 Task: Find a guest house in Wyandotte, United States, for 8 guests from 24 Aug to 10 Sep, with a price range of ₹12000 - ₹15000, 4 bedrooms, 4 beds, 3 bathrooms, and amenities including TV, Gym, Breakfast, Free parking, Wifi, and Self check-in.
Action: Mouse moved to (814, 162)
Screenshot: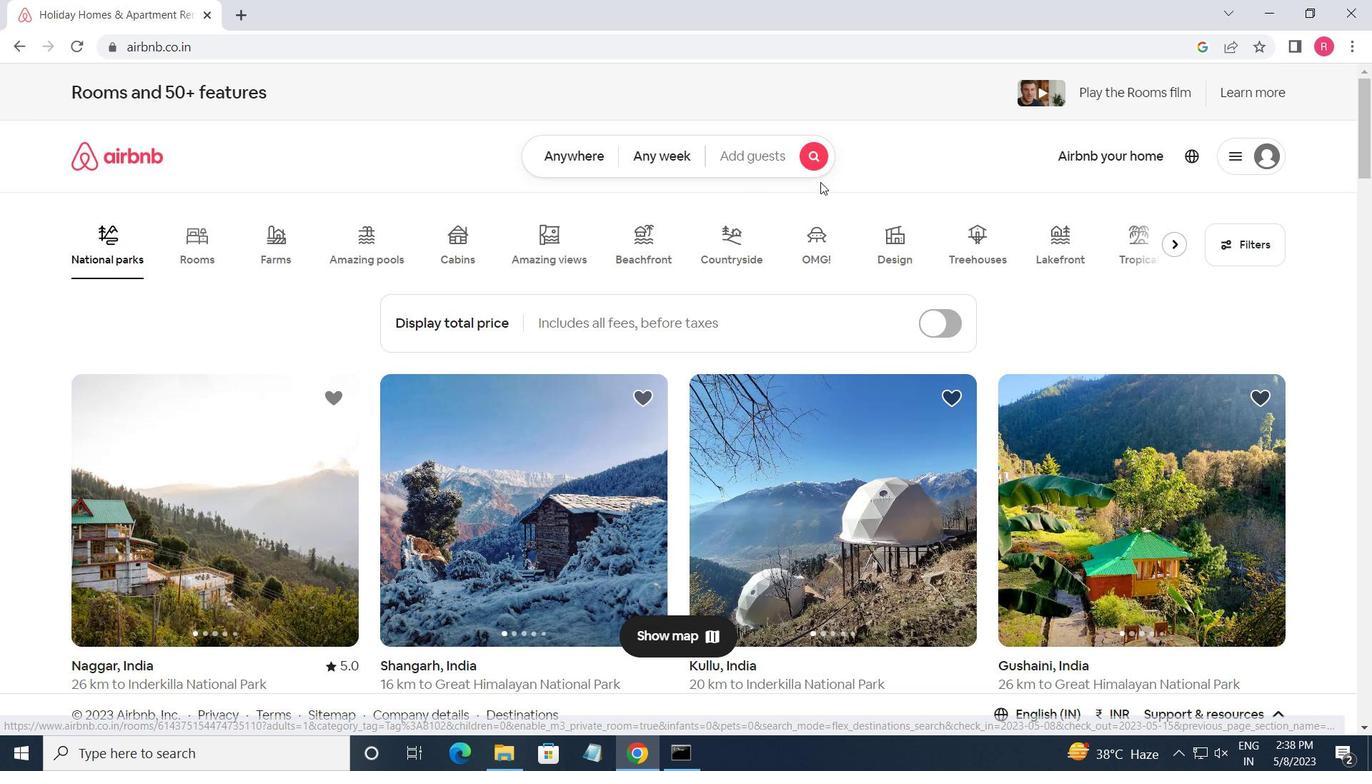 
Action: Mouse pressed left at (814, 162)
Screenshot: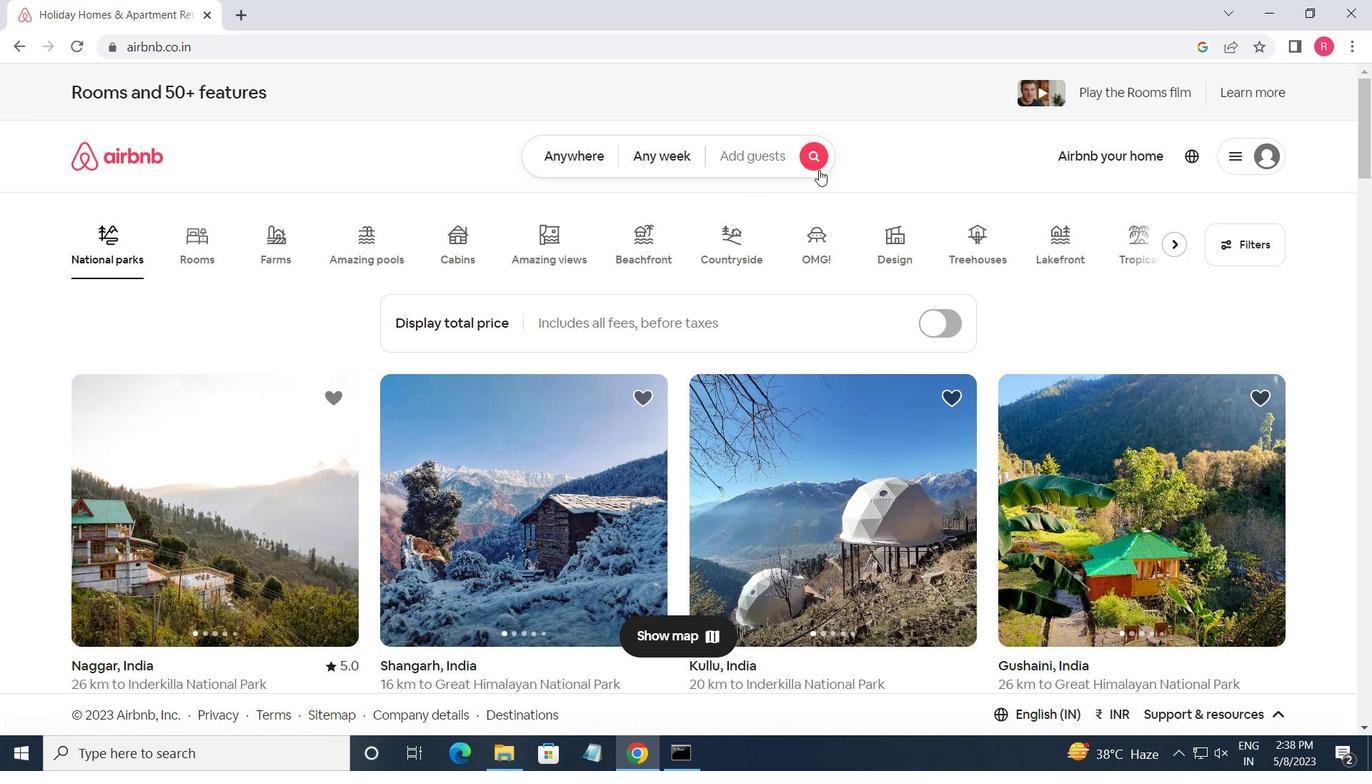 
Action: Mouse moved to (383, 223)
Screenshot: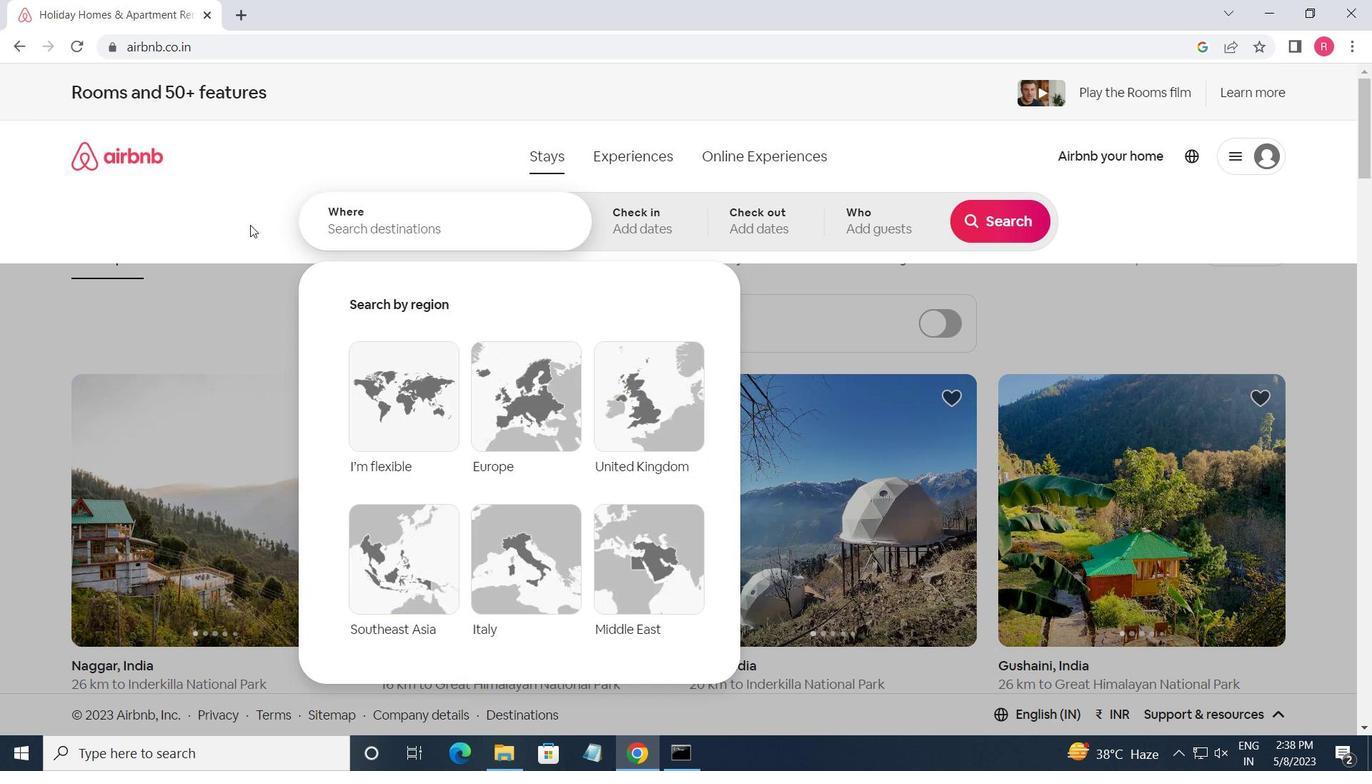 
Action: Mouse pressed left at (383, 223)
Screenshot: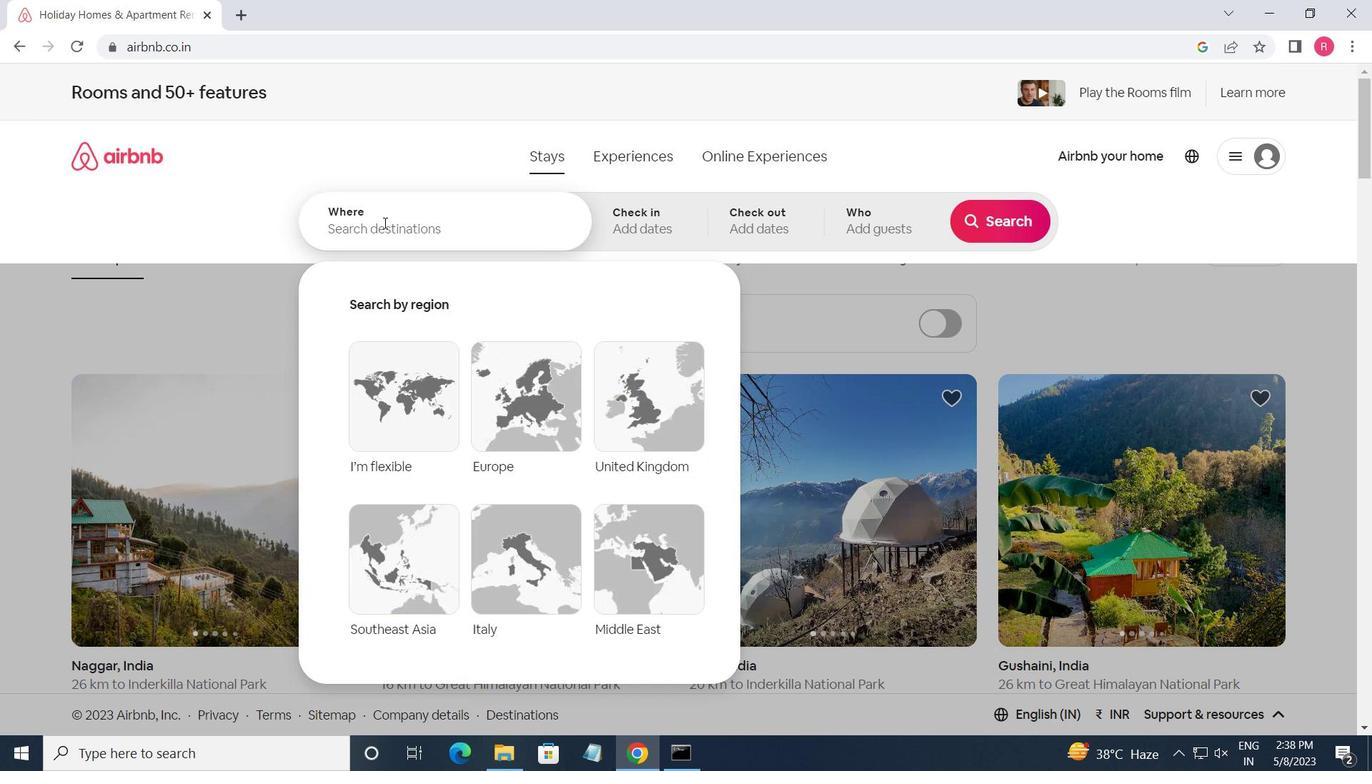 
Action: Key pressed <Key.shift>WYANDOTTE,<Key.shift_r>UNITED<Key.space><Key.shift>STATES<Key.enter>
Screenshot: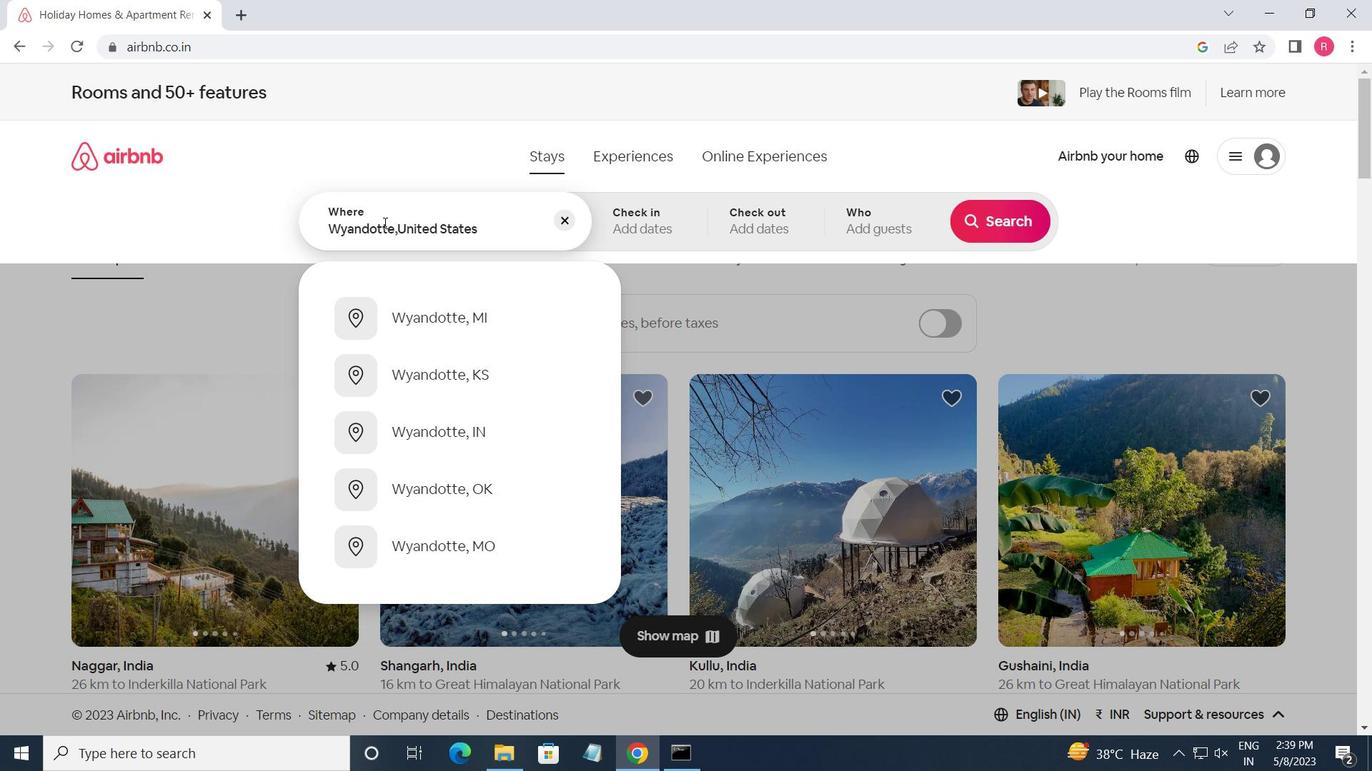 
Action: Mouse moved to (998, 368)
Screenshot: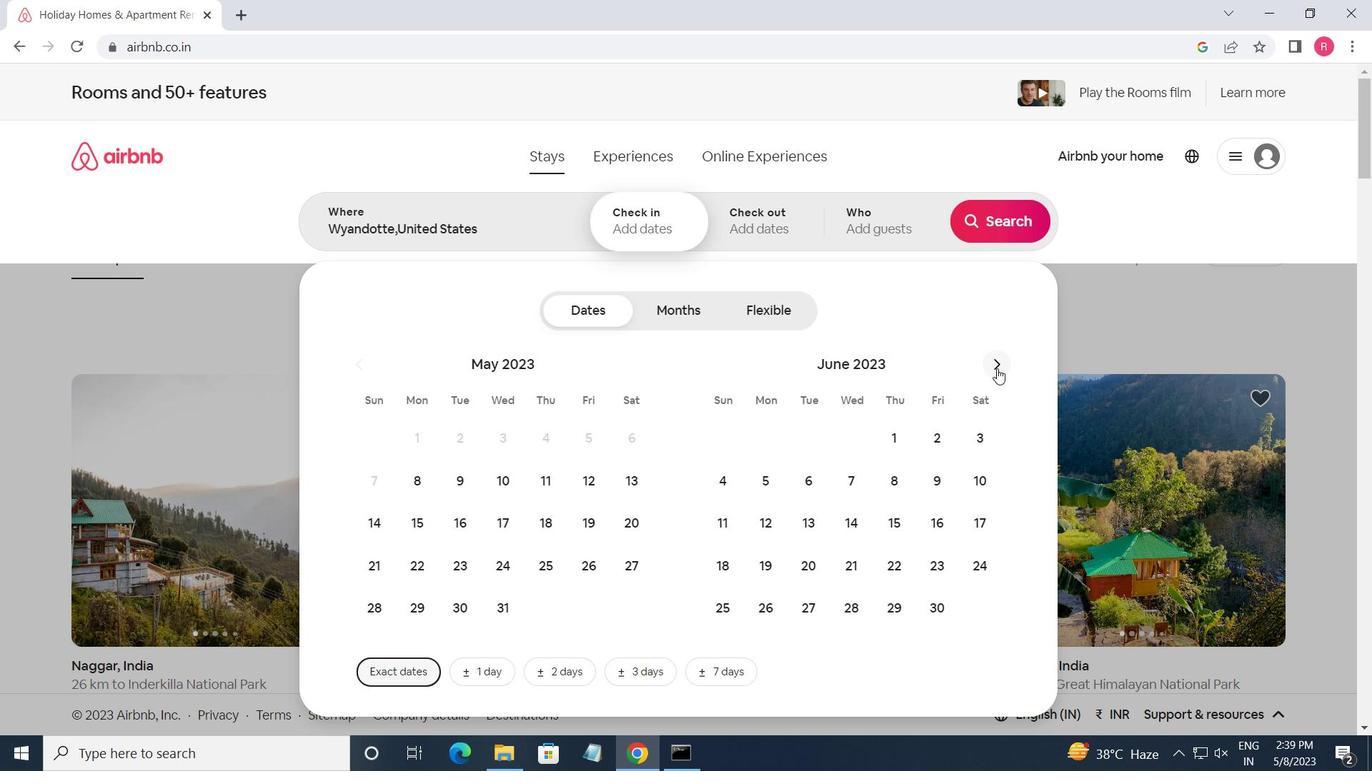 
Action: Mouse pressed left at (998, 368)
Screenshot: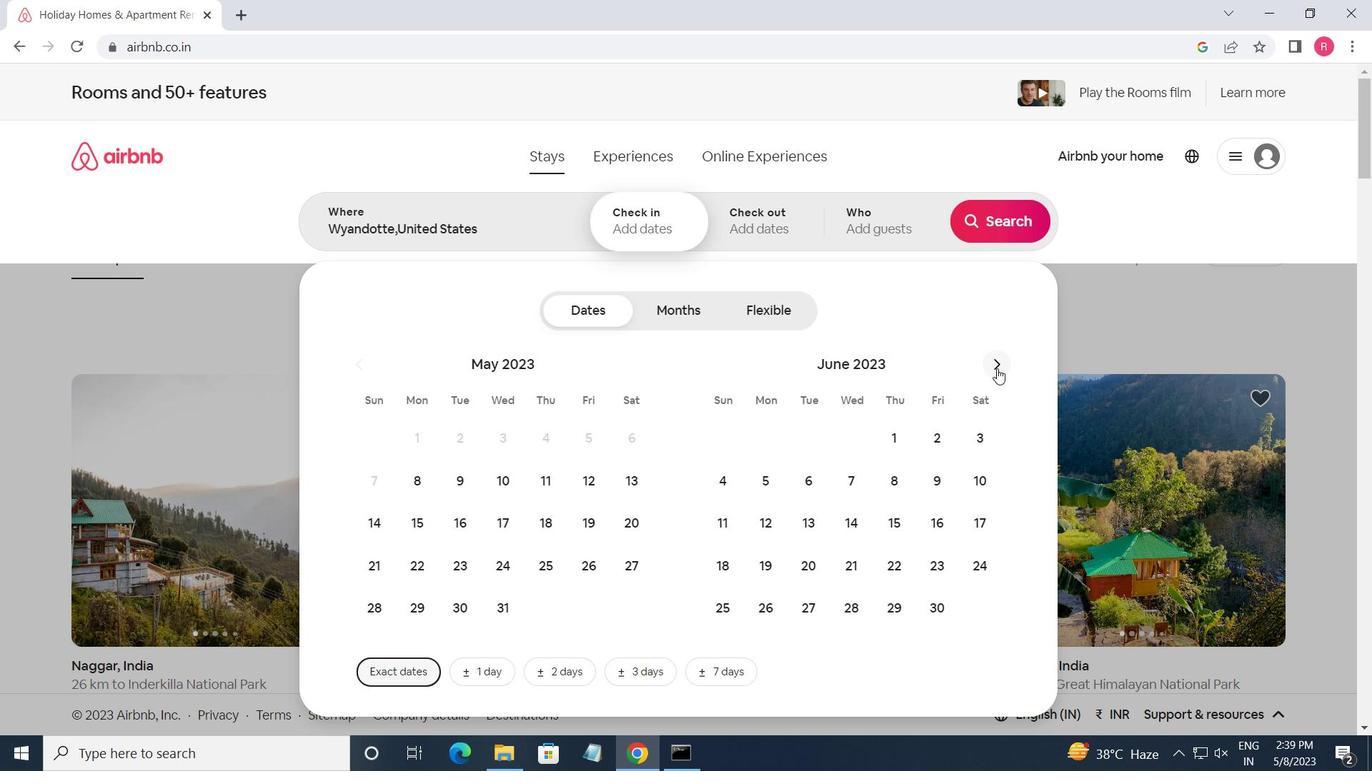 
Action: Mouse moved to (997, 367)
Screenshot: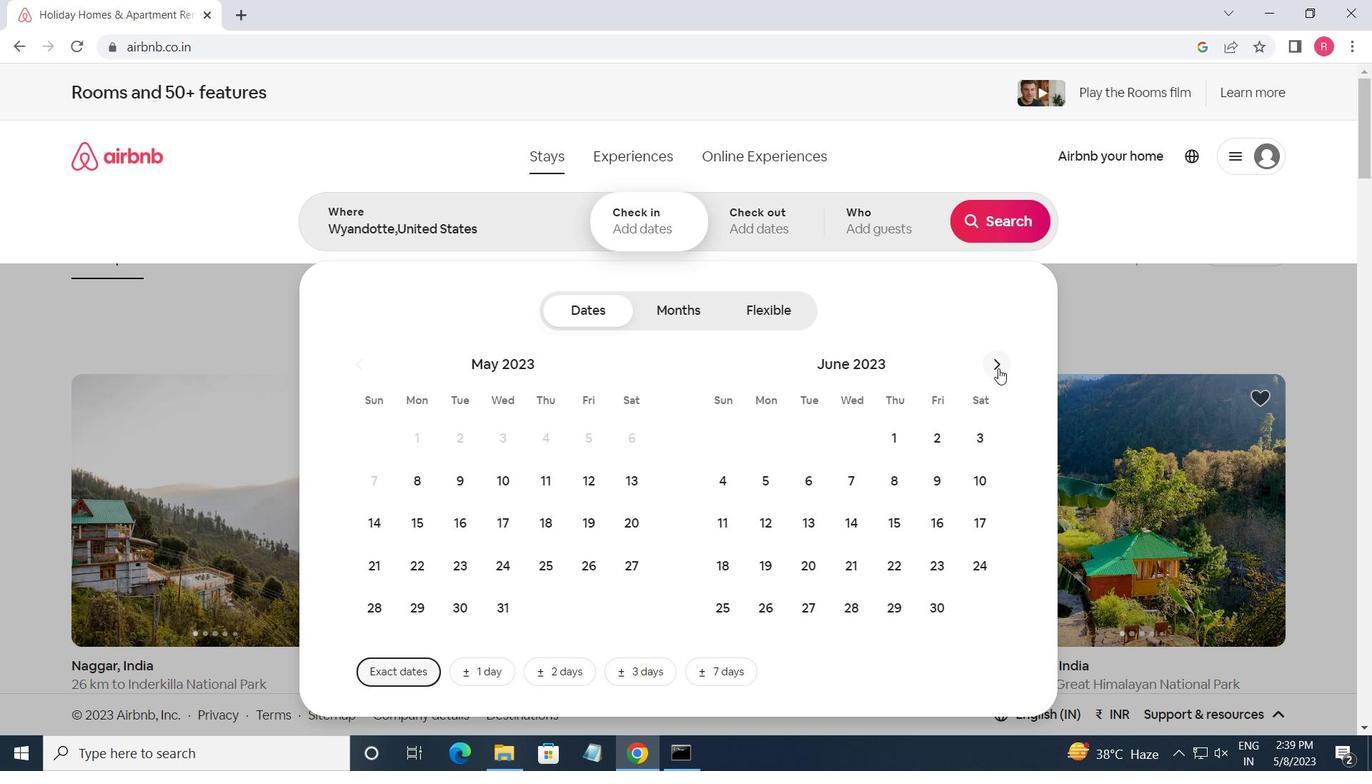 
Action: Mouse pressed left at (997, 367)
Screenshot: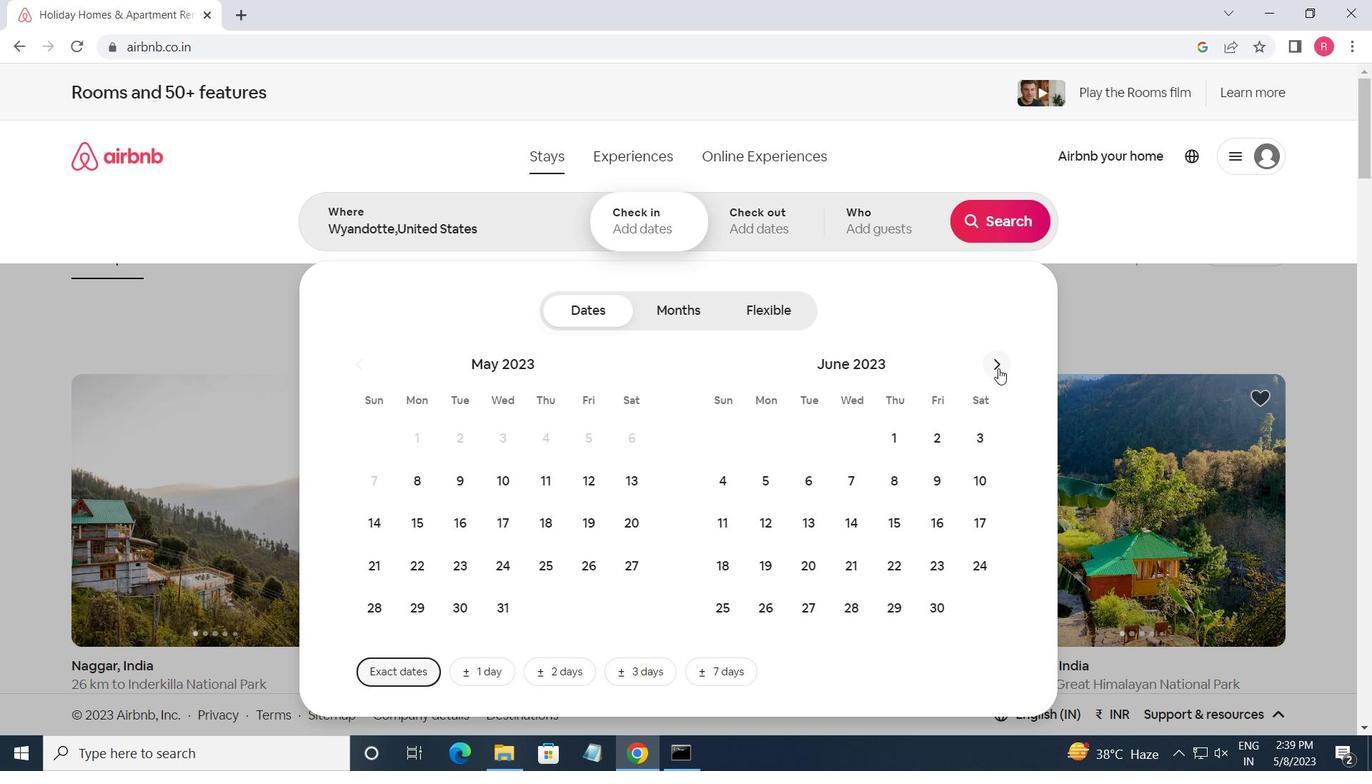 
Action: Mouse pressed left at (997, 367)
Screenshot: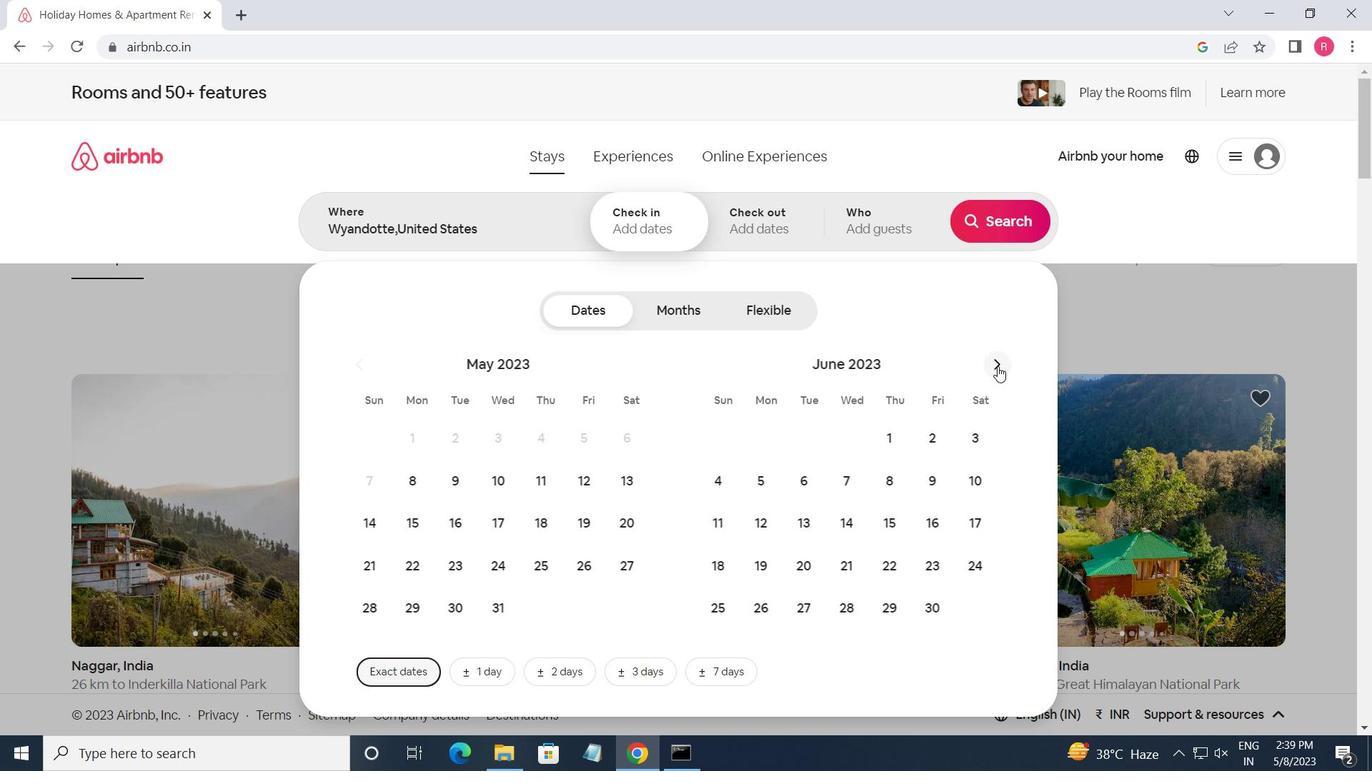 
Action: Mouse pressed left at (997, 367)
Screenshot: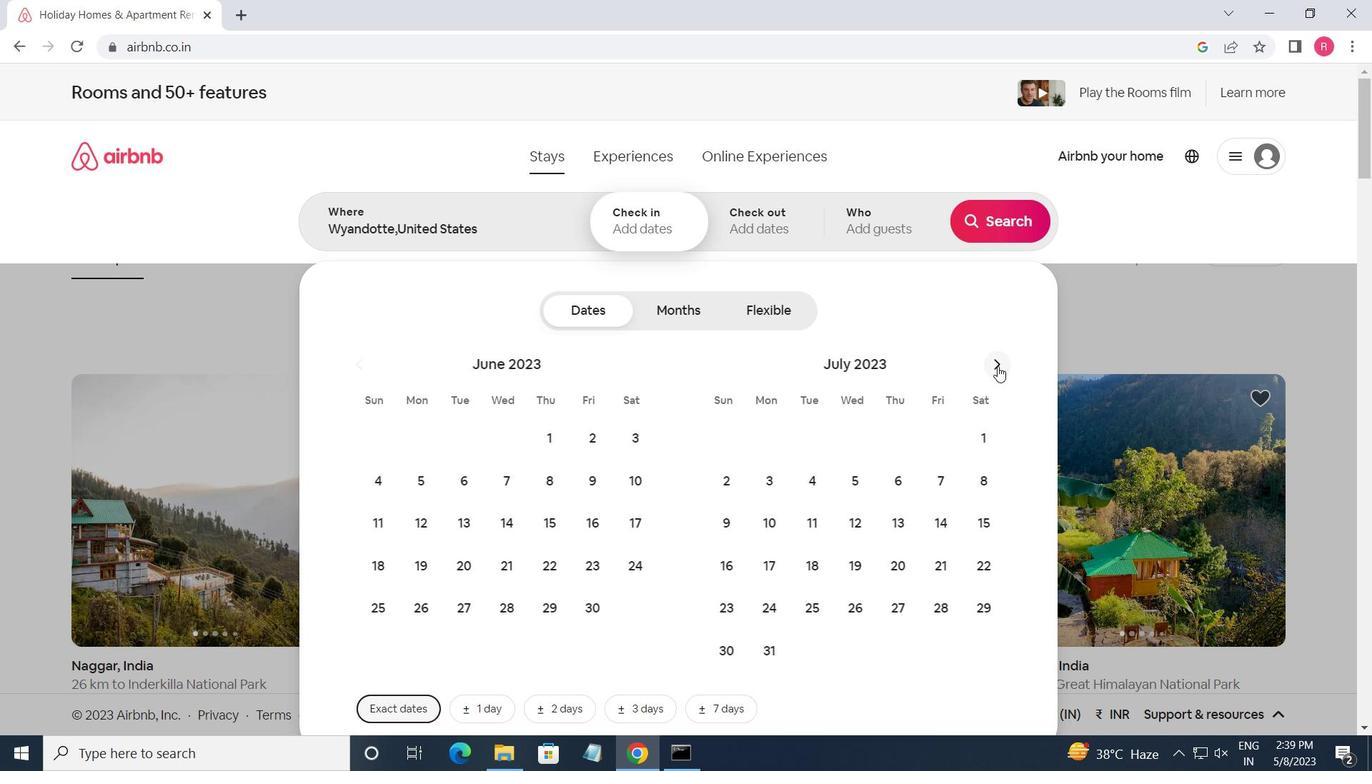 
Action: Mouse moved to (893, 573)
Screenshot: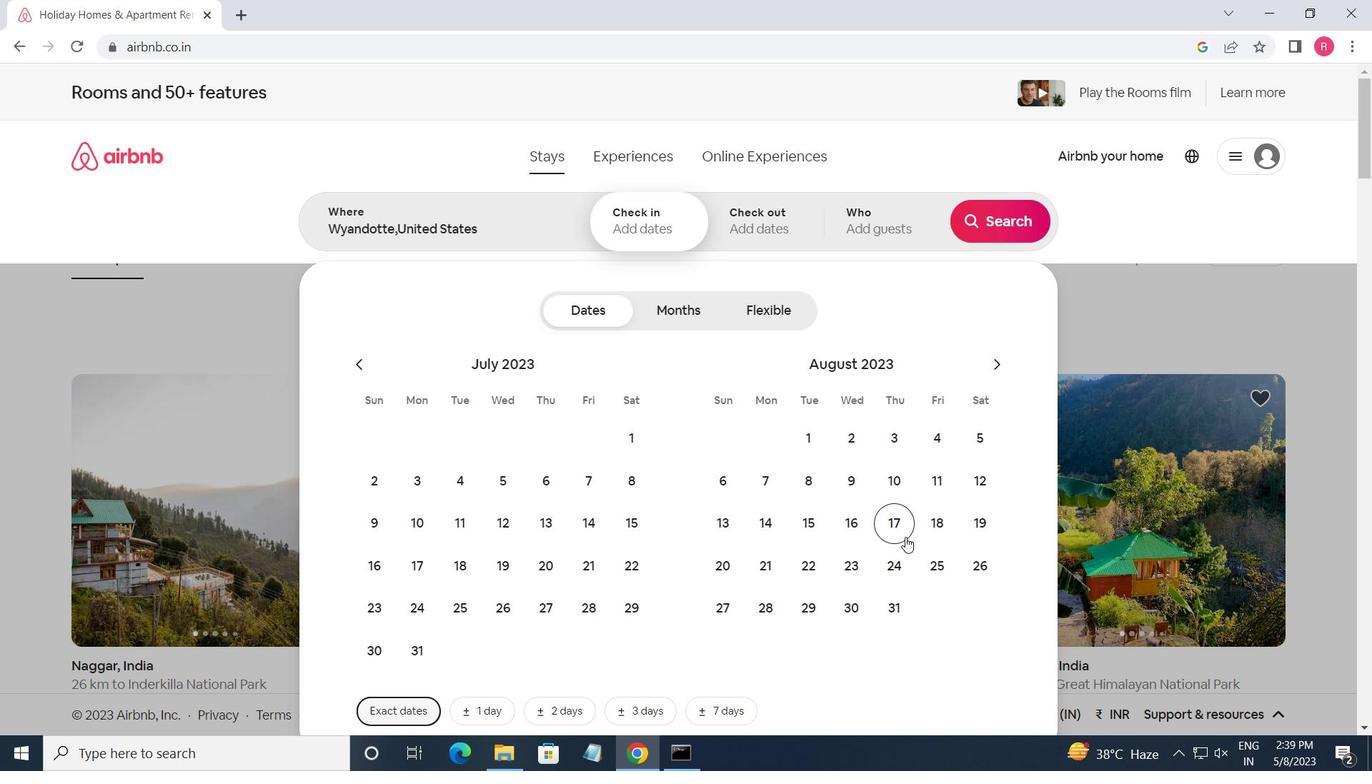 
Action: Mouse pressed left at (893, 573)
Screenshot: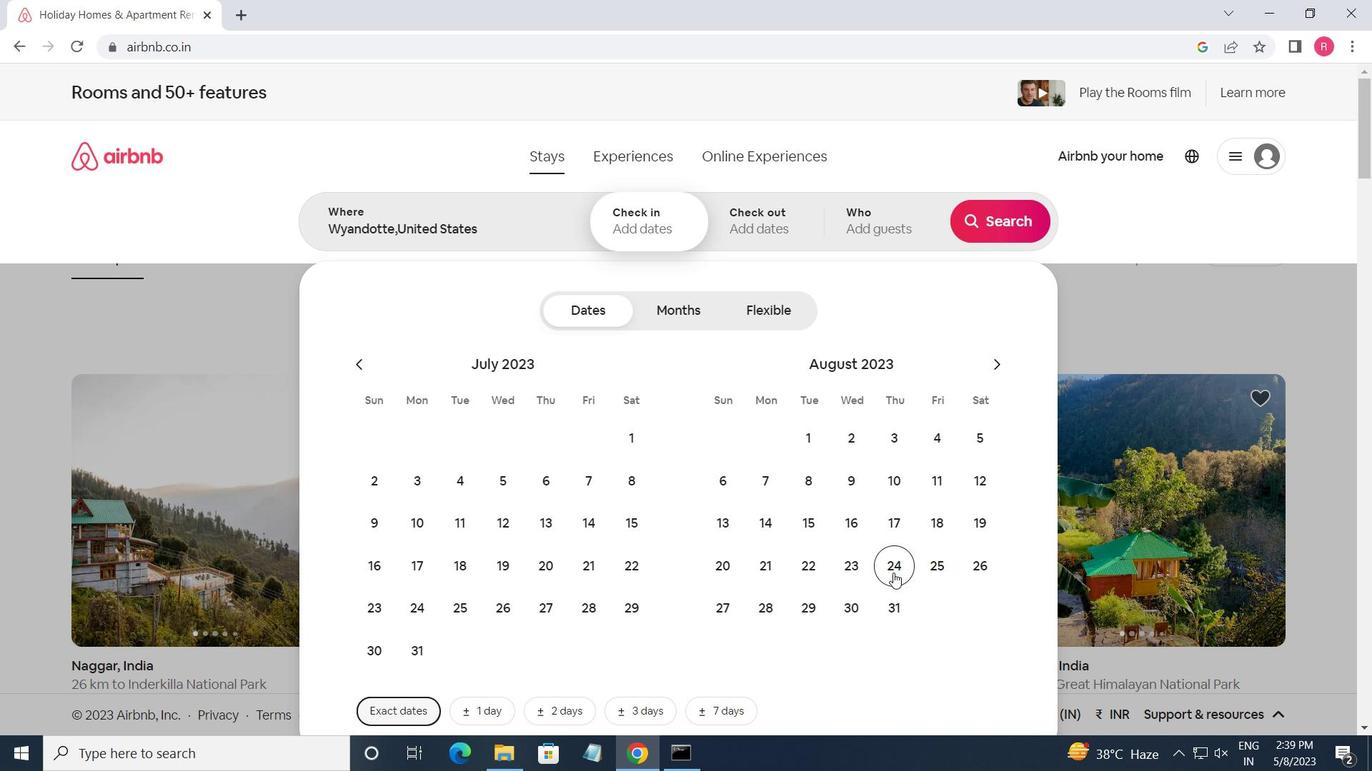 
Action: Mouse moved to (999, 361)
Screenshot: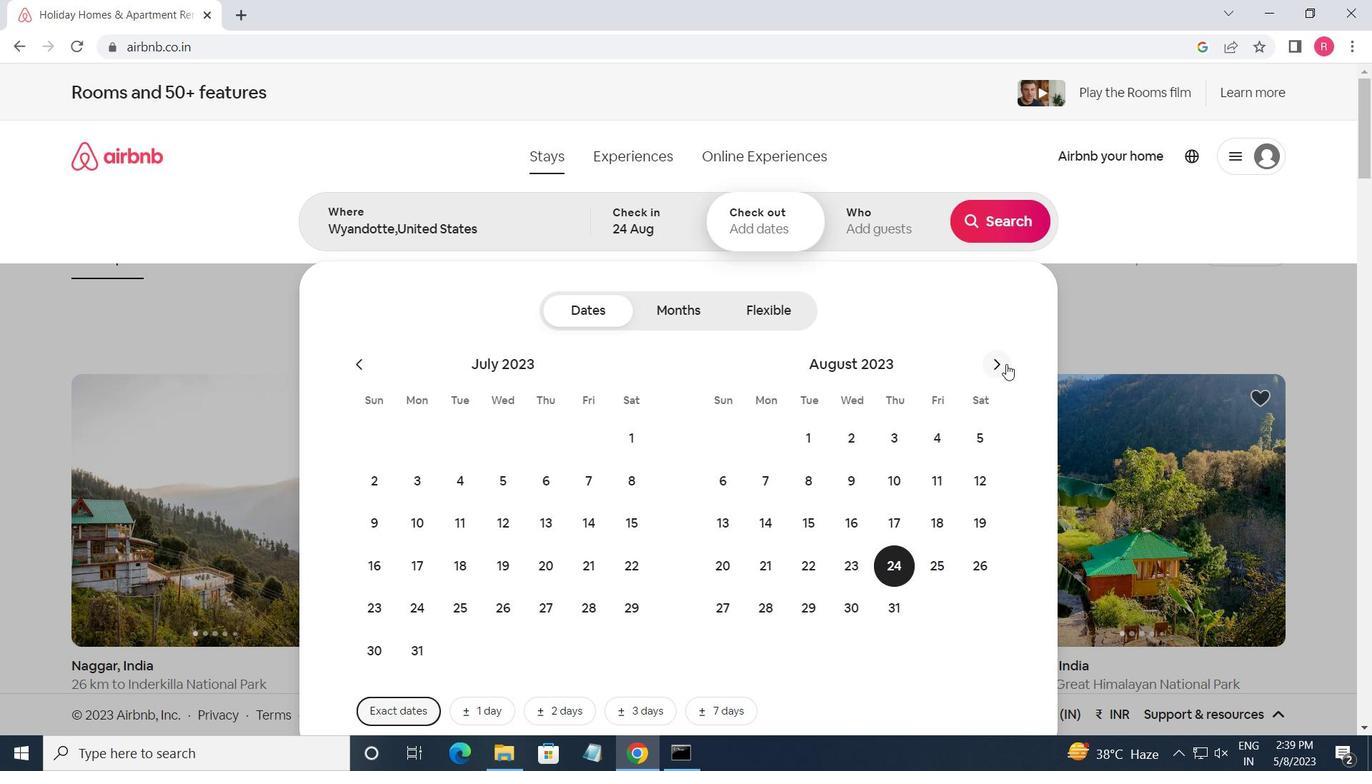 
Action: Mouse pressed left at (999, 361)
Screenshot: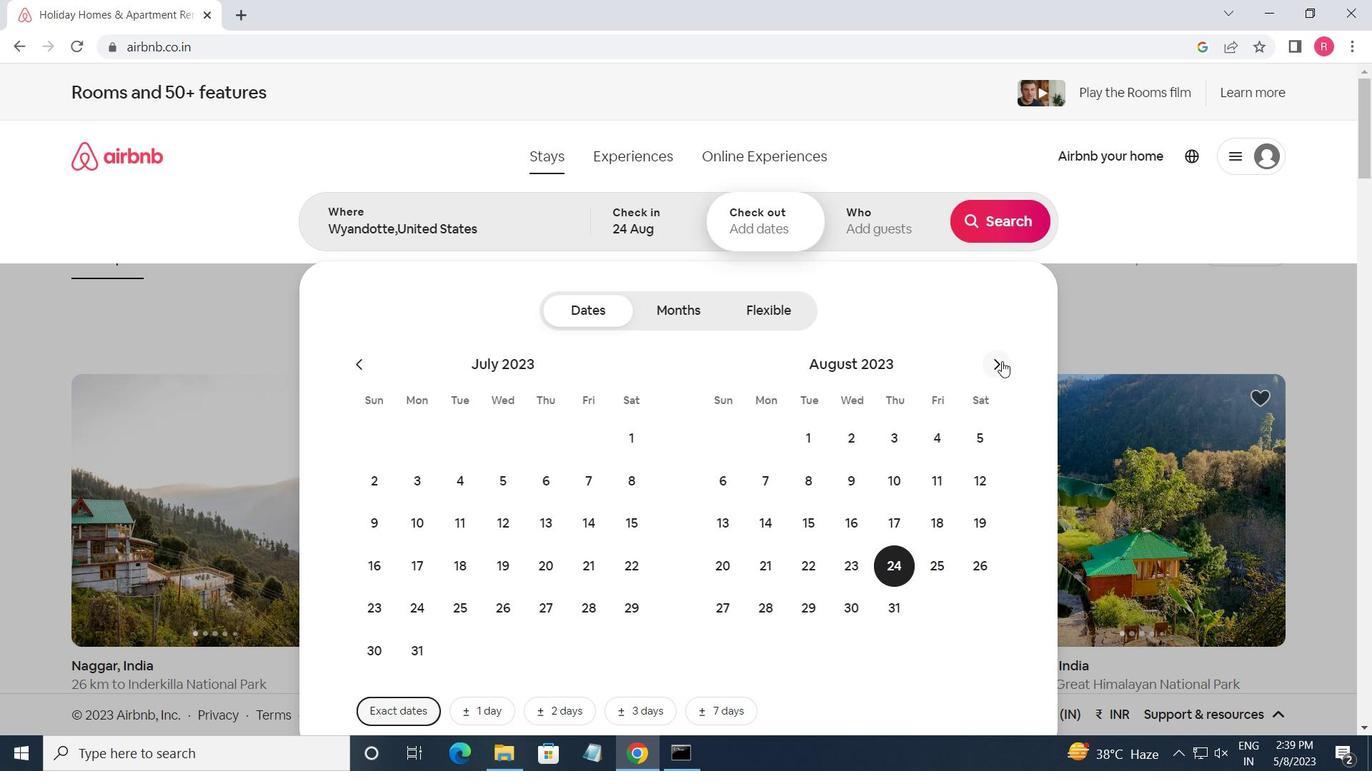 
Action: Mouse moved to (725, 520)
Screenshot: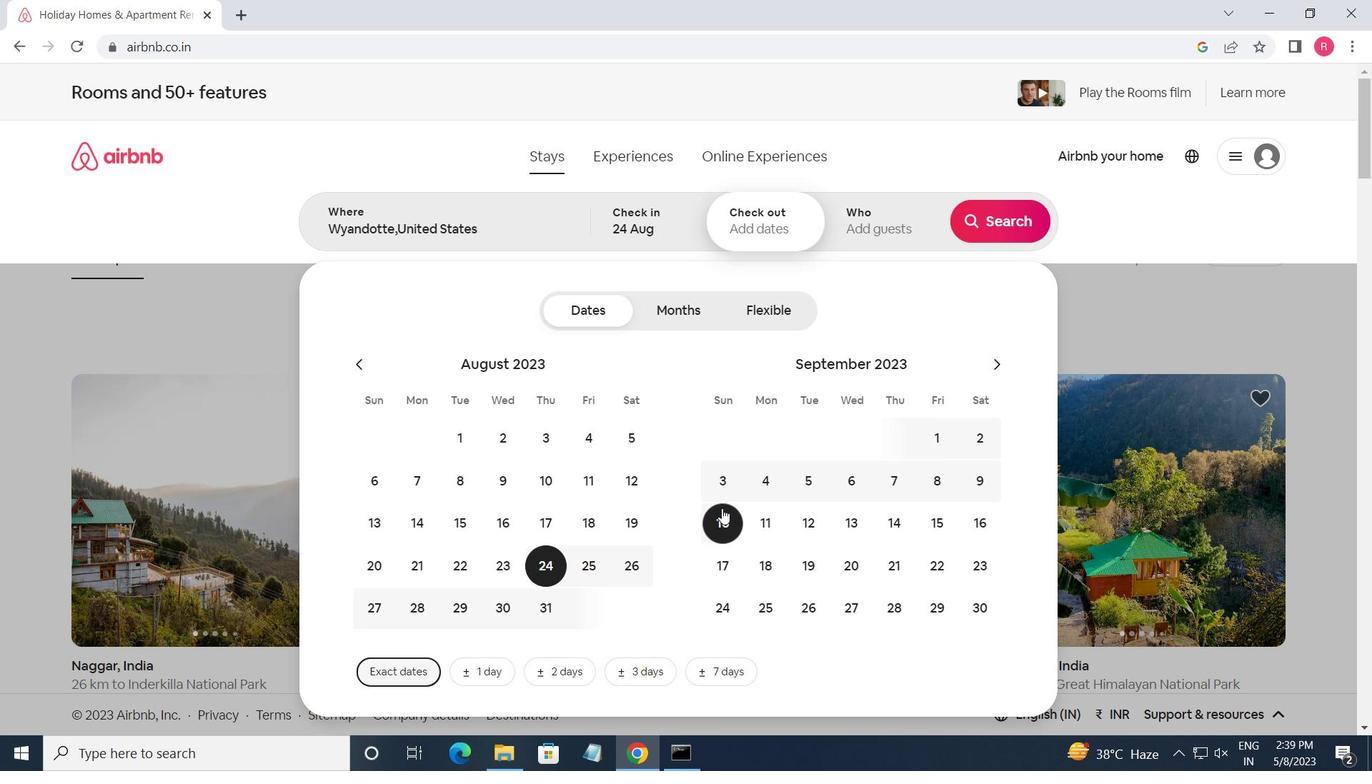 
Action: Mouse pressed left at (725, 520)
Screenshot: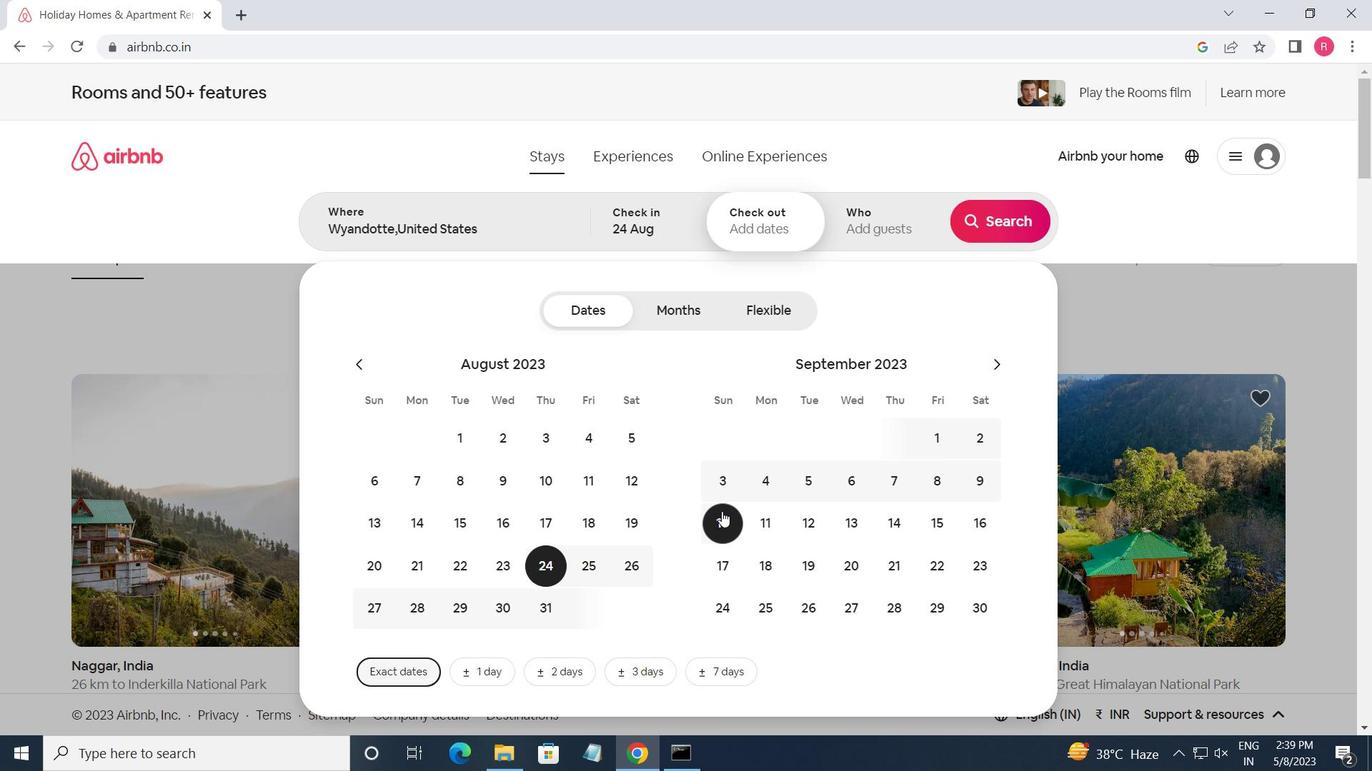 
Action: Mouse moved to (854, 240)
Screenshot: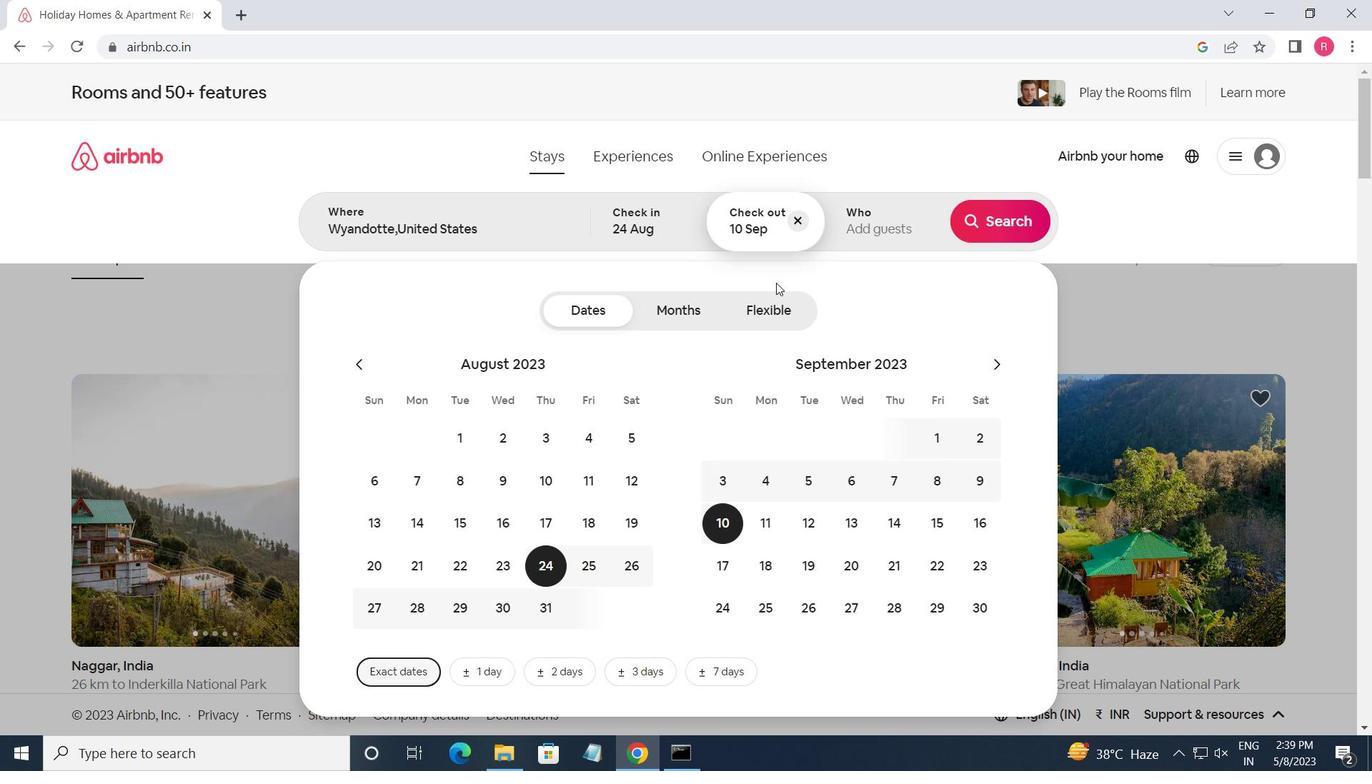 
Action: Mouse pressed left at (854, 240)
Screenshot: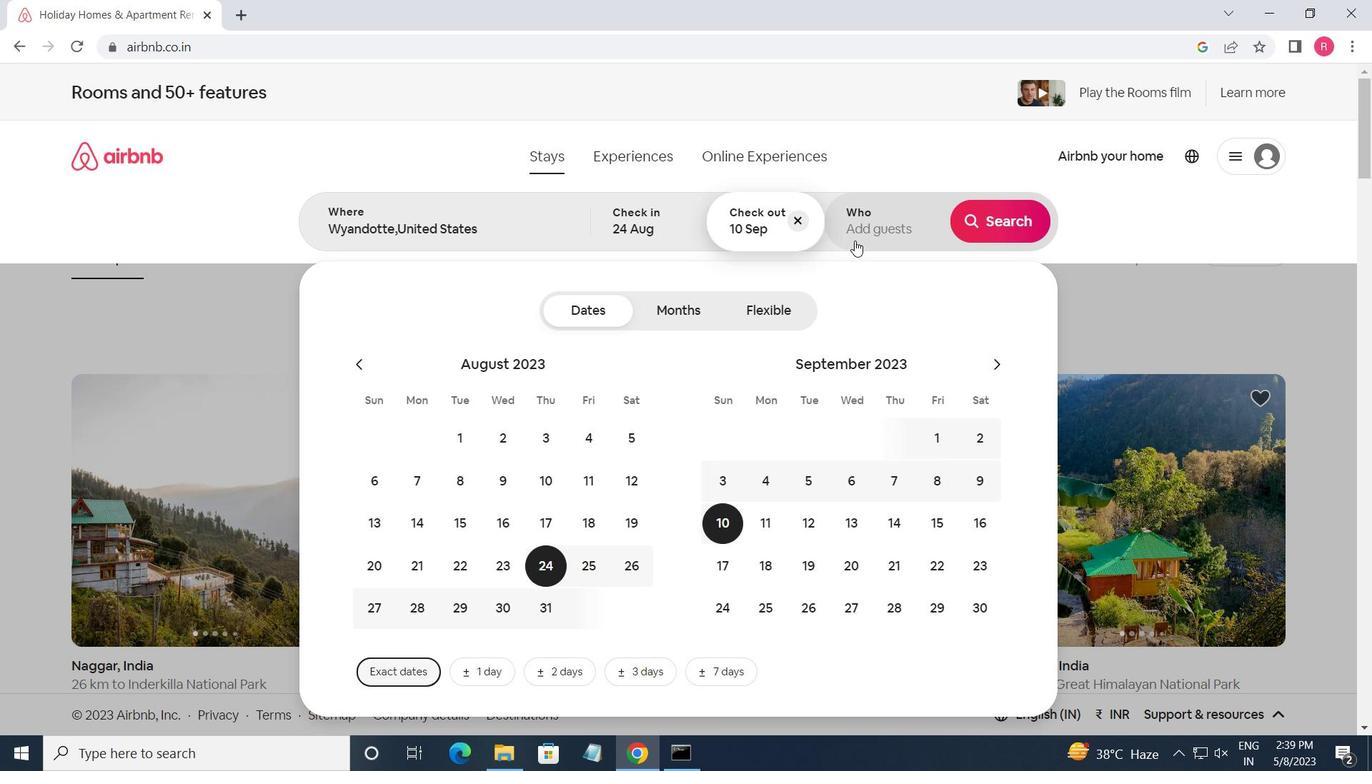 
Action: Mouse moved to (1002, 314)
Screenshot: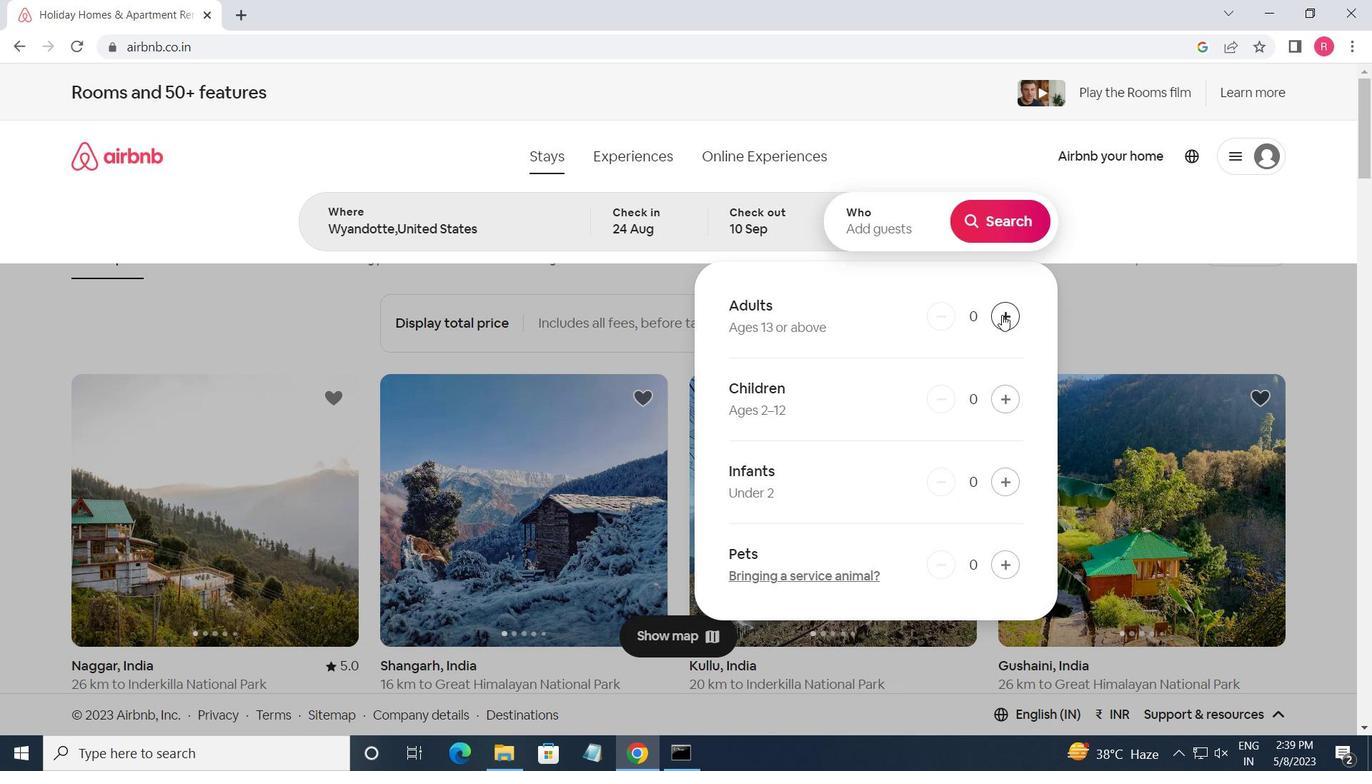 
Action: Mouse pressed left at (1002, 314)
Screenshot: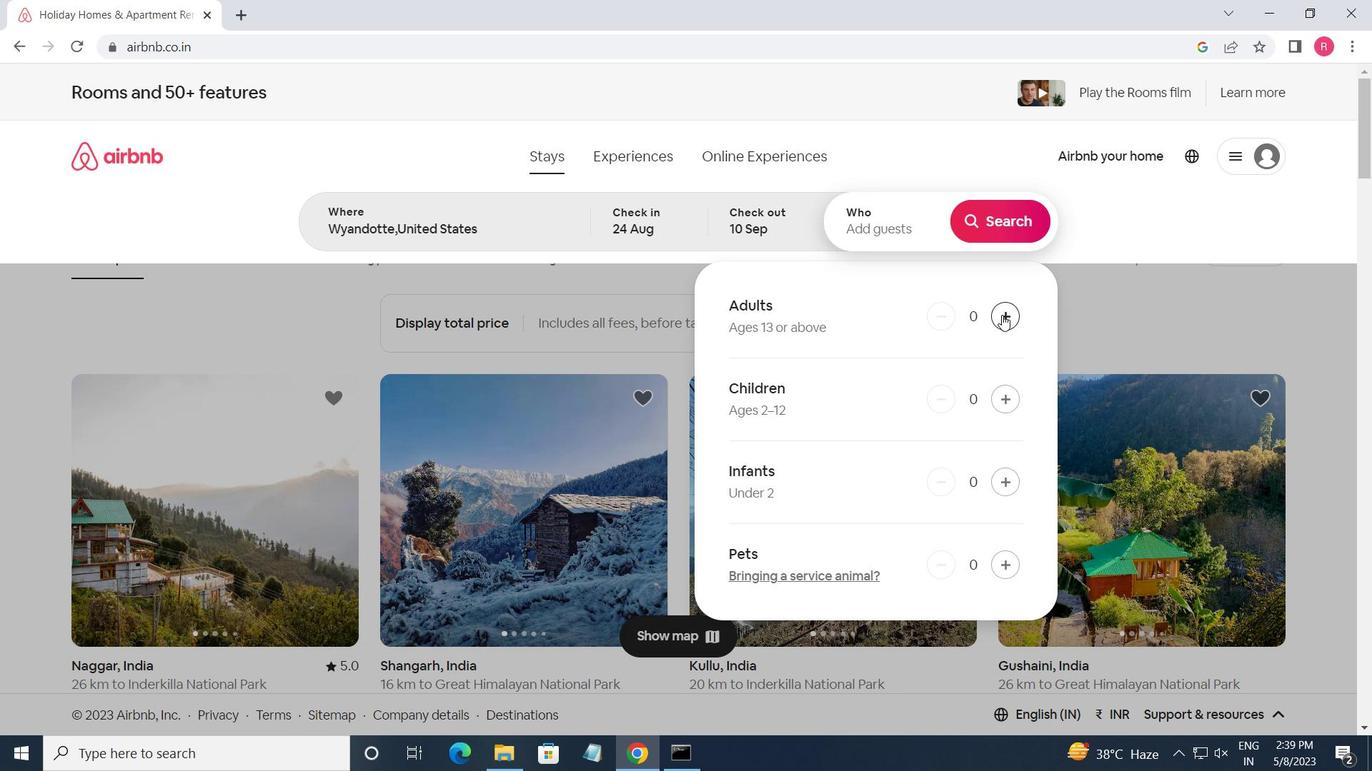 
Action: Mouse pressed left at (1002, 314)
Screenshot: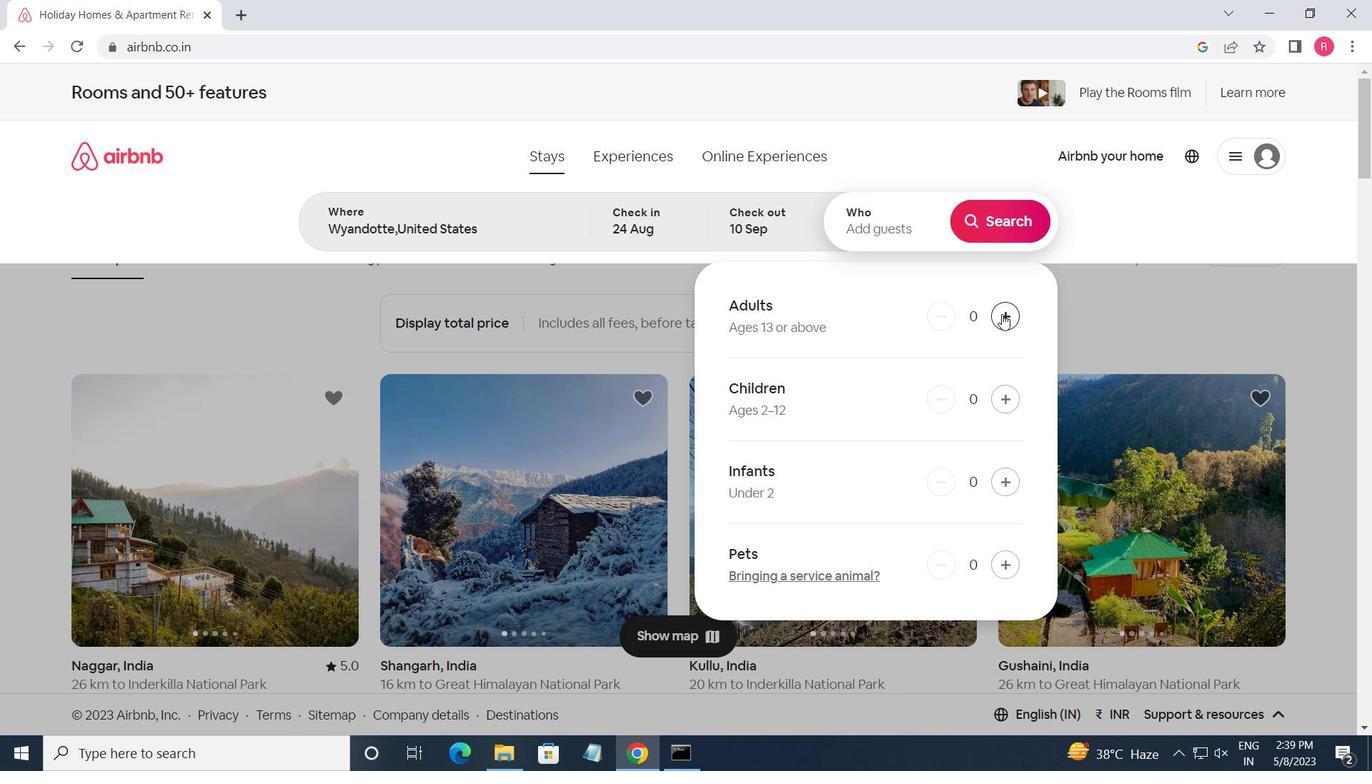 
Action: Mouse pressed left at (1002, 314)
Screenshot: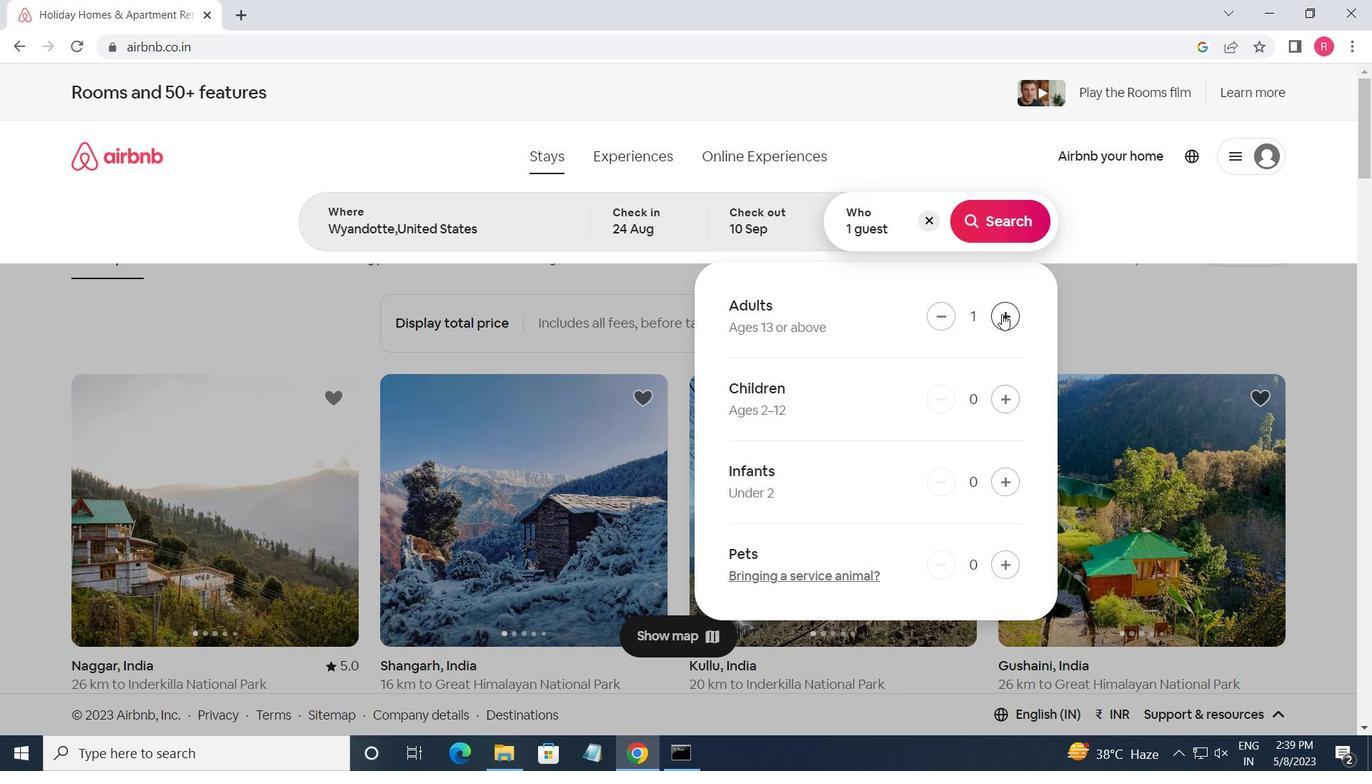 
Action: Mouse pressed left at (1002, 314)
Screenshot: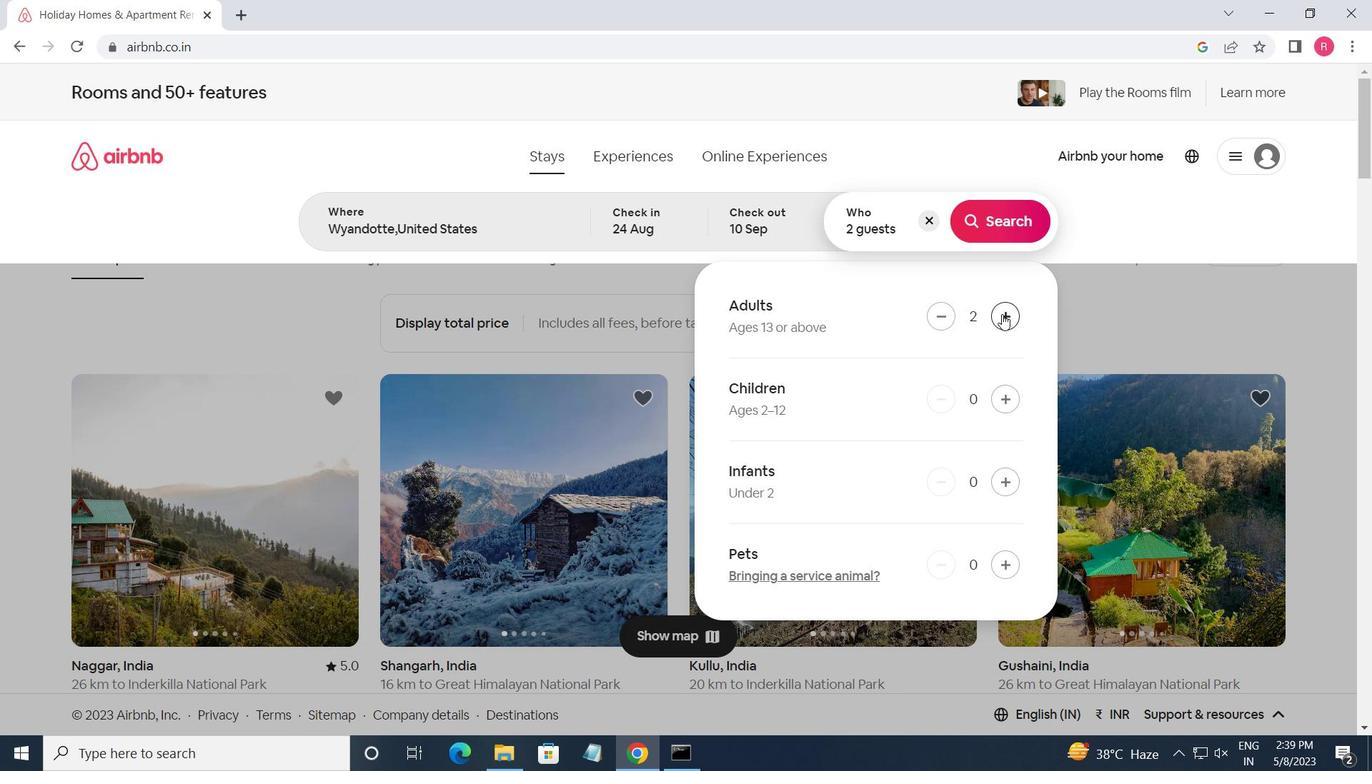 
Action: Mouse pressed left at (1002, 314)
Screenshot: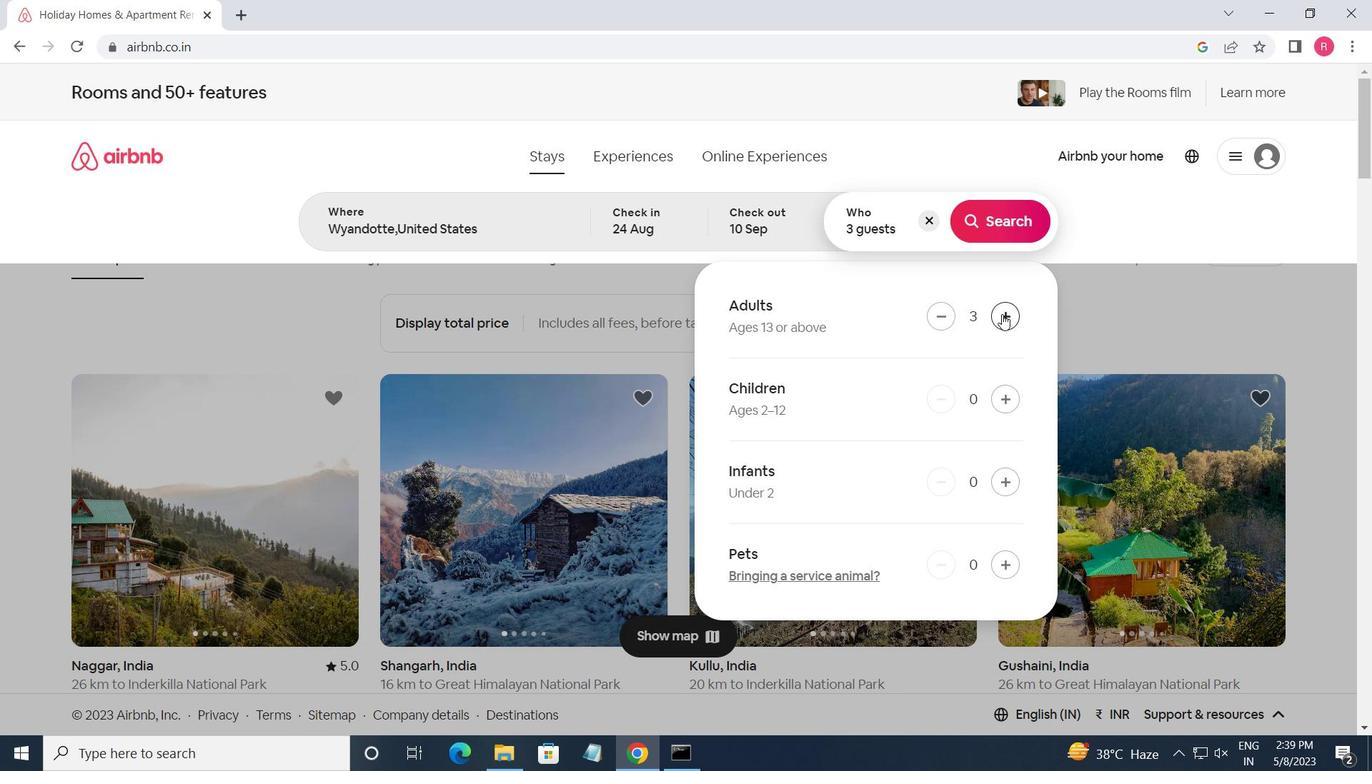 
Action: Mouse pressed left at (1002, 314)
Screenshot: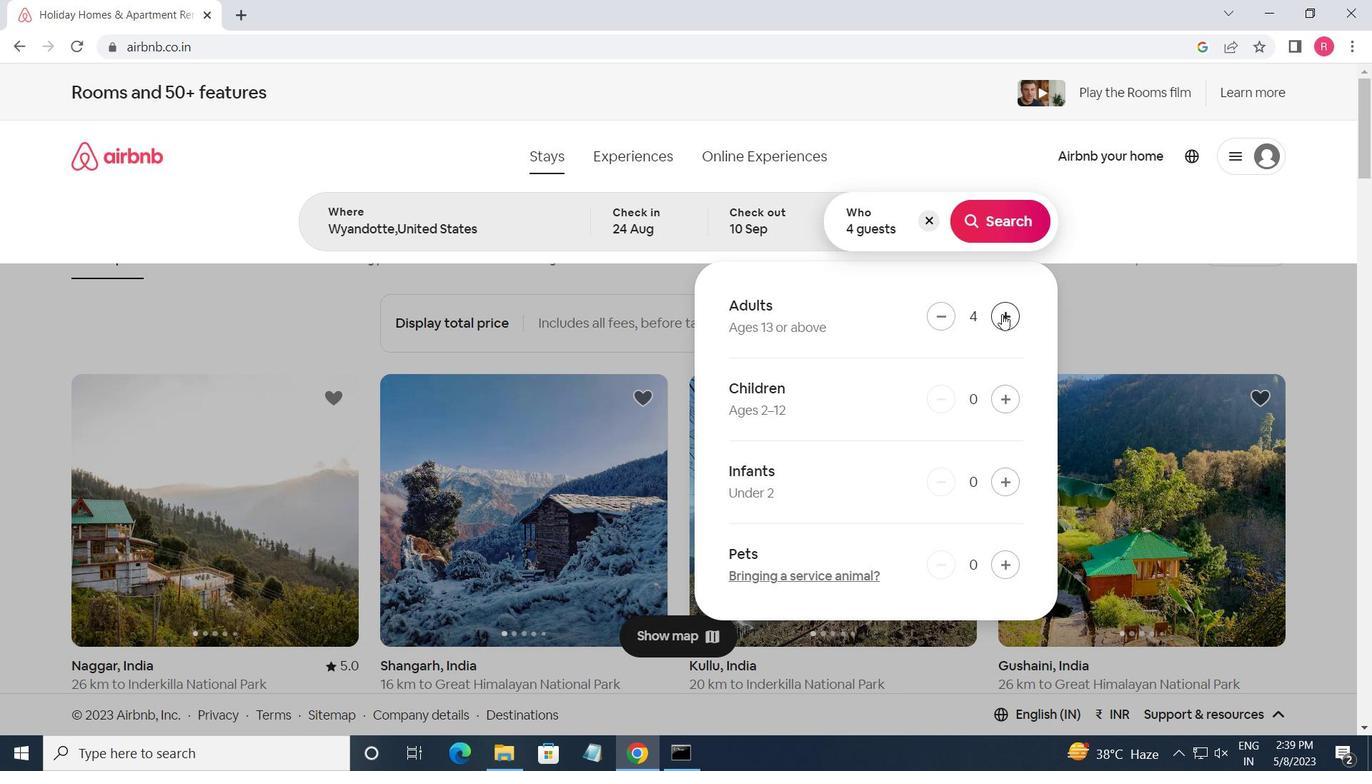 
Action: Mouse pressed left at (1002, 314)
Screenshot: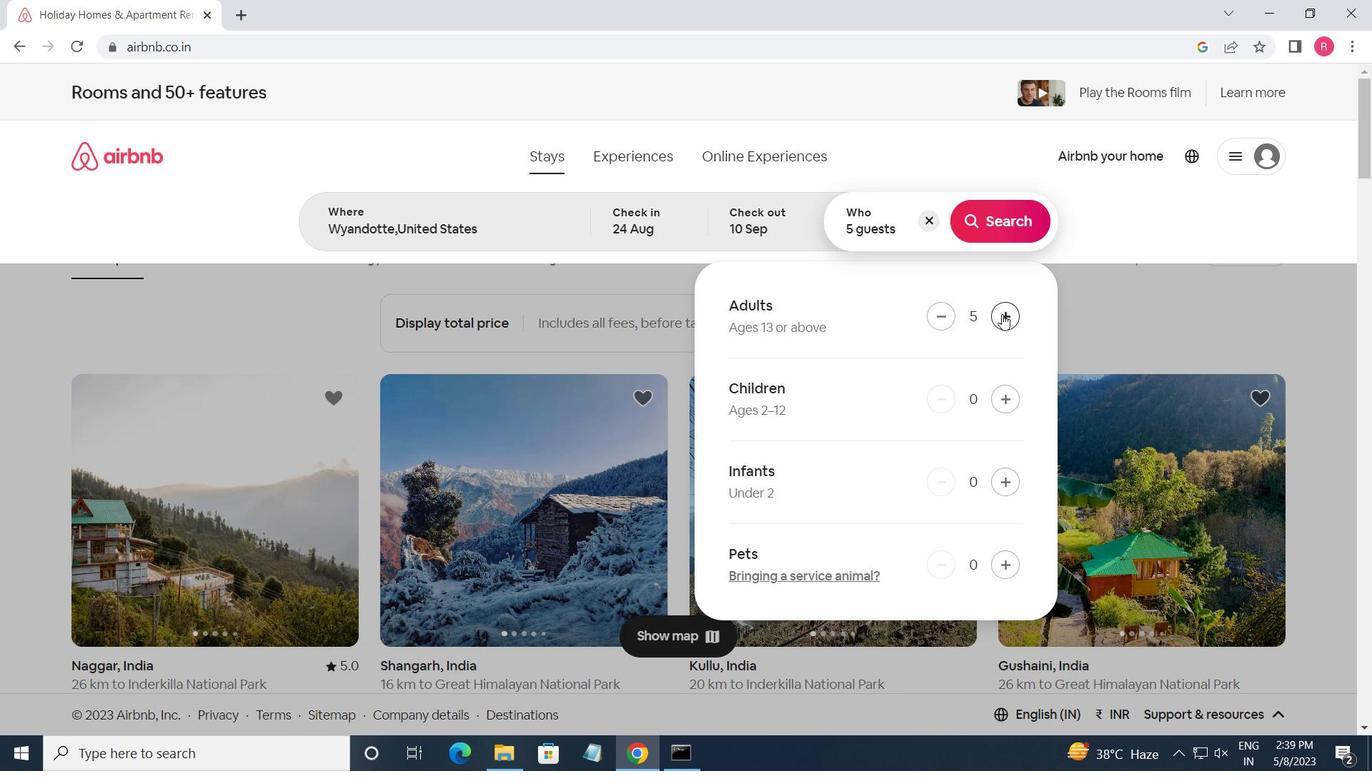 
Action: Mouse pressed left at (1002, 314)
Screenshot: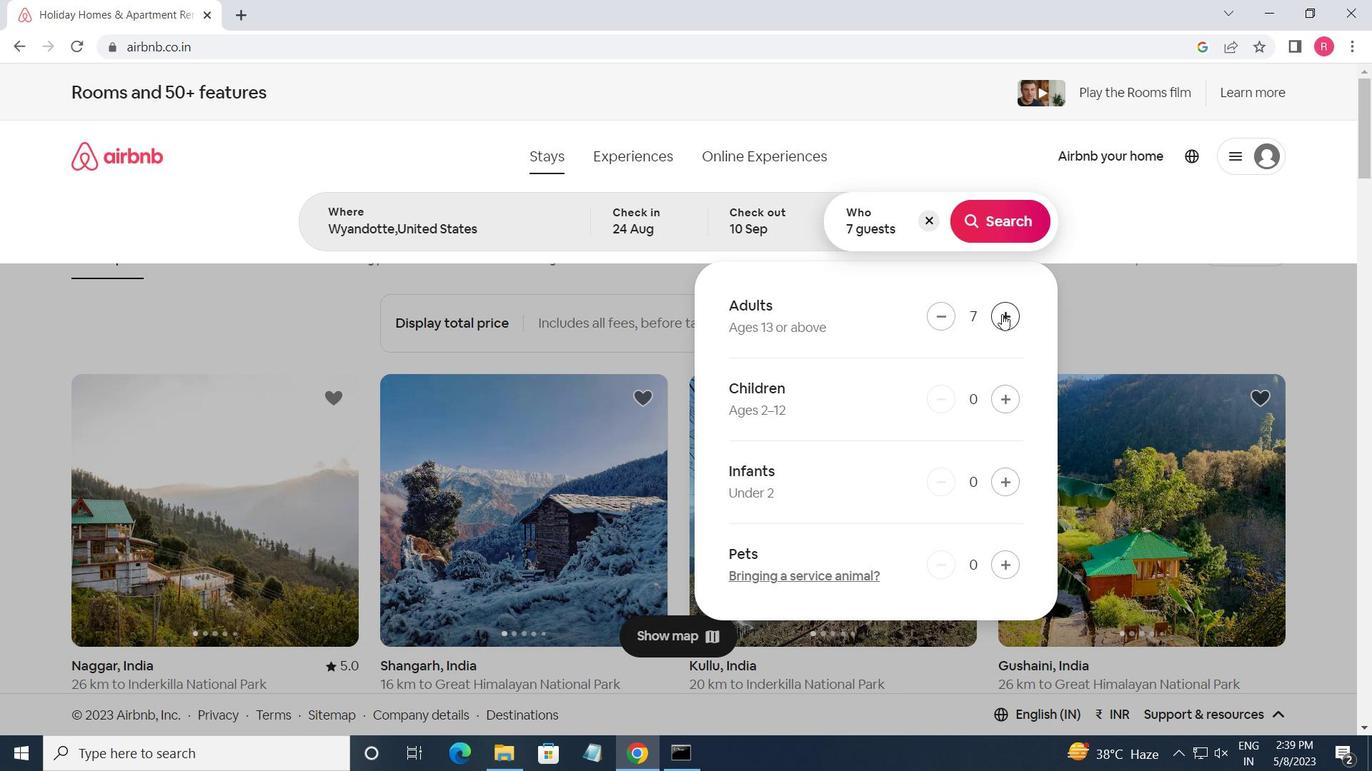 
Action: Mouse moved to (993, 235)
Screenshot: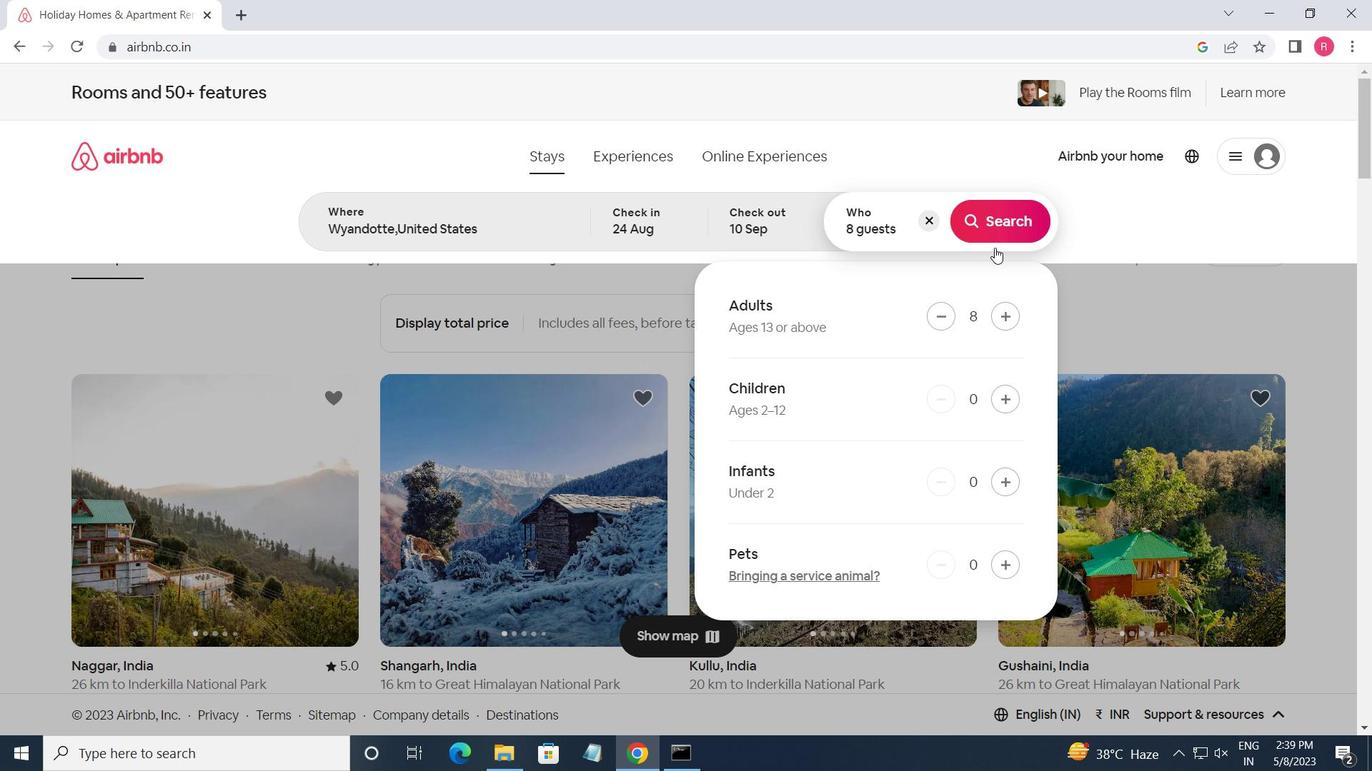 
Action: Mouse pressed left at (993, 235)
Screenshot: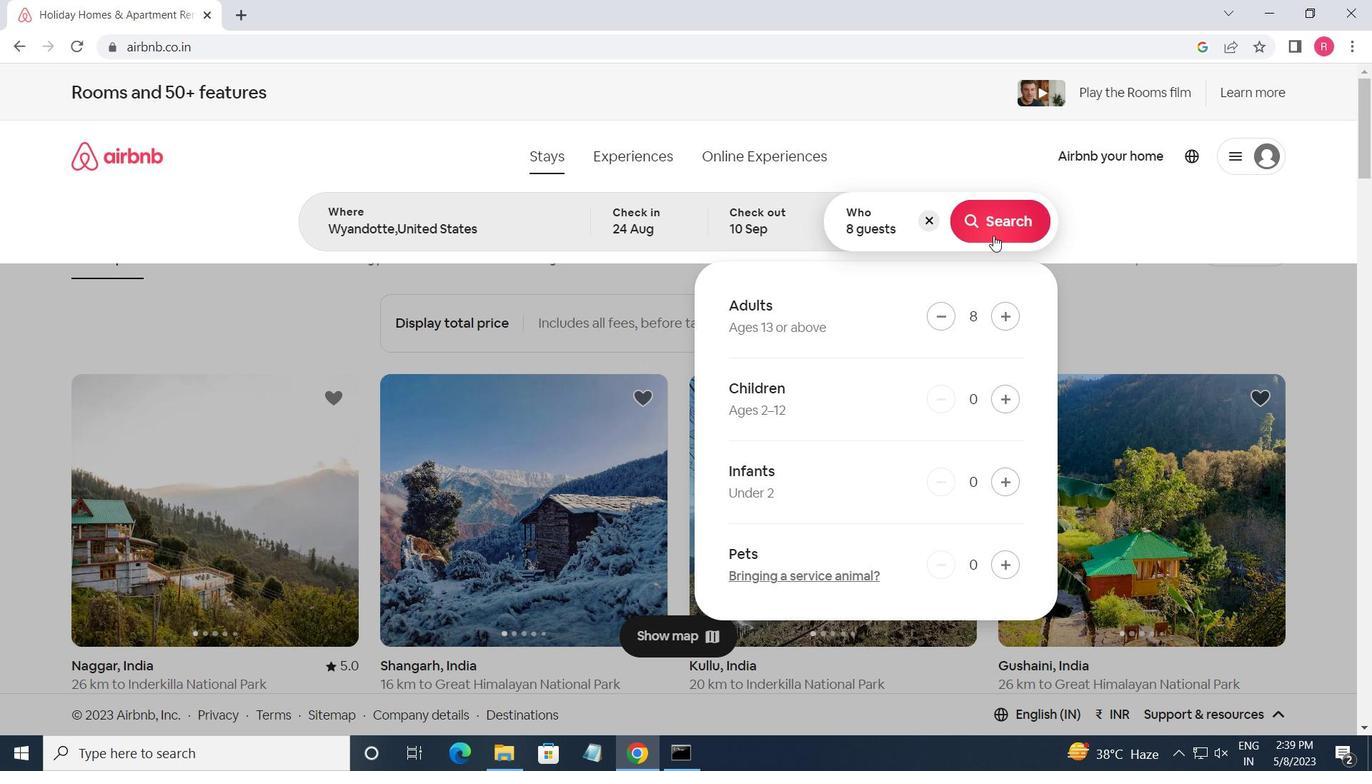 
Action: Mouse moved to (1273, 167)
Screenshot: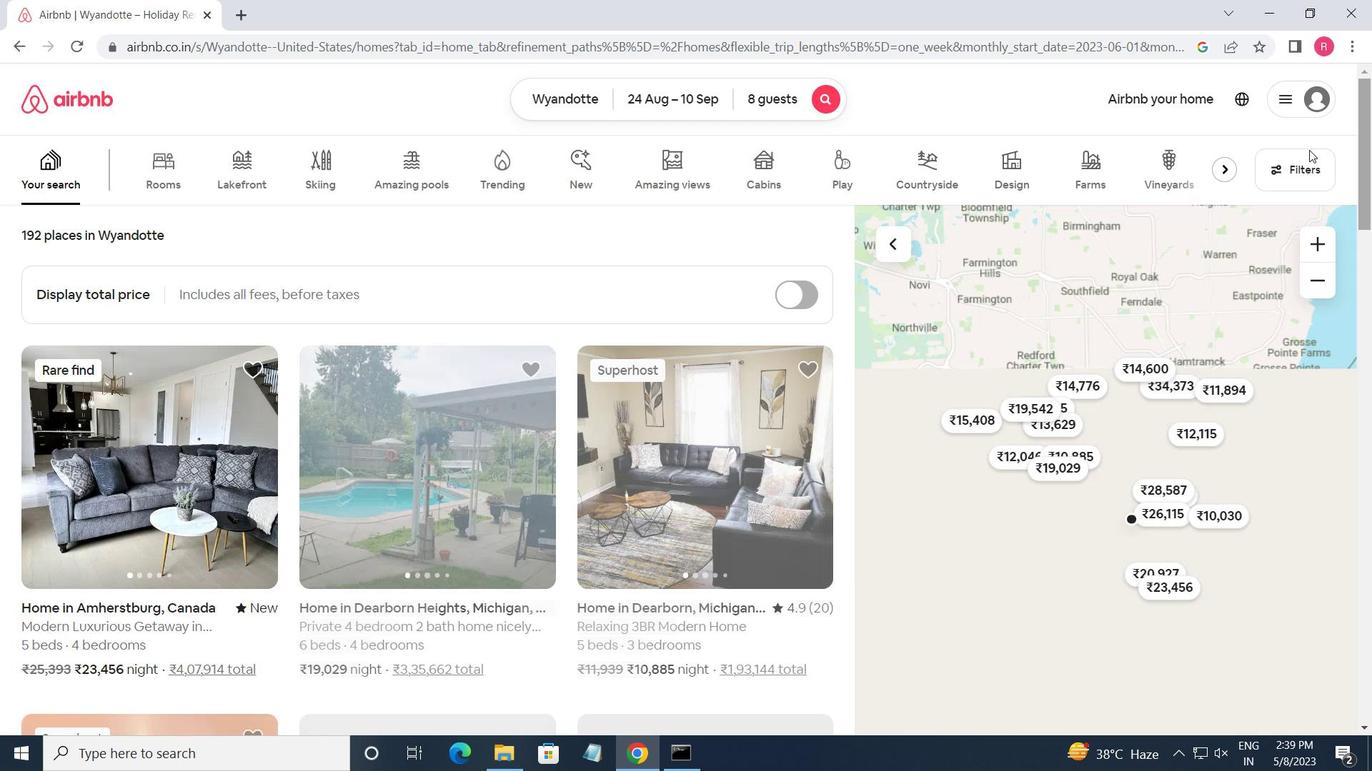 
Action: Mouse pressed left at (1273, 167)
Screenshot: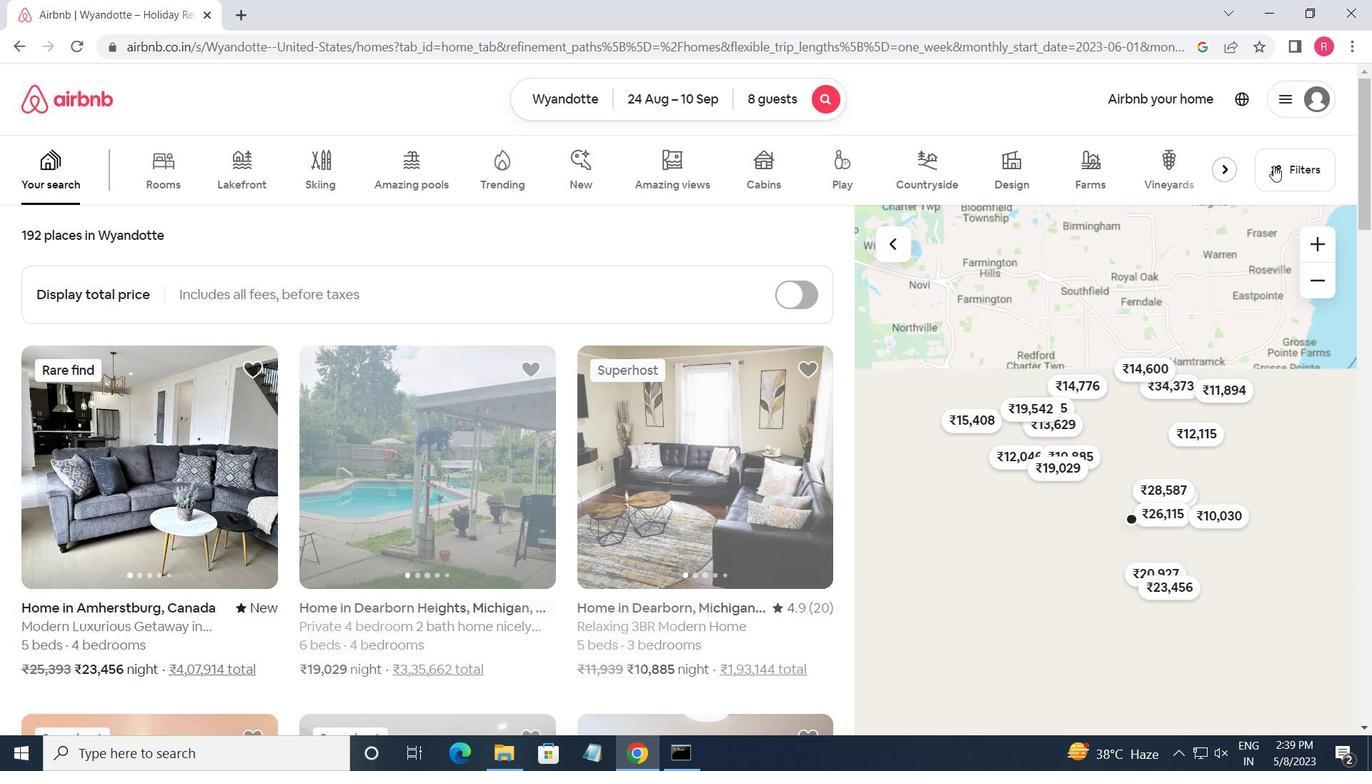 
Action: Mouse moved to (485, 611)
Screenshot: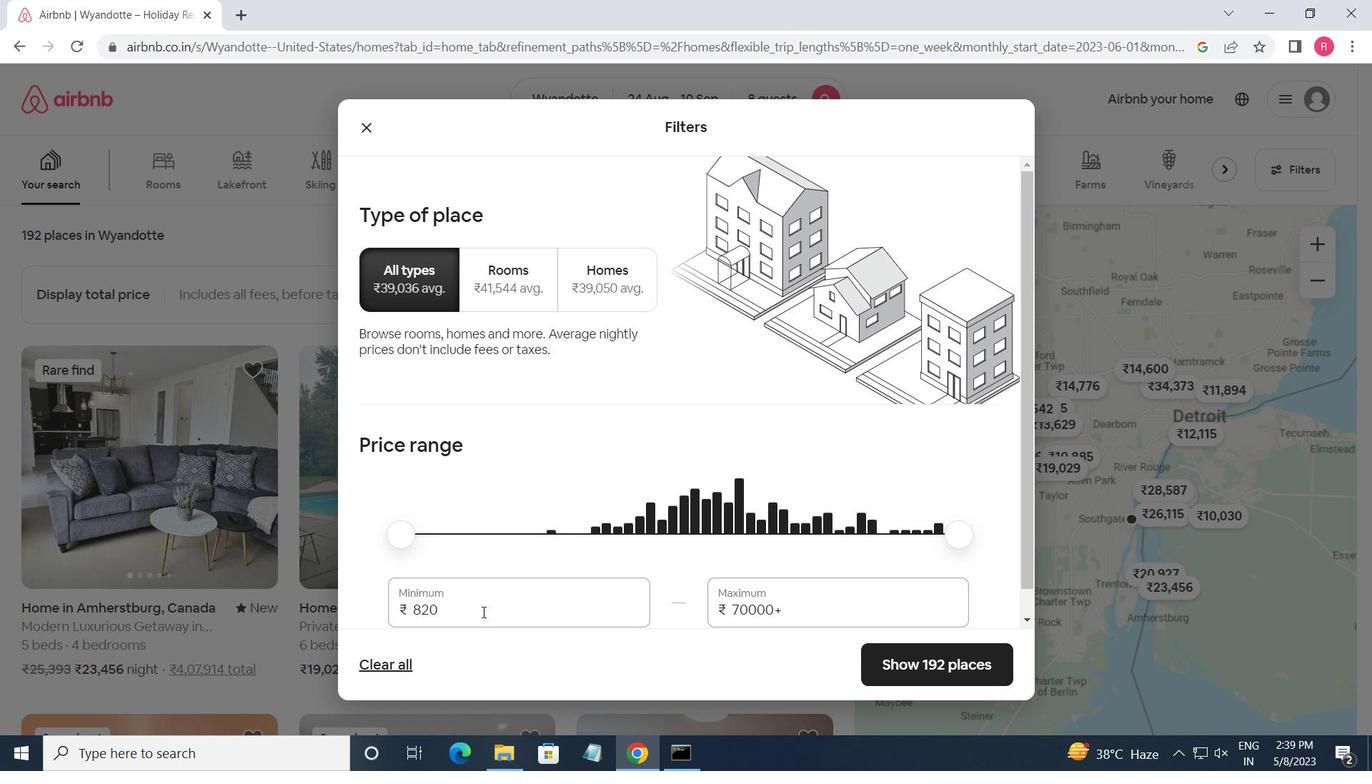 
Action: Mouse pressed left at (485, 611)
Screenshot: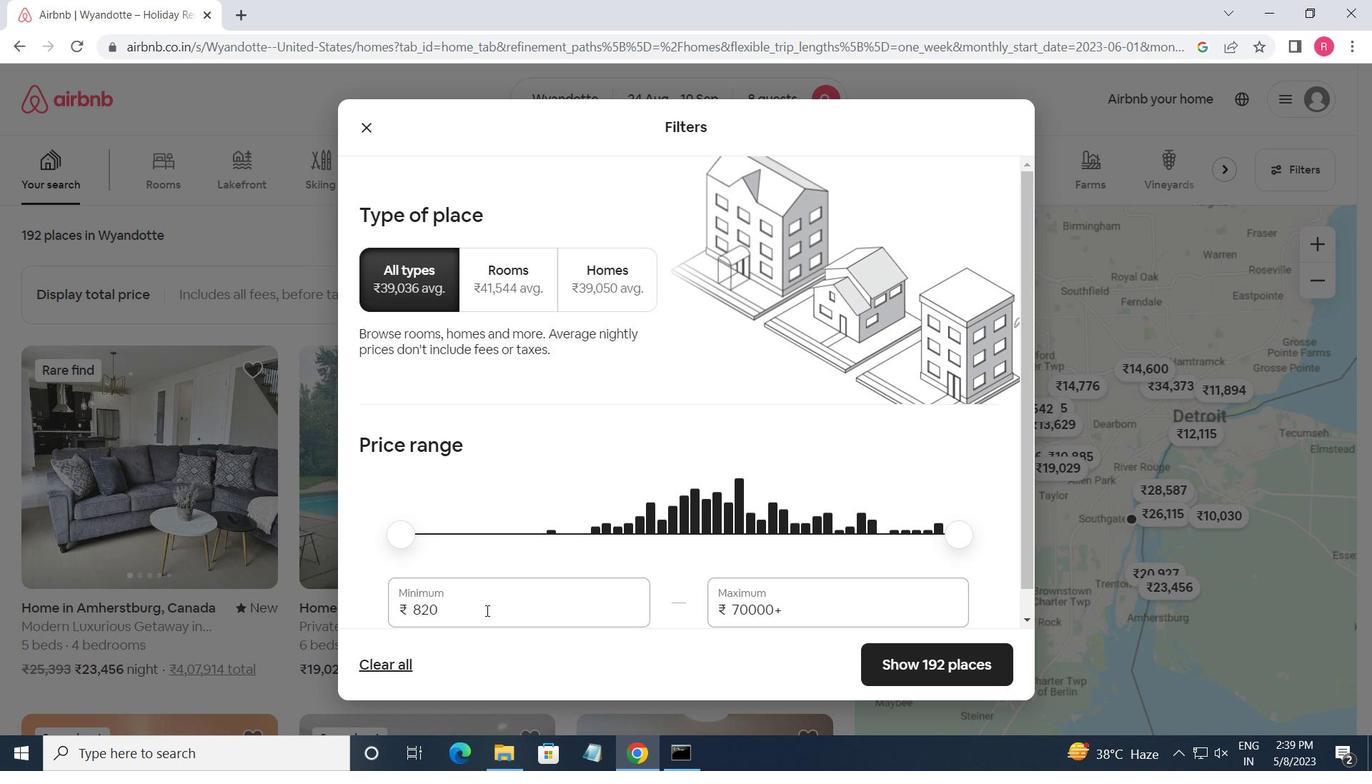 
Action: Mouse pressed left at (485, 611)
Screenshot: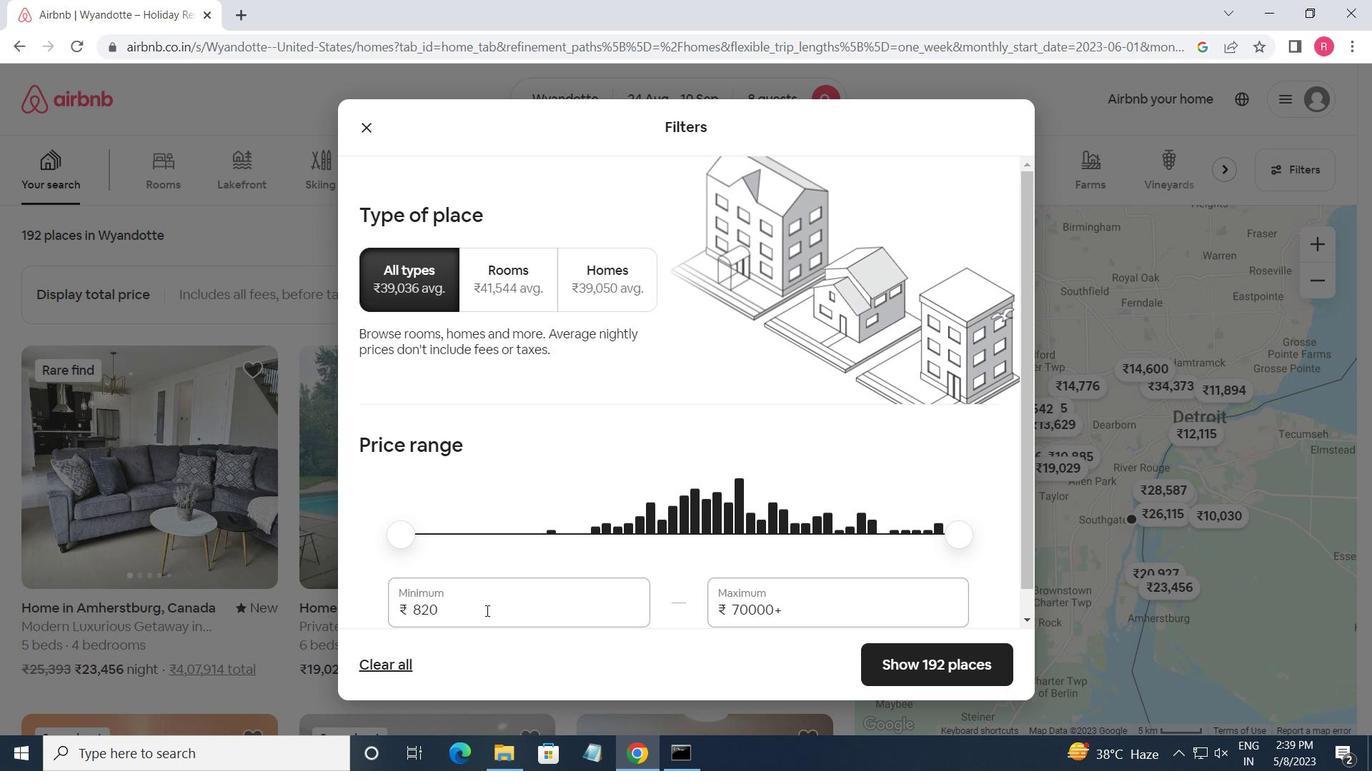 
Action: Key pressed 12000<Key.tab>15000
Screenshot: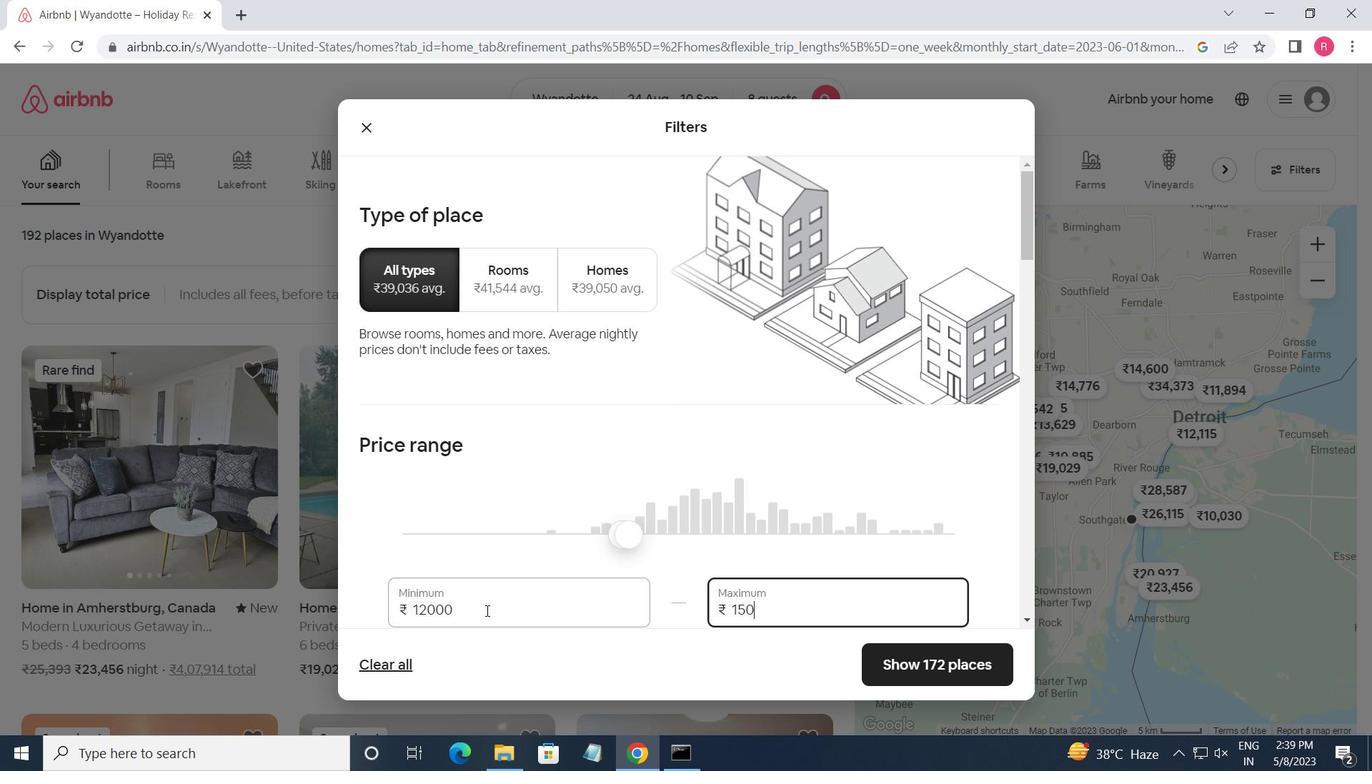 
Action: Mouse scrolled (485, 610) with delta (0, 0)
Screenshot: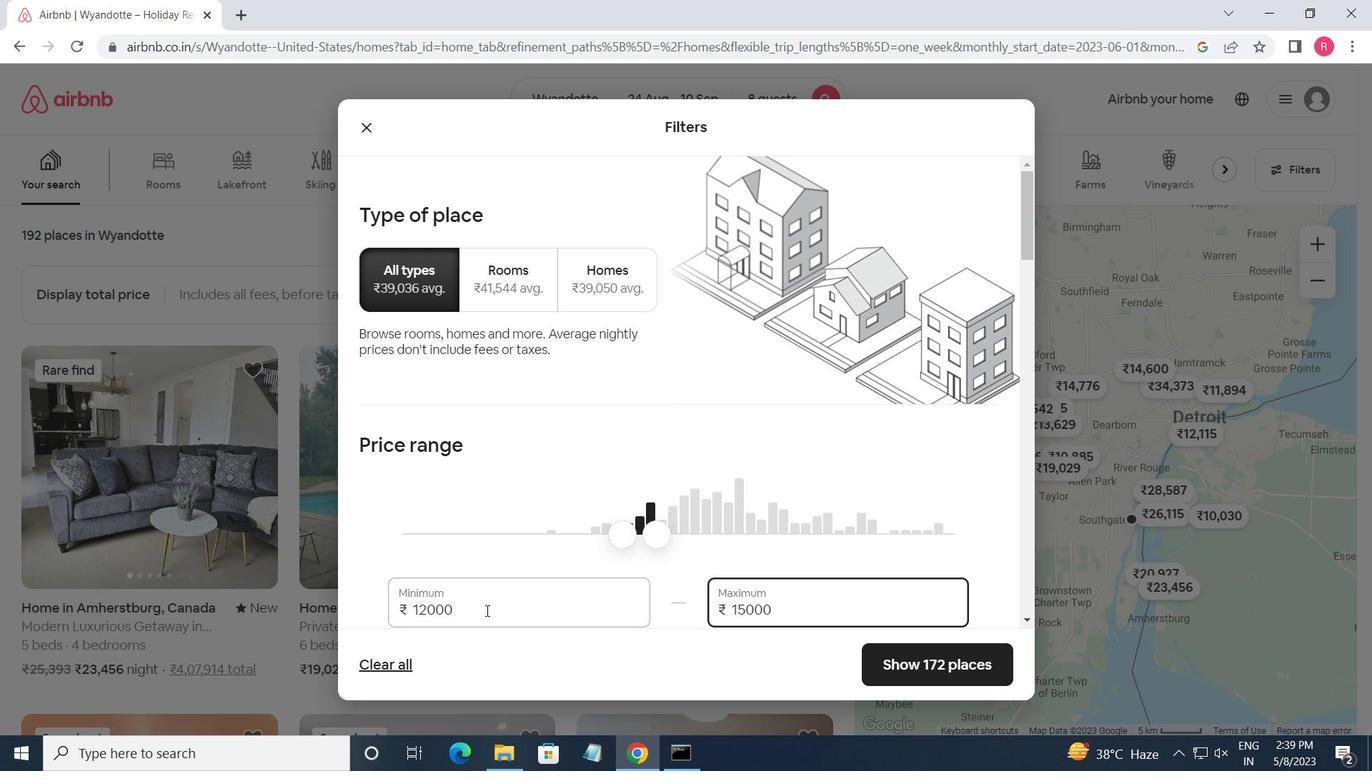 
Action: Mouse moved to (480, 621)
Screenshot: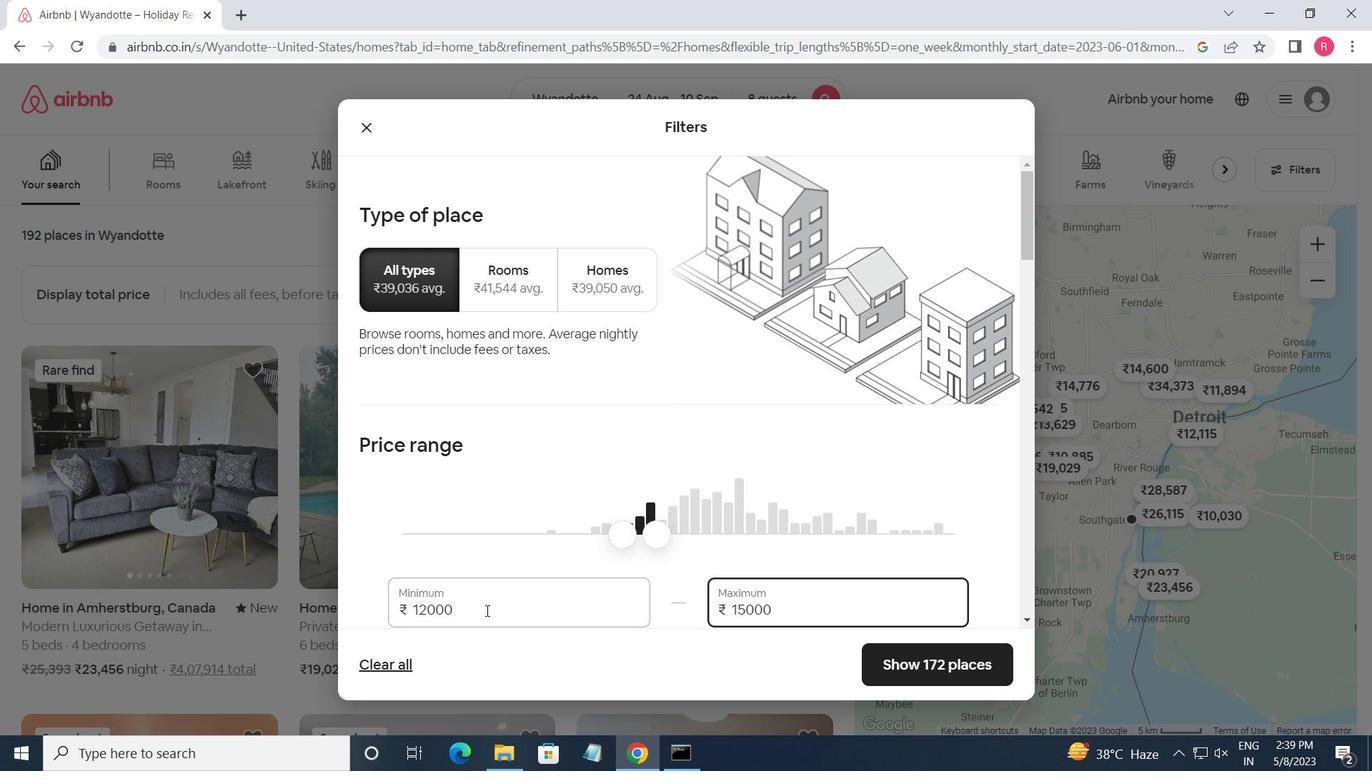 
Action: Mouse scrolled (480, 621) with delta (0, 0)
Screenshot: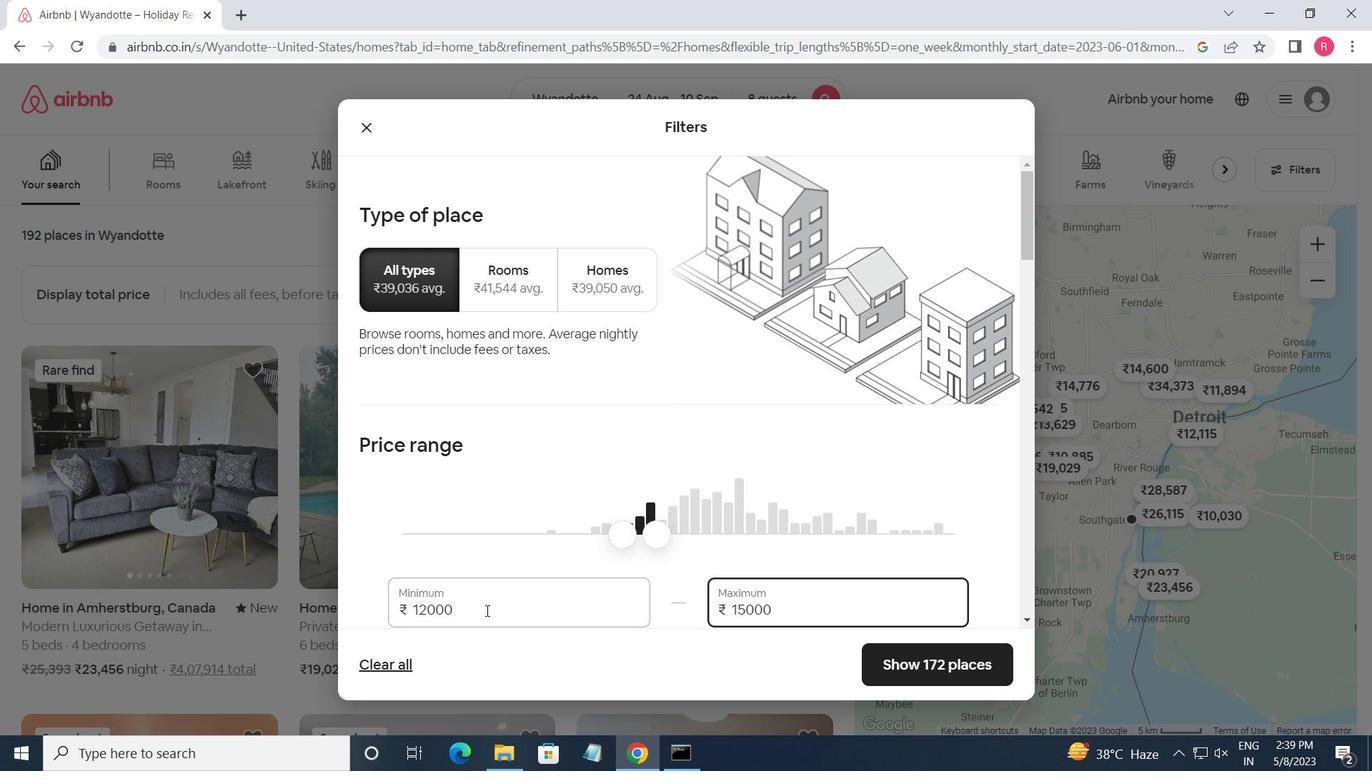 
Action: Mouse moved to (501, 595)
Screenshot: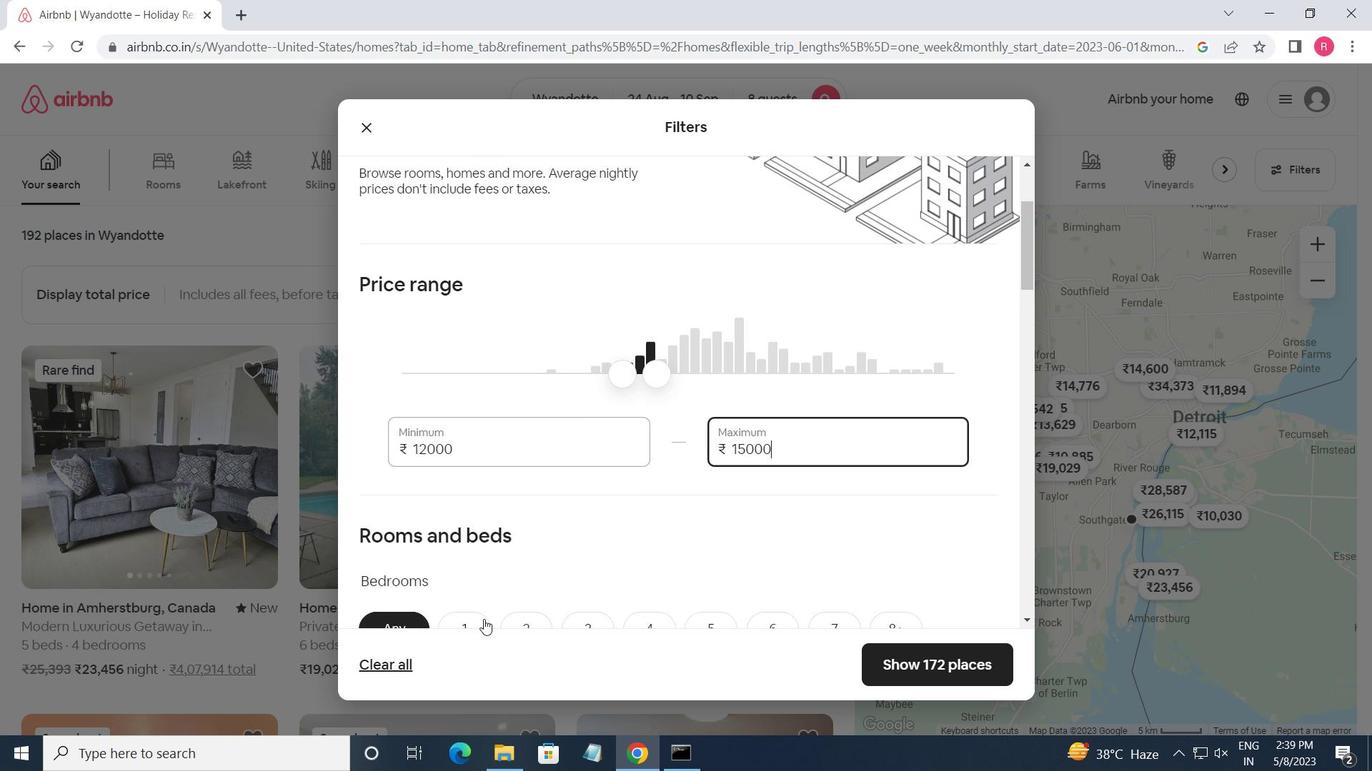 
Action: Mouse scrolled (501, 594) with delta (0, 0)
Screenshot: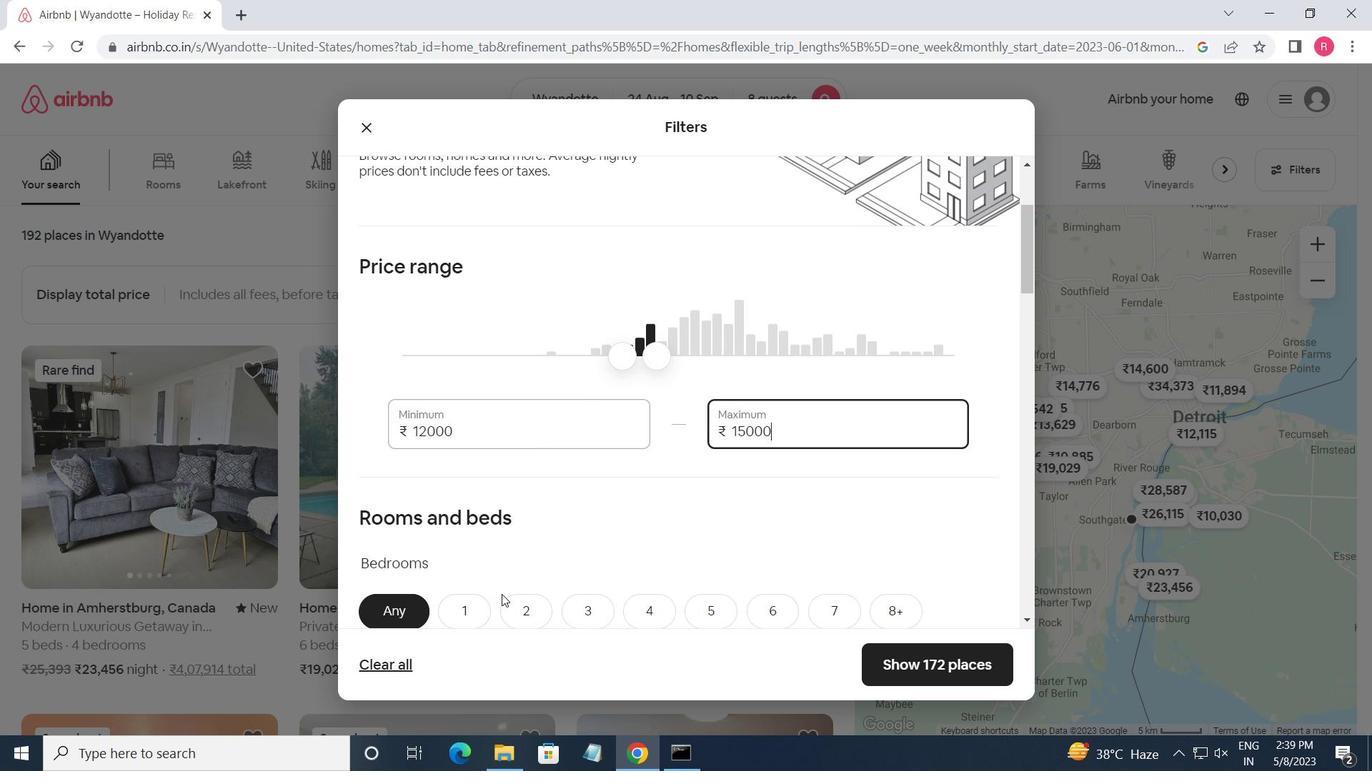 
Action: Mouse scrolled (501, 594) with delta (0, 0)
Screenshot: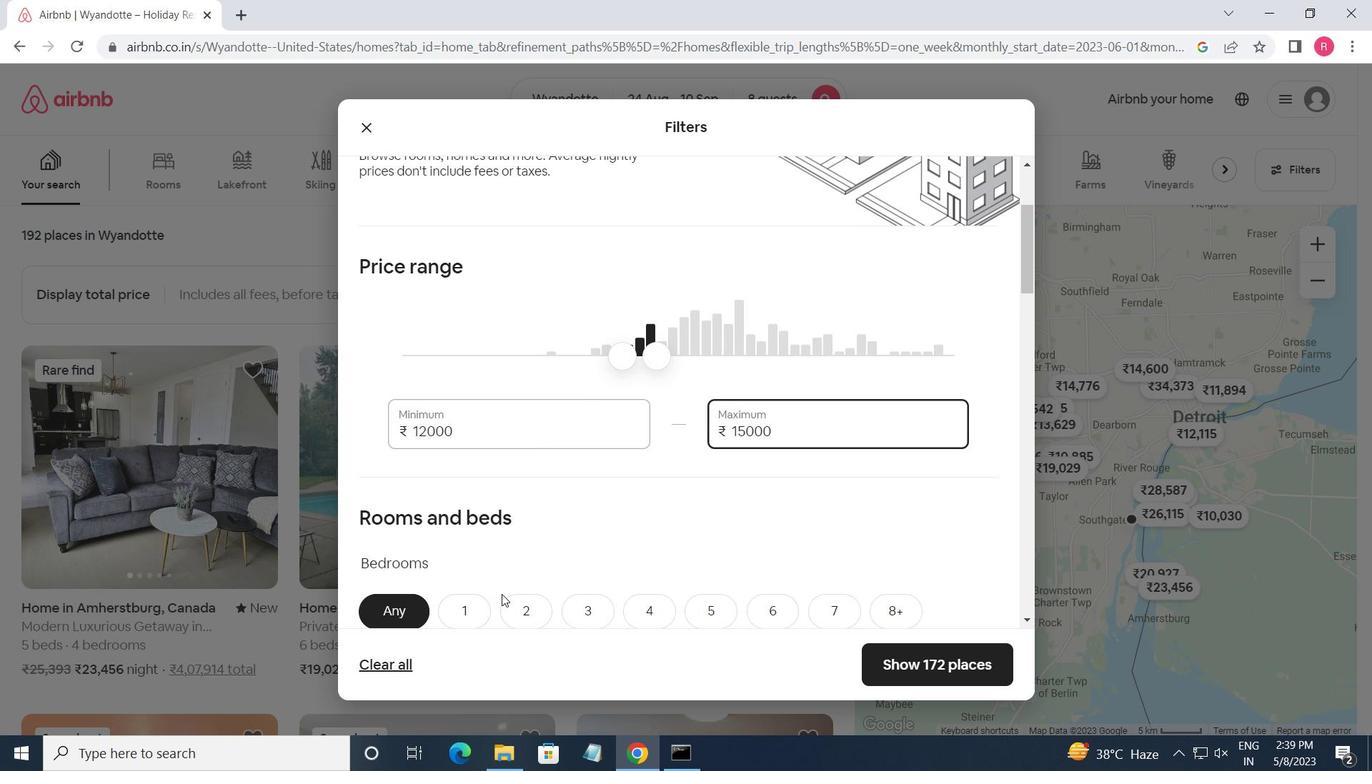 
Action: Mouse moved to (651, 441)
Screenshot: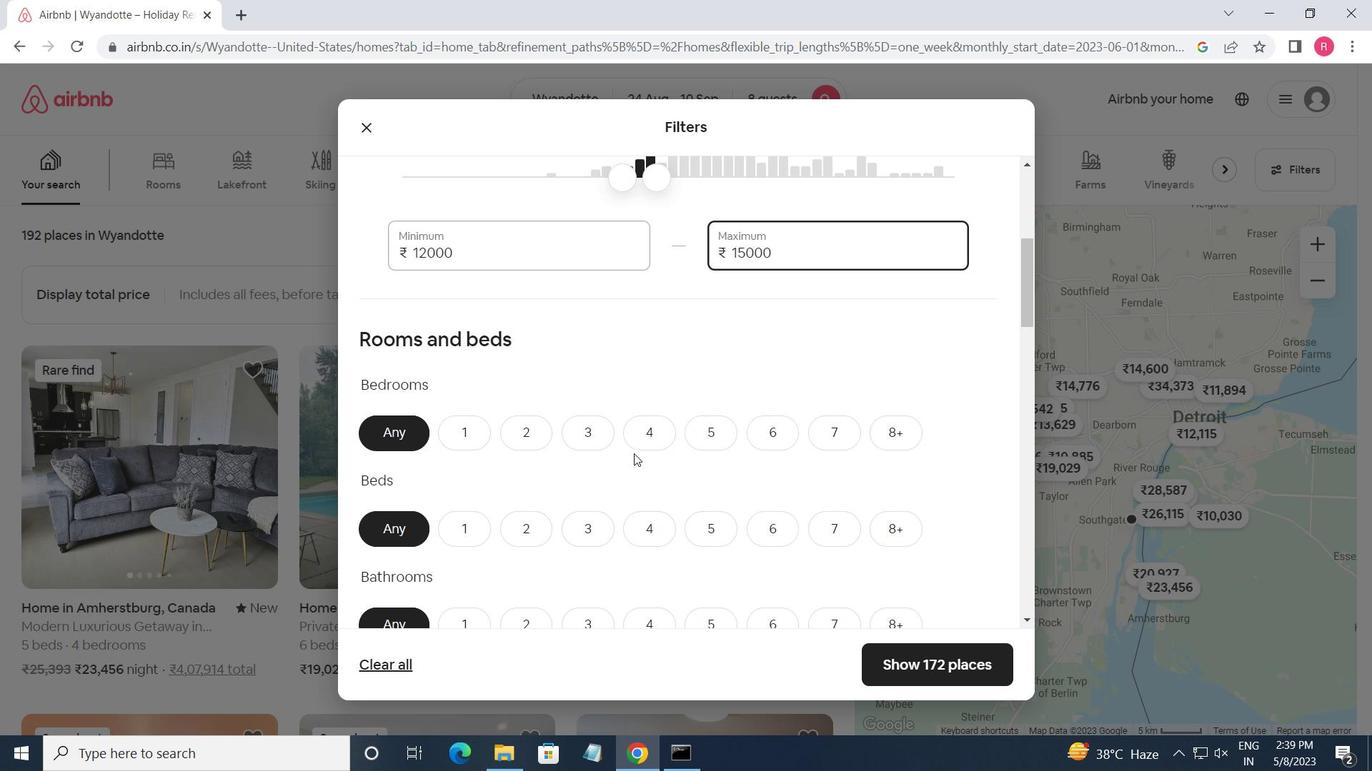 
Action: Mouse pressed left at (651, 441)
Screenshot: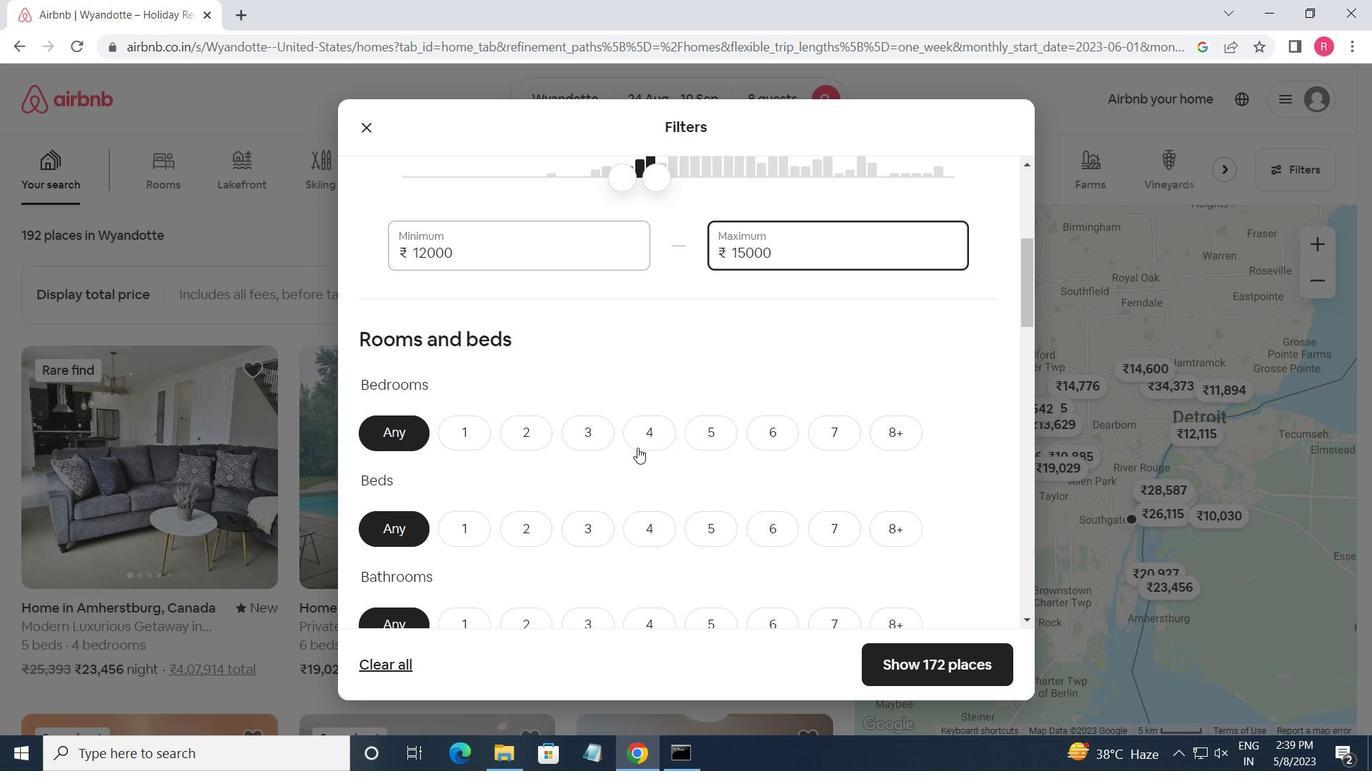 
Action: Mouse moved to (892, 529)
Screenshot: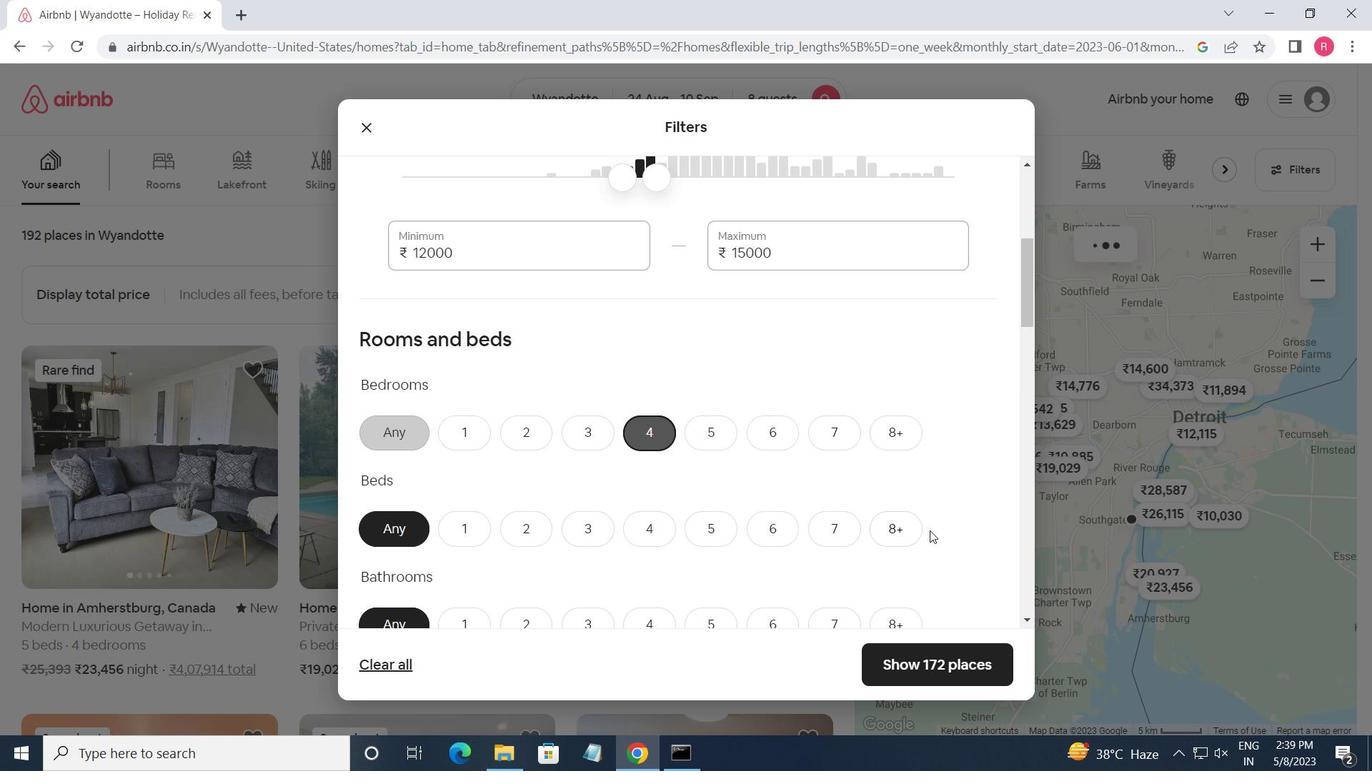 
Action: Mouse pressed left at (892, 529)
Screenshot: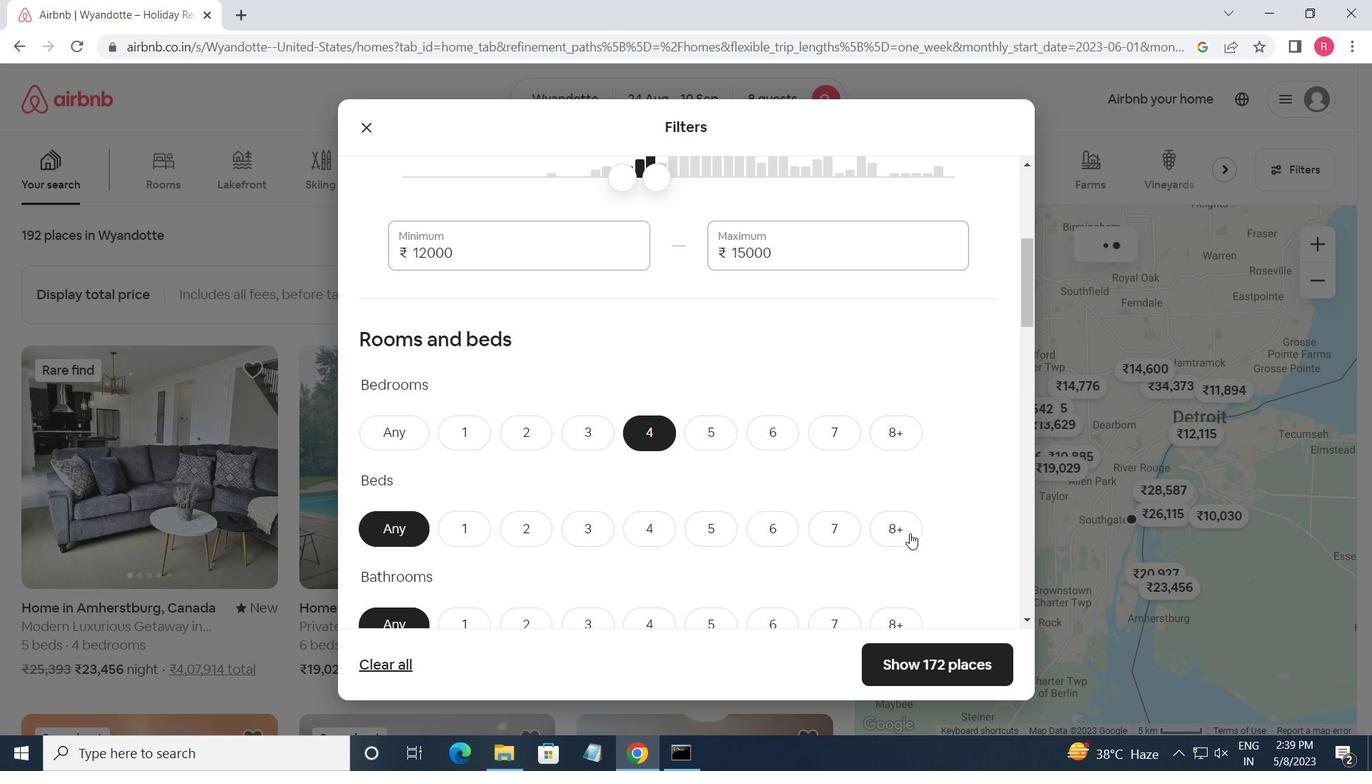 
Action: Mouse moved to (650, 613)
Screenshot: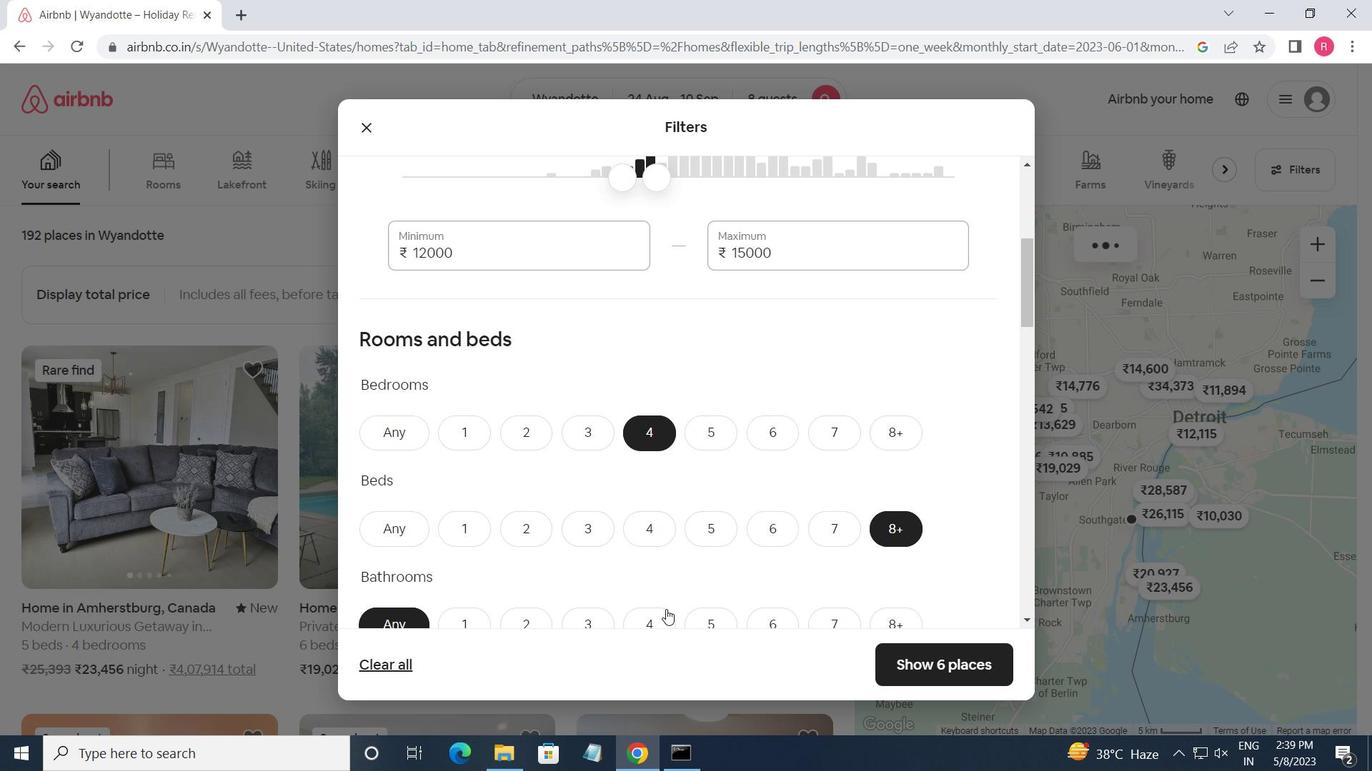 
Action: Mouse pressed left at (650, 613)
Screenshot: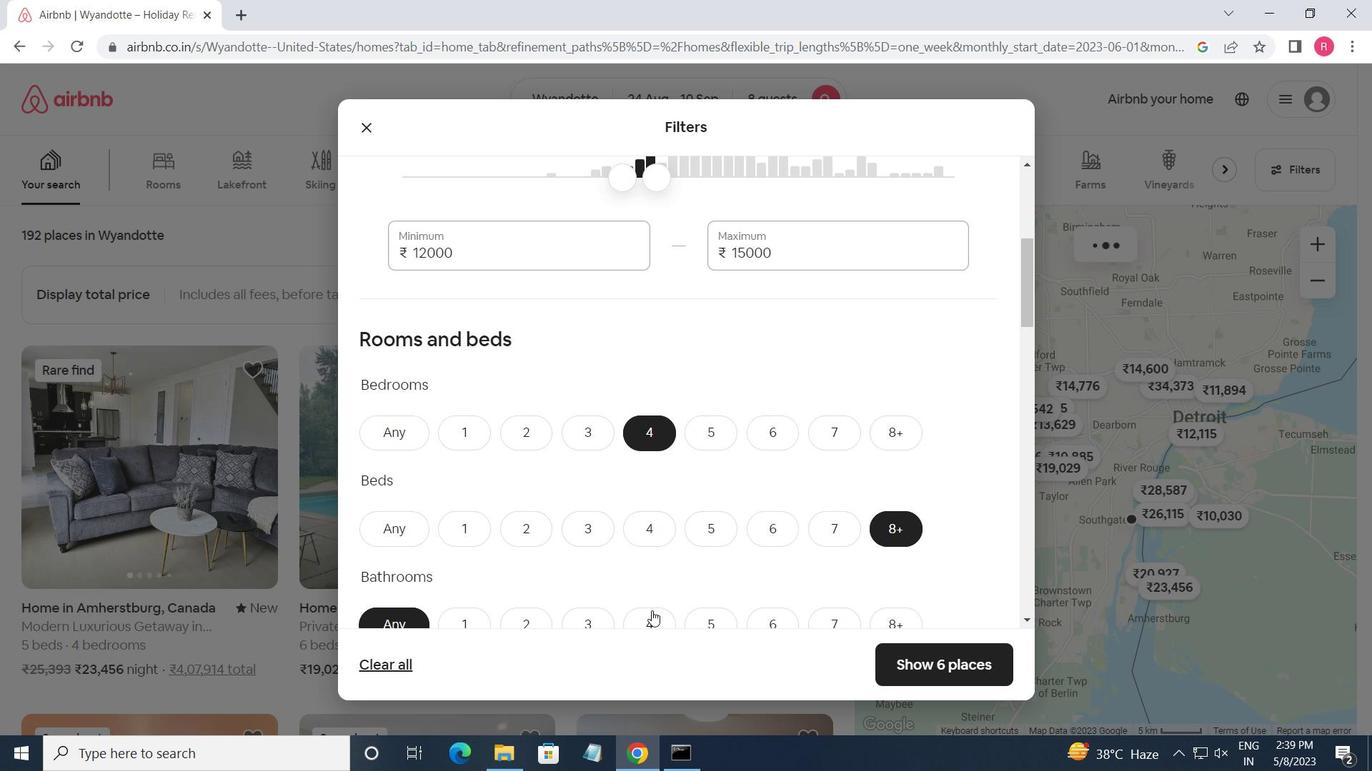 
Action: Mouse moved to (648, 608)
Screenshot: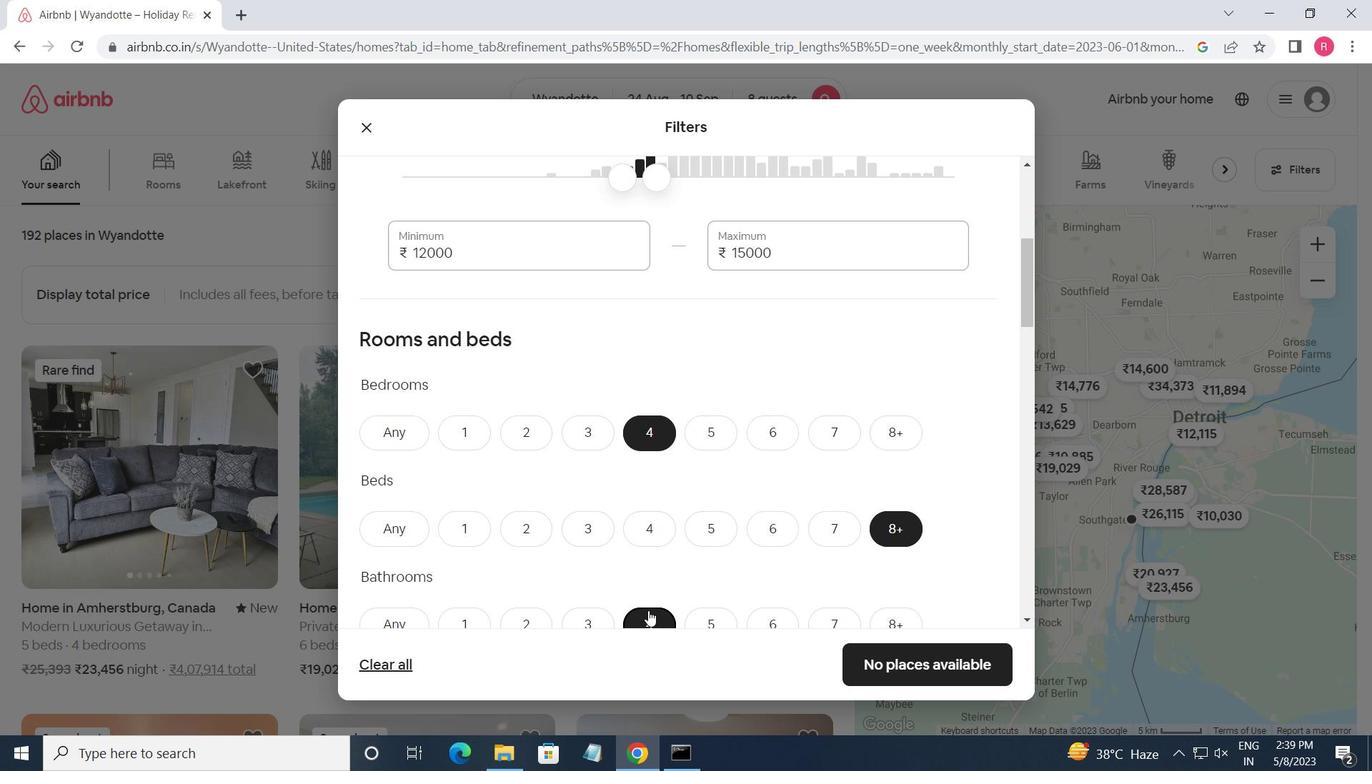 
Action: Mouse scrolled (648, 608) with delta (0, 0)
Screenshot: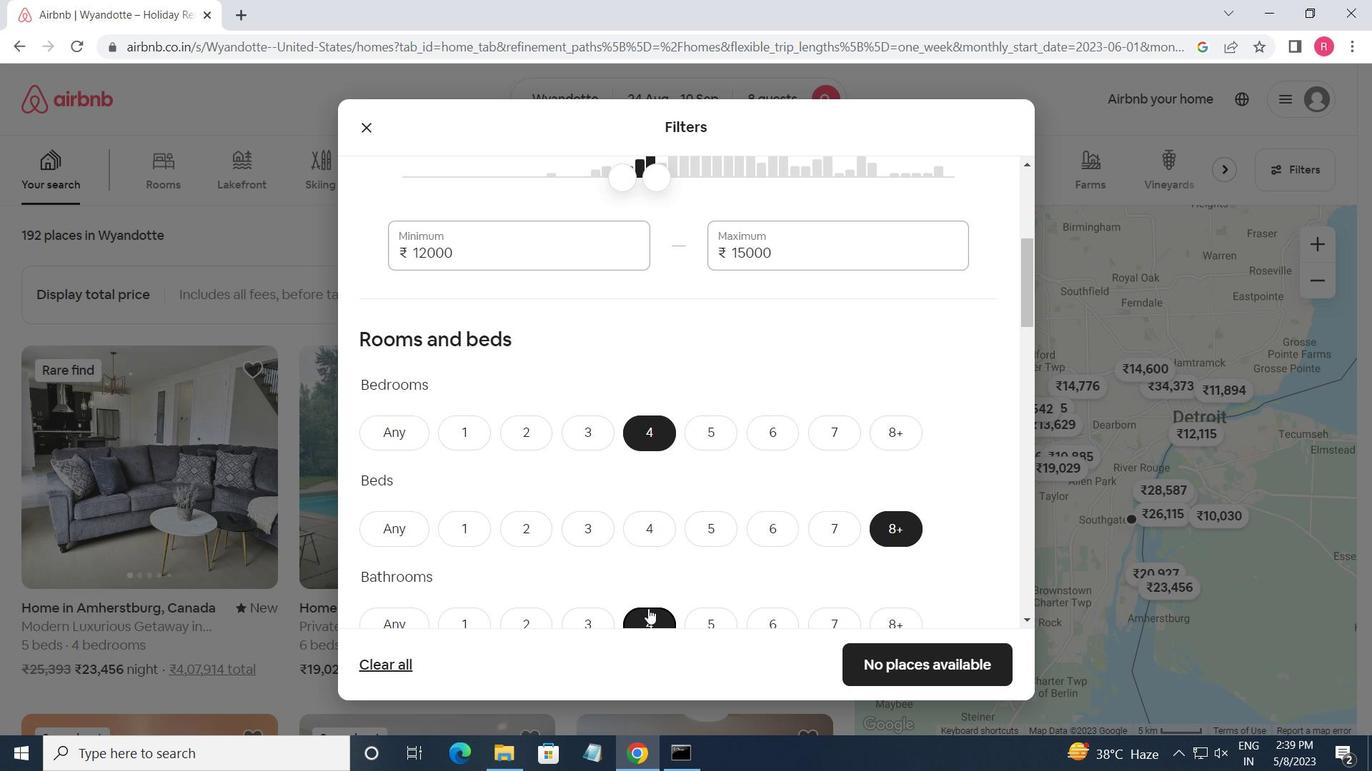 
Action: Mouse moved to (648, 608)
Screenshot: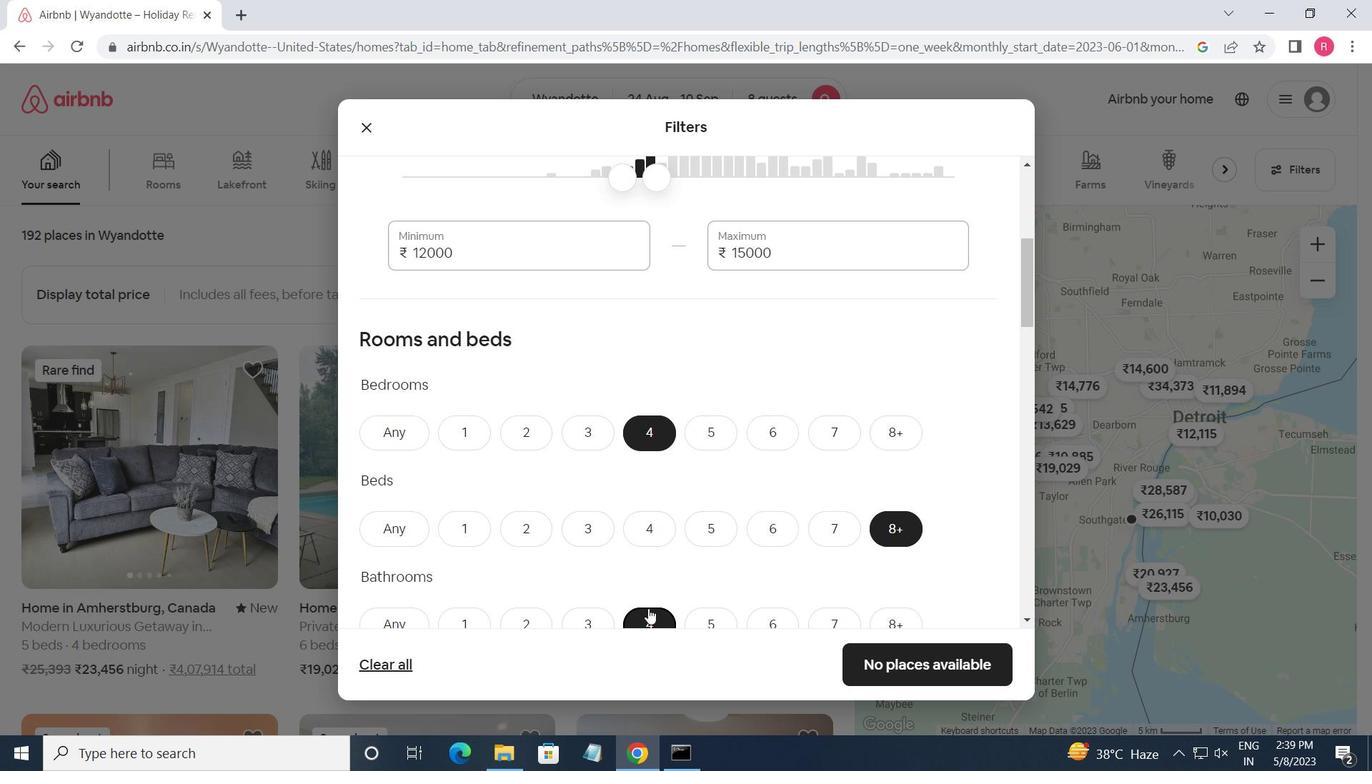 
Action: Mouse scrolled (648, 608) with delta (0, 0)
Screenshot: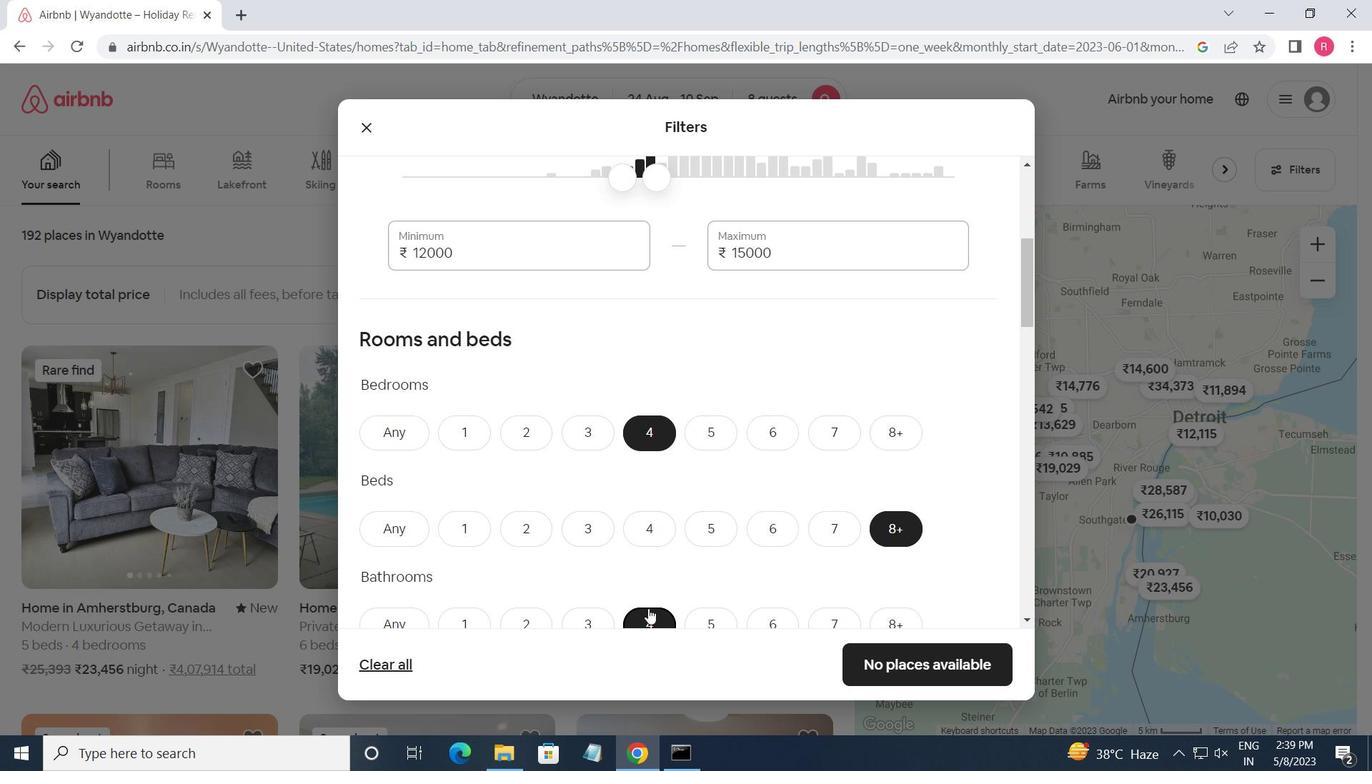 
Action: Mouse scrolled (648, 608) with delta (0, 0)
Screenshot: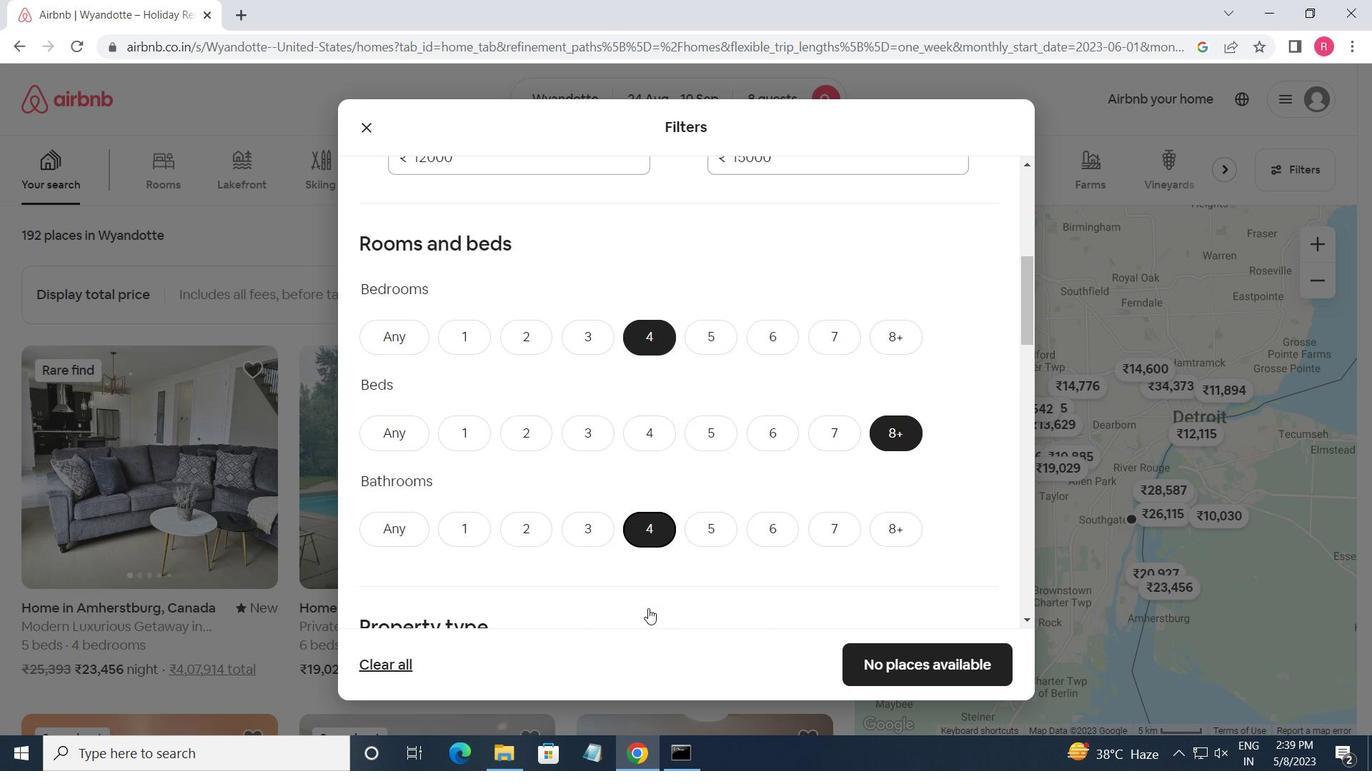 
Action: Mouse scrolled (648, 608) with delta (0, 0)
Screenshot: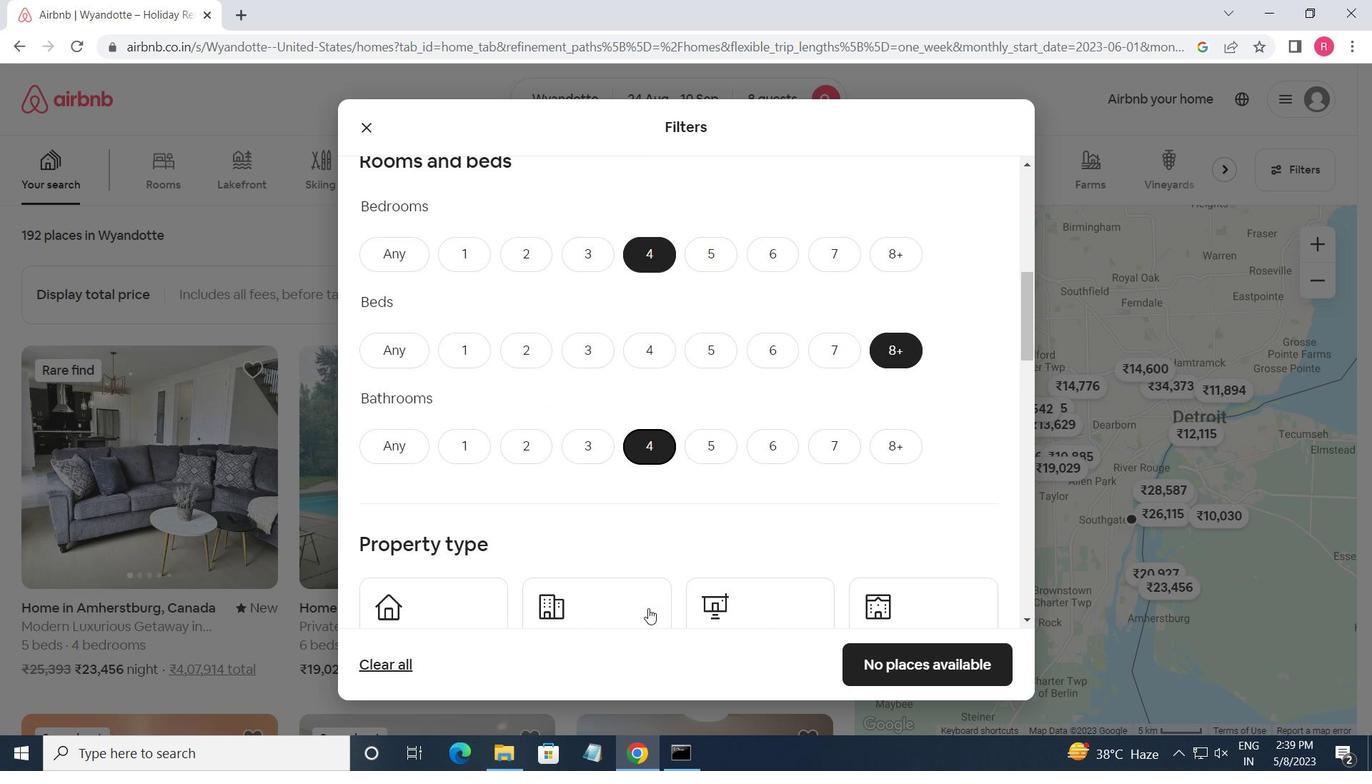 
Action: Mouse moved to (471, 509)
Screenshot: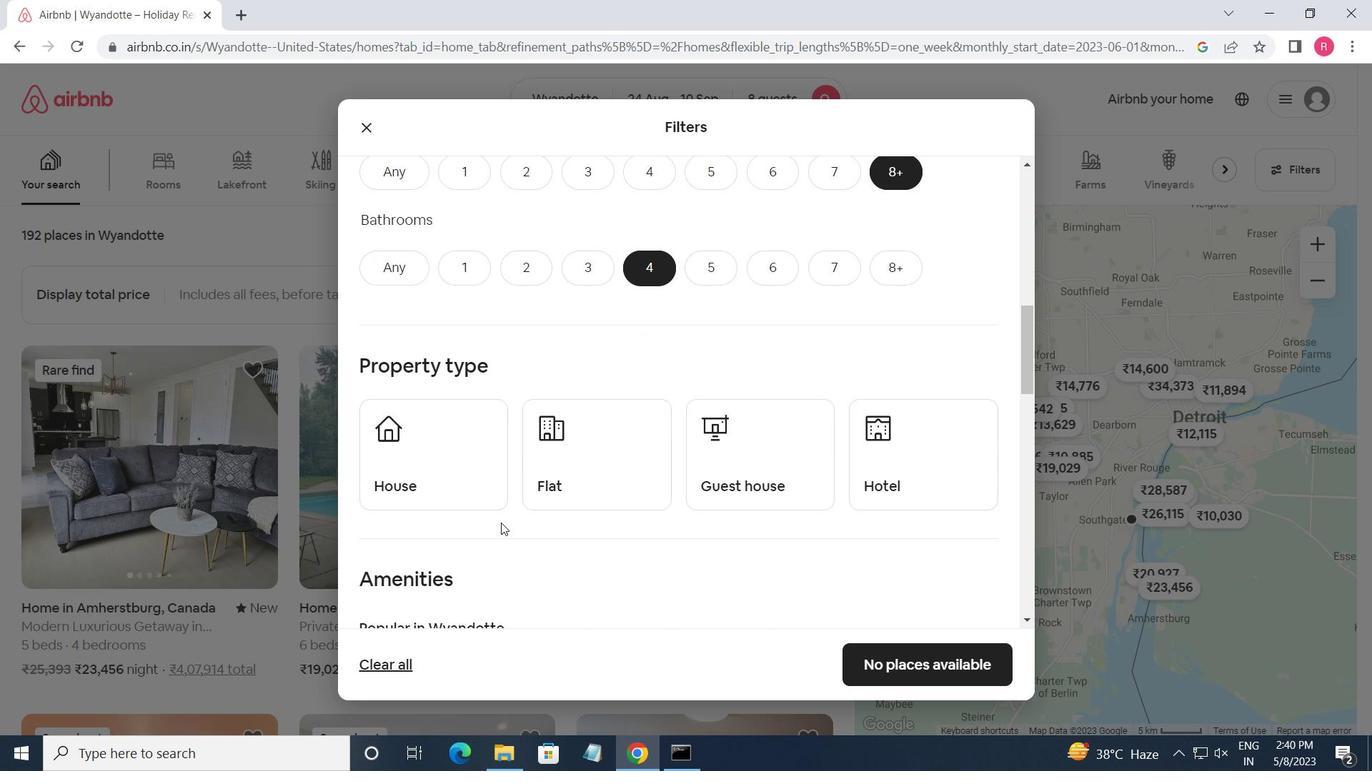 
Action: Mouse pressed left at (471, 509)
Screenshot: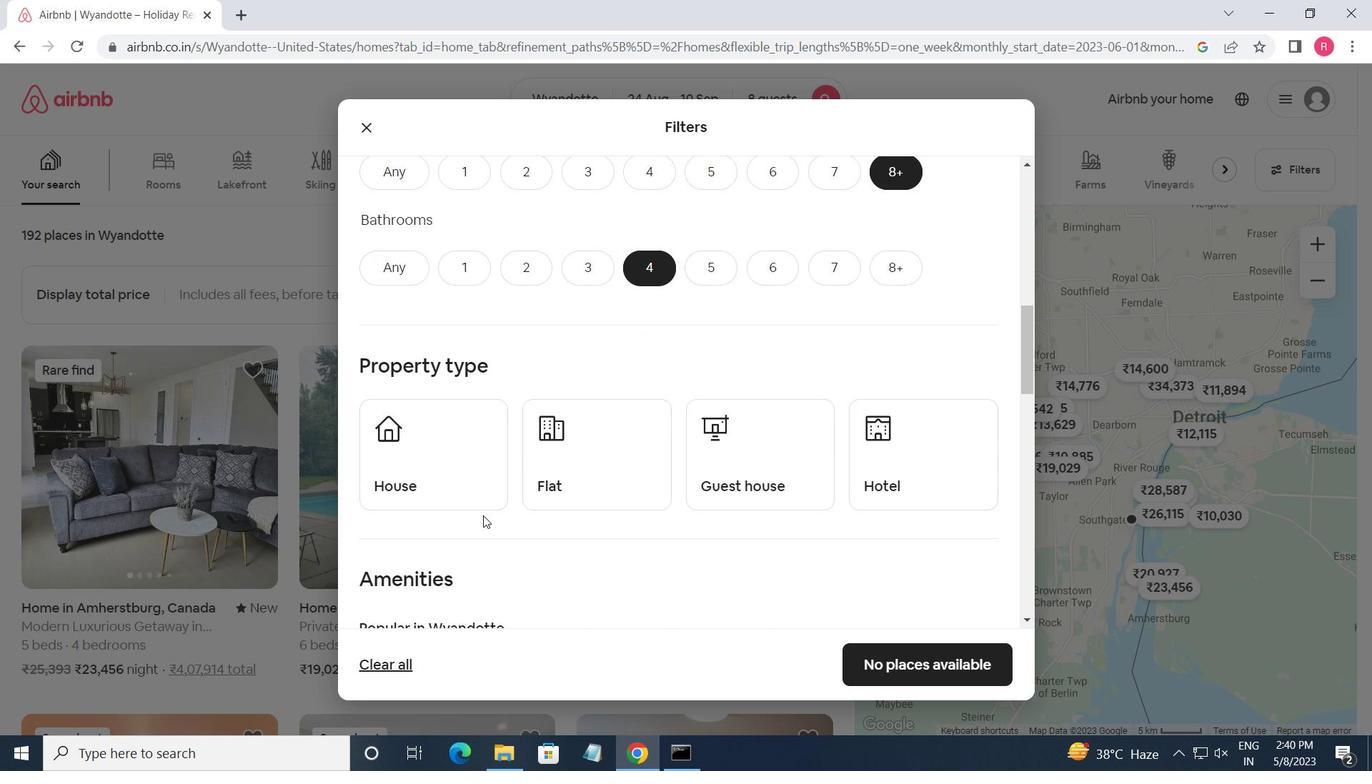 
Action: Mouse moved to (571, 500)
Screenshot: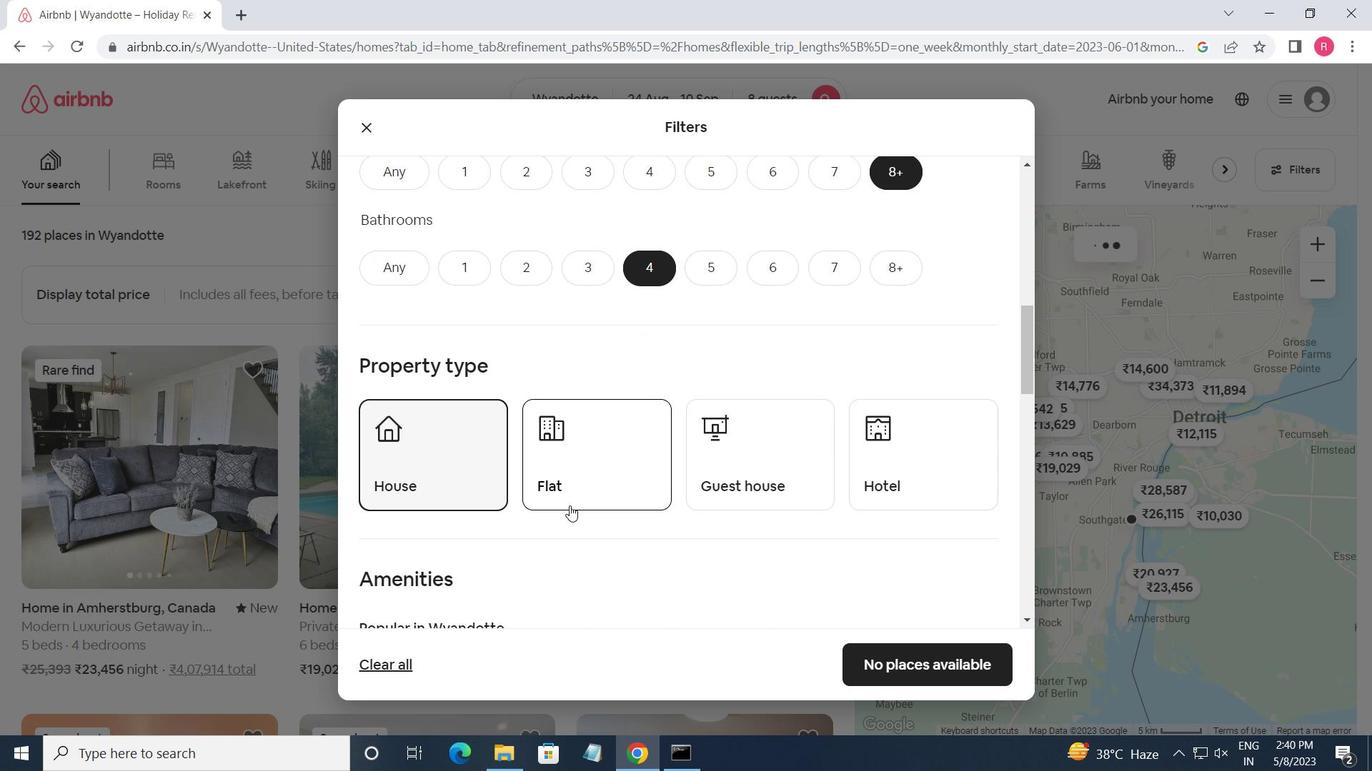 
Action: Mouse pressed left at (571, 500)
Screenshot: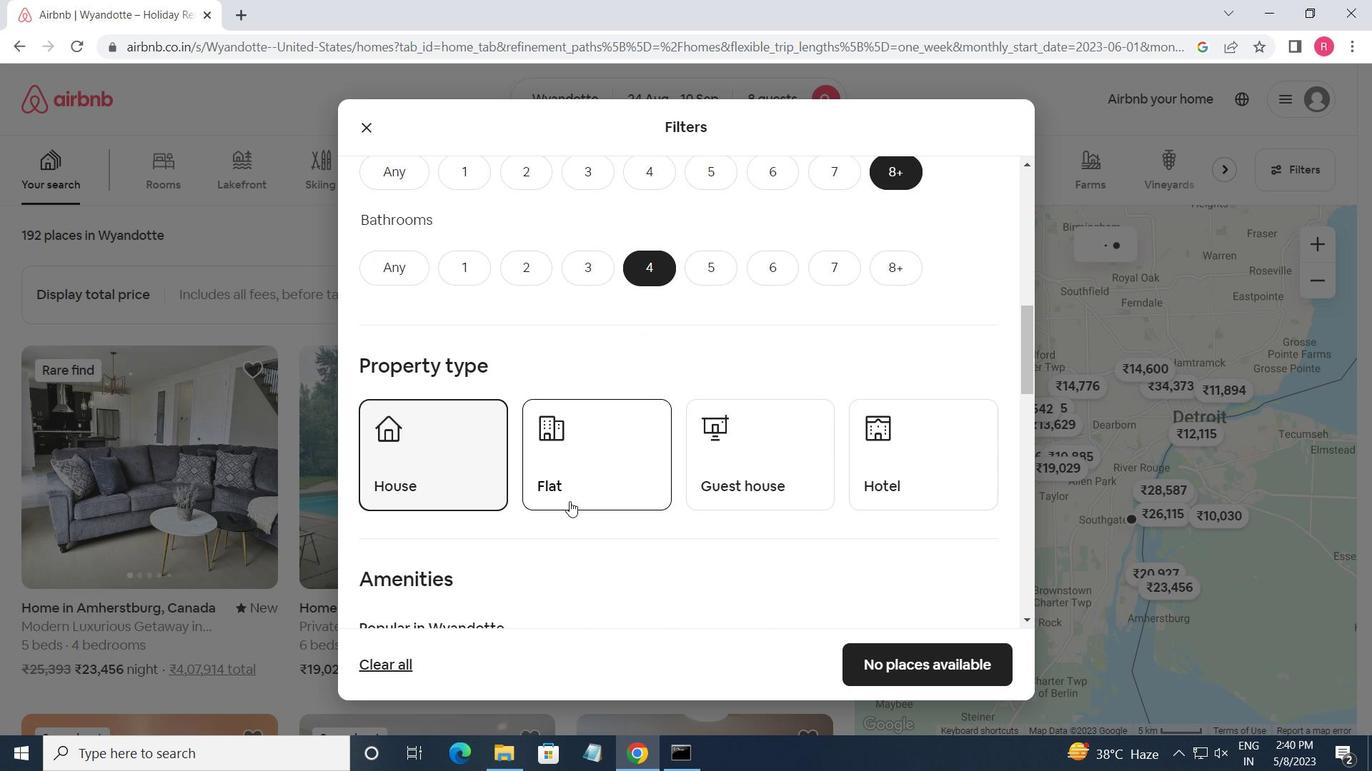
Action: Mouse moved to (741, 467)
Screenshot: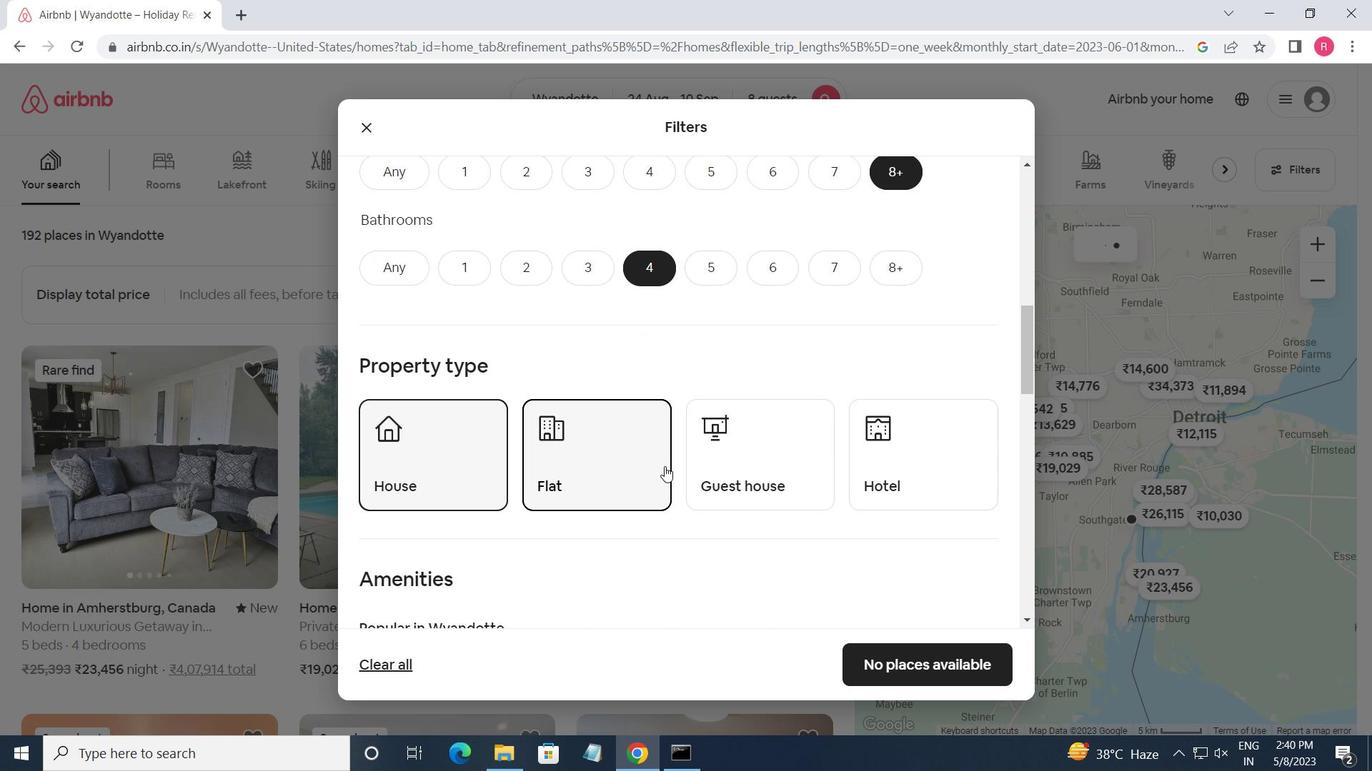
Action: Mouse pressed left at (741, 467)
Screenshot: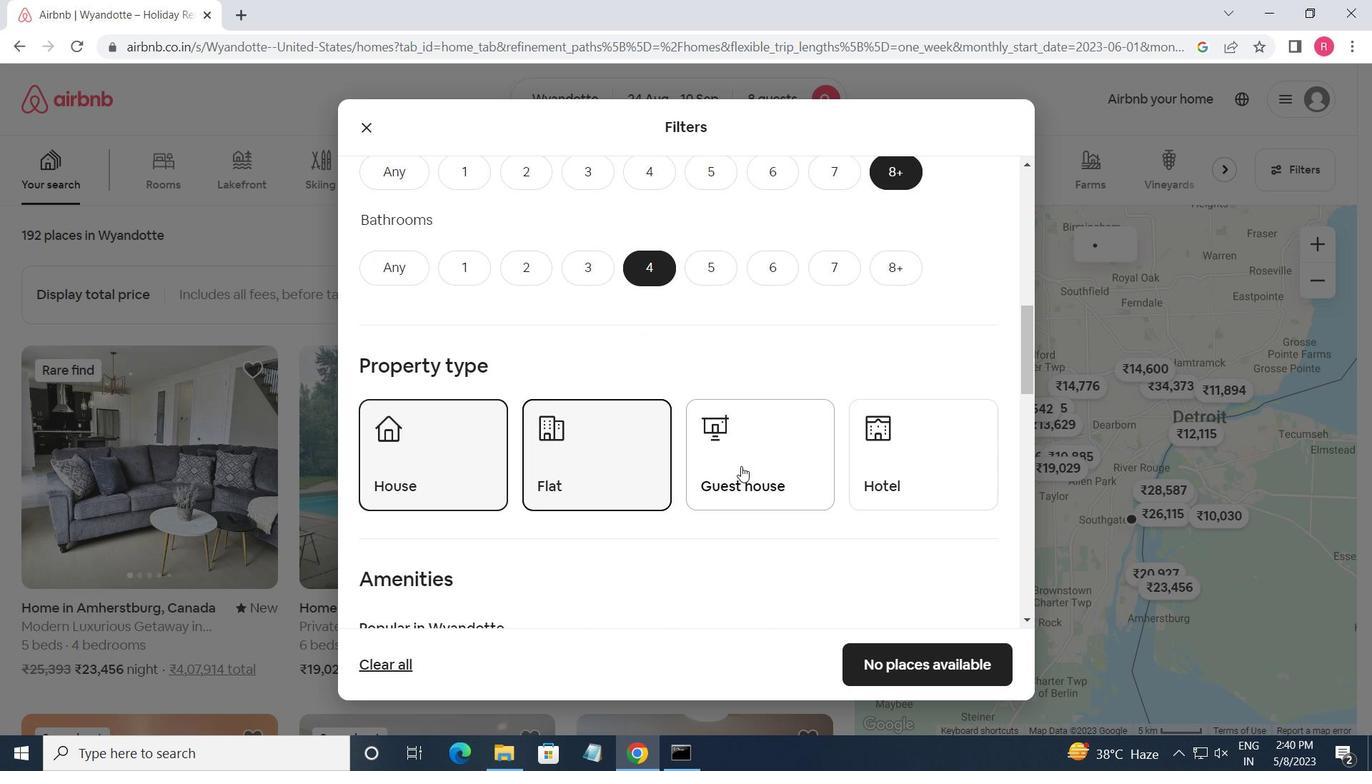 
Action: Mouse scrolled (741, 466) with delta (0, 0)
Screenshot: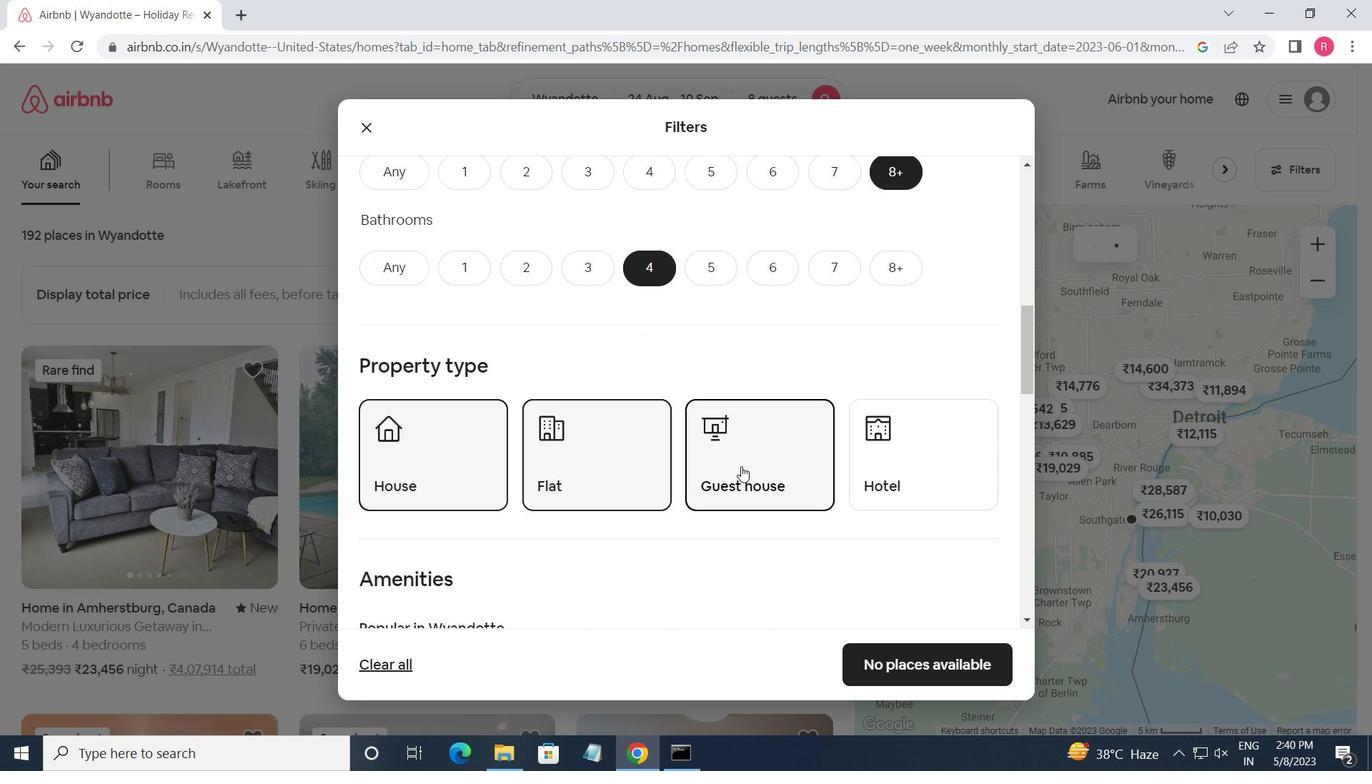 
Action: Mouse scrolled (741, 466) with delta (0, 0)
Screenshot: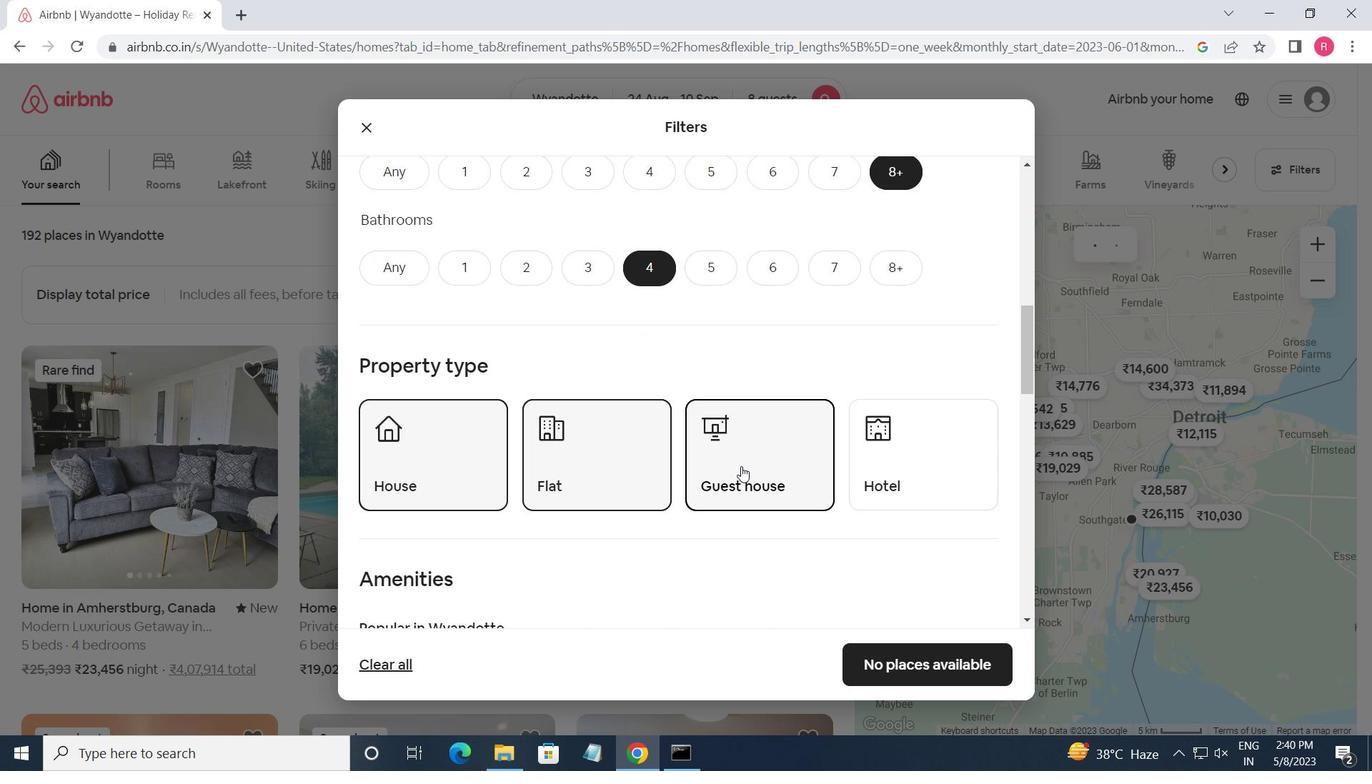 
Action: Mouse scrolled (741, 466) with delta (0, 0)
Screenshot: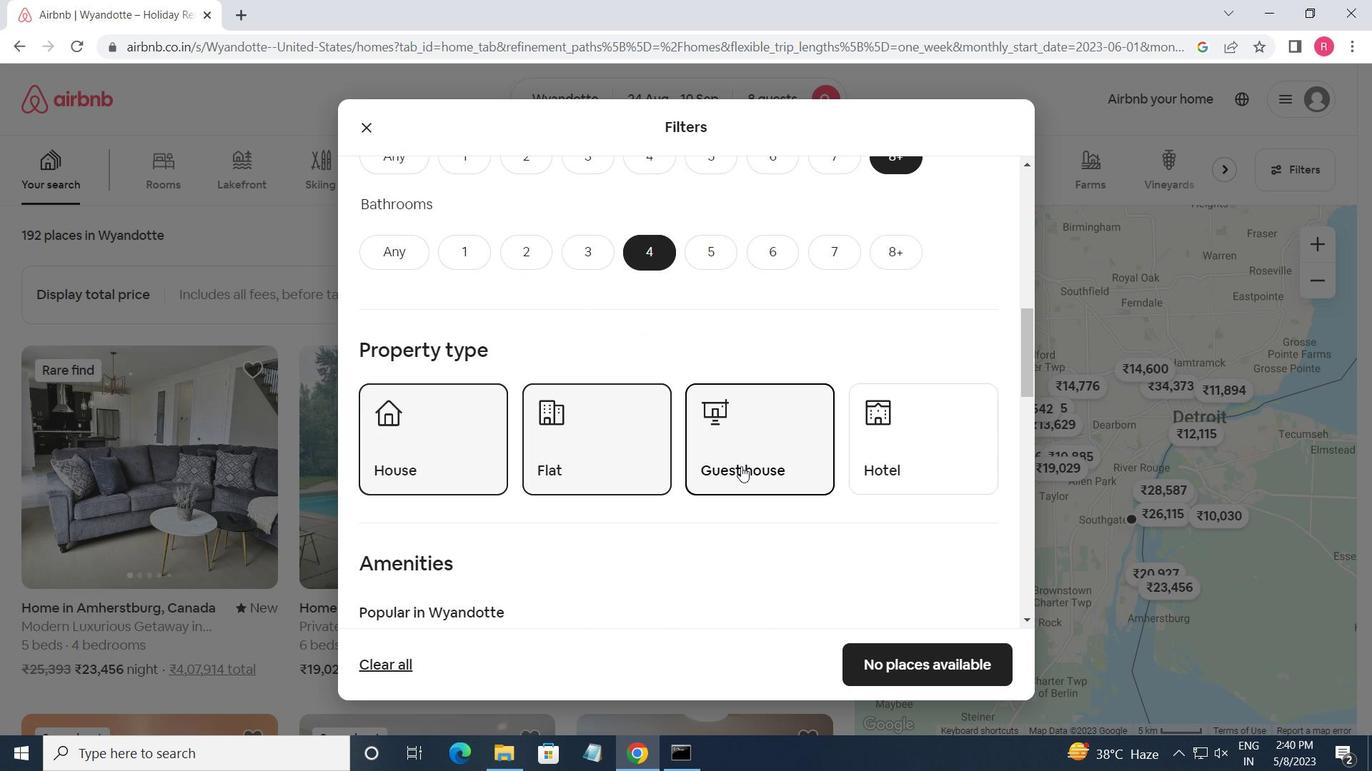 
Action: Mouse moved to (686, 401)
Screenshot: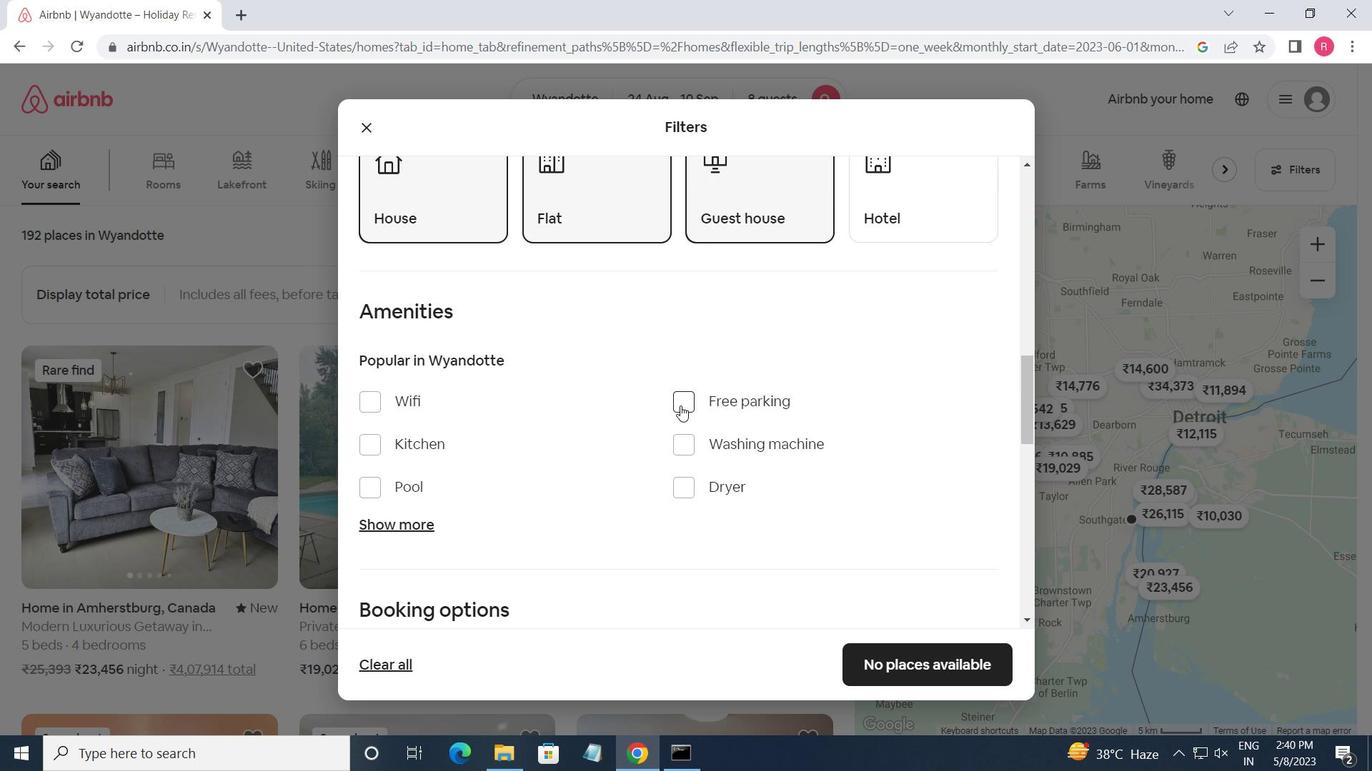 
Action: Mouse pressed left at (686, 401)
Screenshot: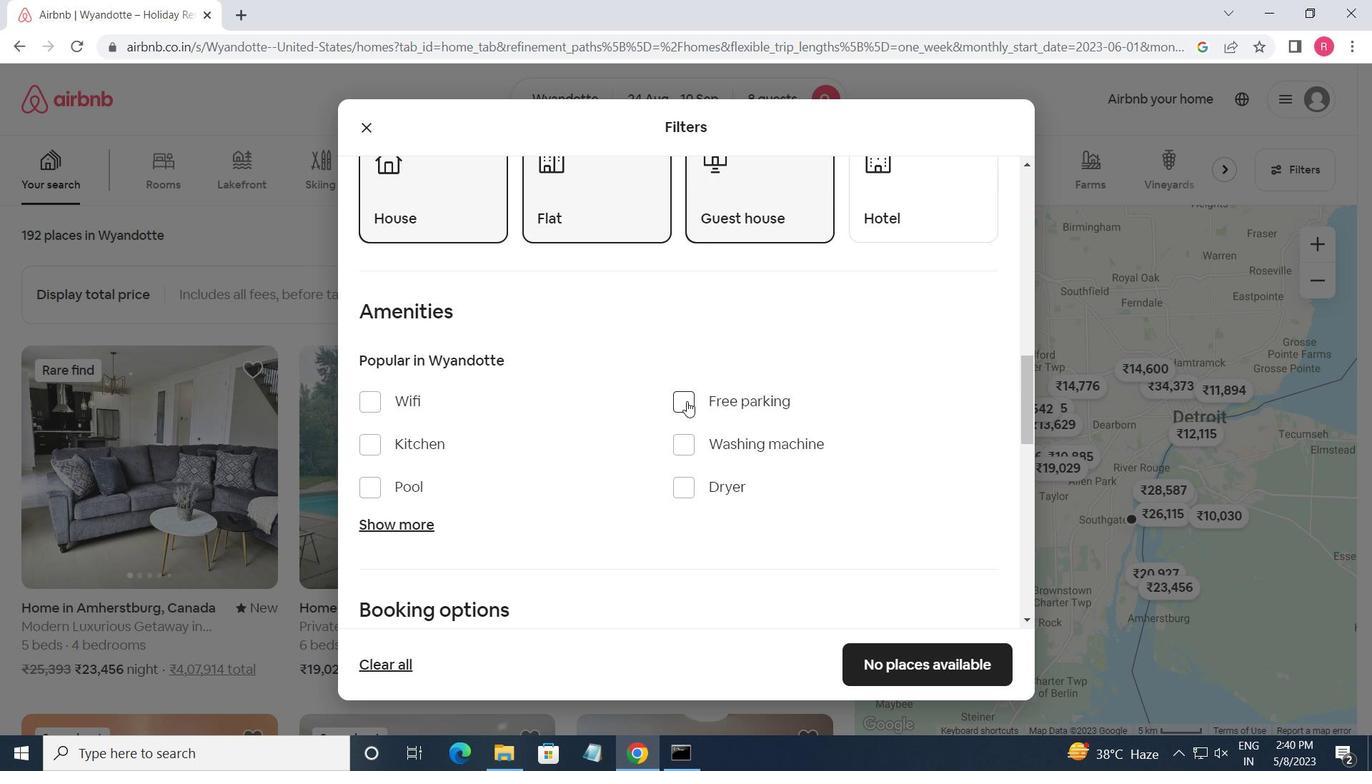 
Action: Mouse moved to (355, 398)
Screenshot: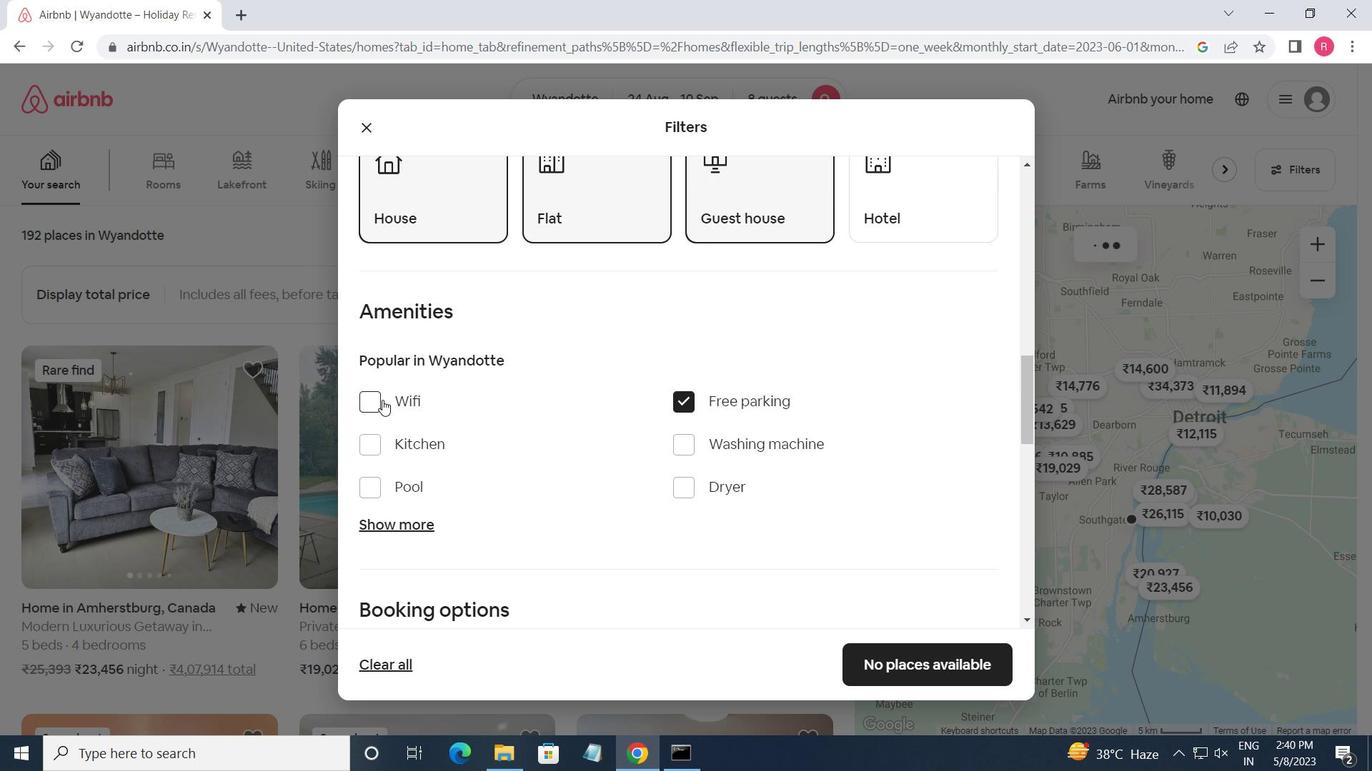 
Action: Mouse pressed left at (355, 398)
Screenshot: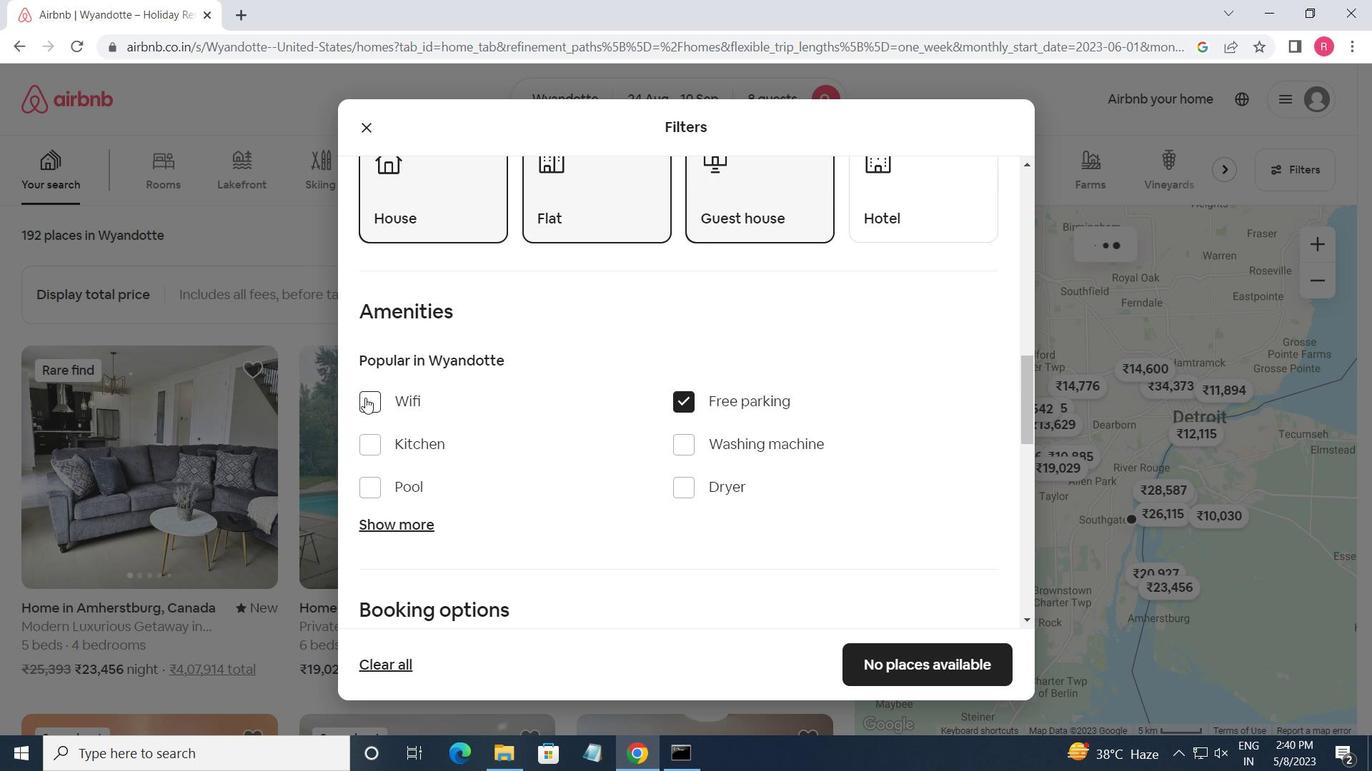 
Action: Mouse moved to (359, 398)
Screenshot: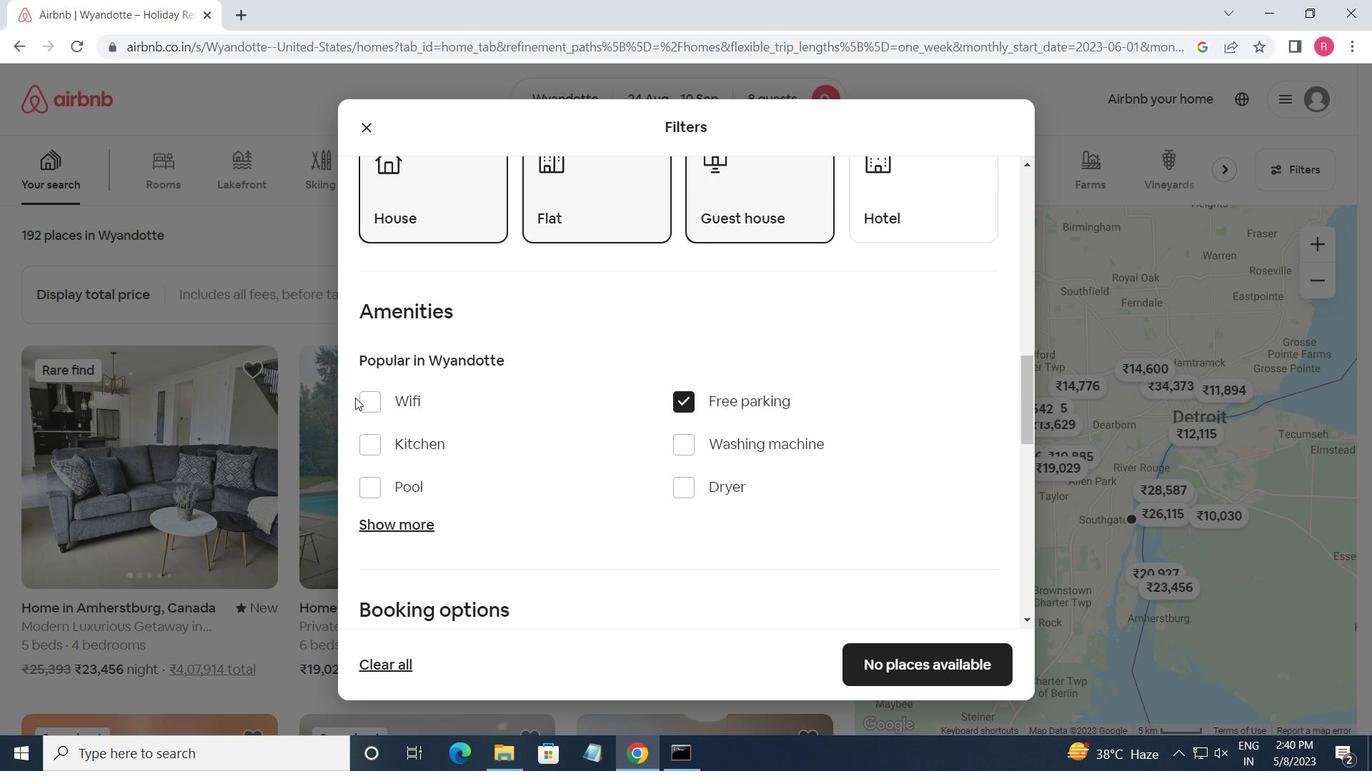 
Action: Mouse pressed left at (359, 398)
Screenshot: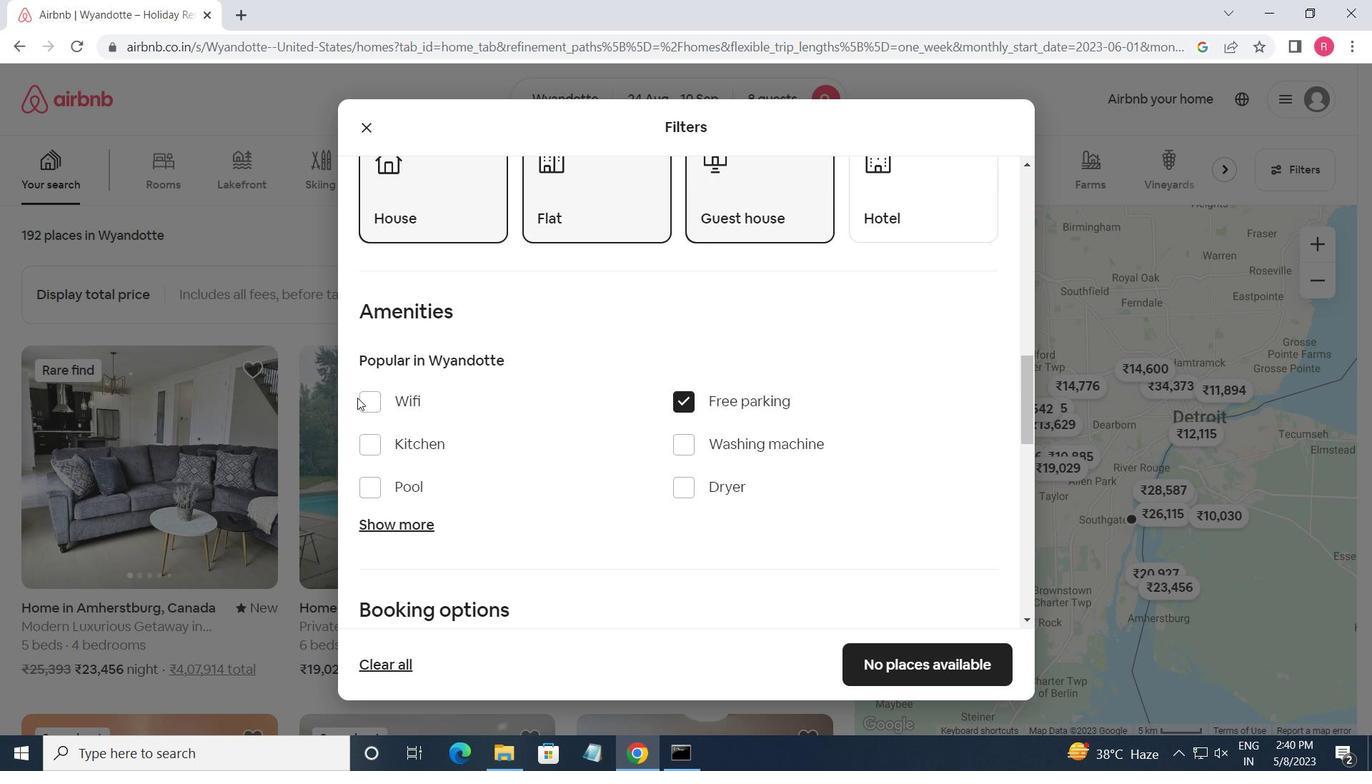 
Action: Mouse moved to (396, 520)
Screenshot: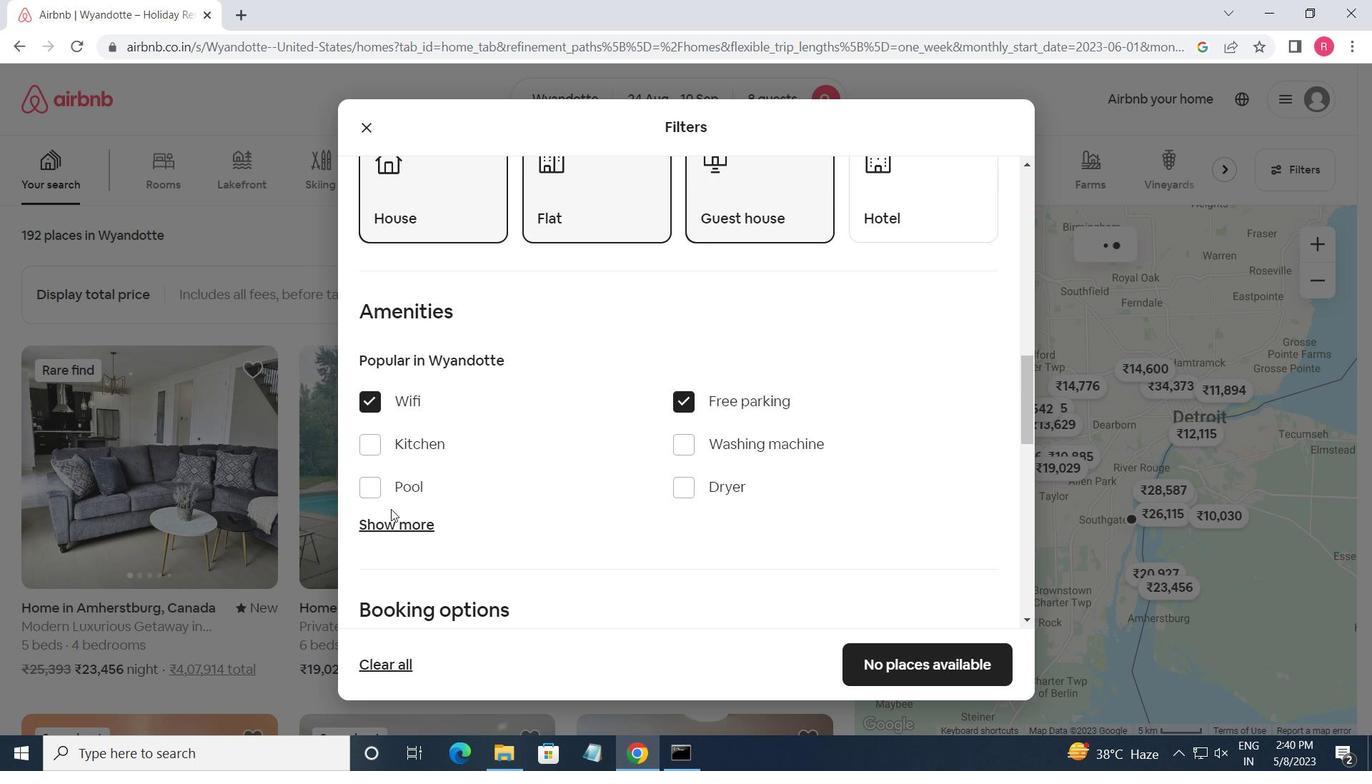 
Action: Mouse pressed left at (396, 520)
Screenshot: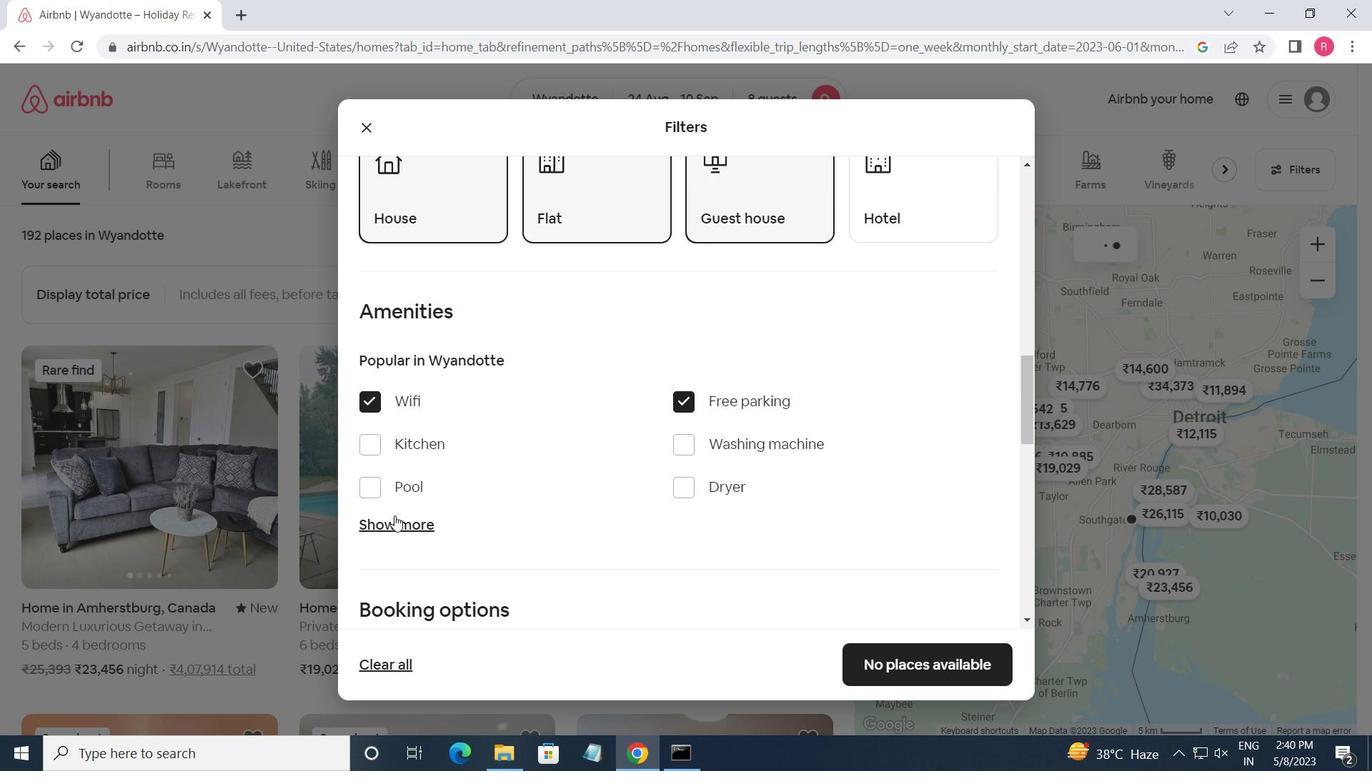
Action: Mouse moved to (402, 513)
Screenshot: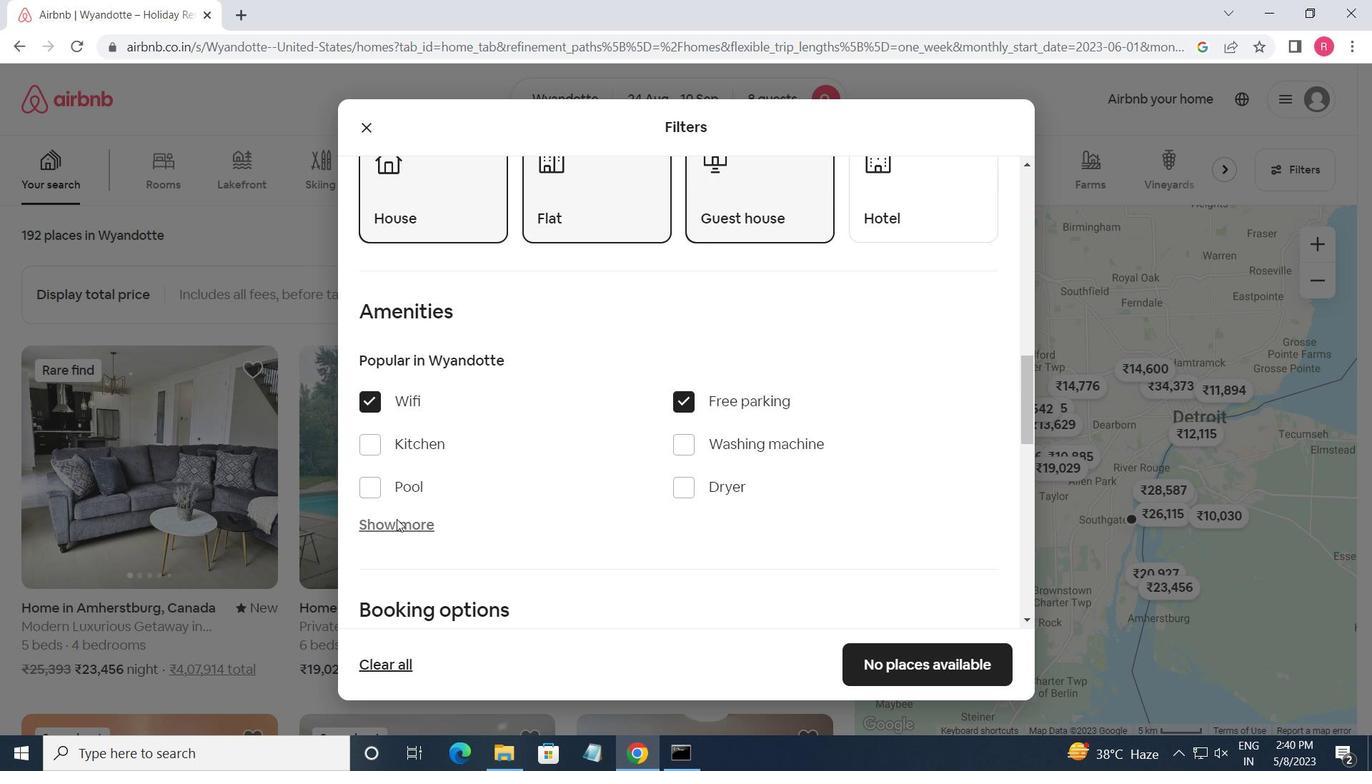
Action: Mouse scrolled (402, 512) with delta (0, 0)
Screenshot: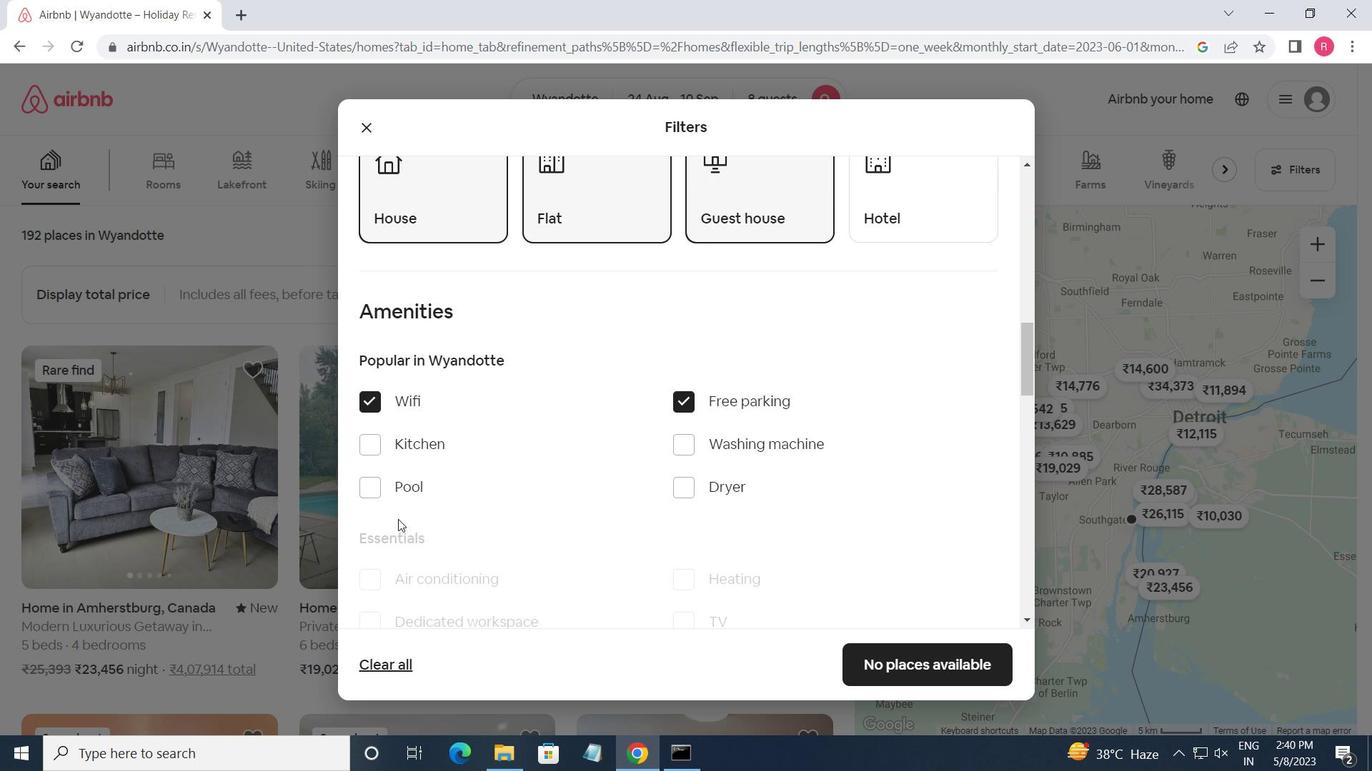 
Action: Mouse moved to (402, 512)
Screenshot: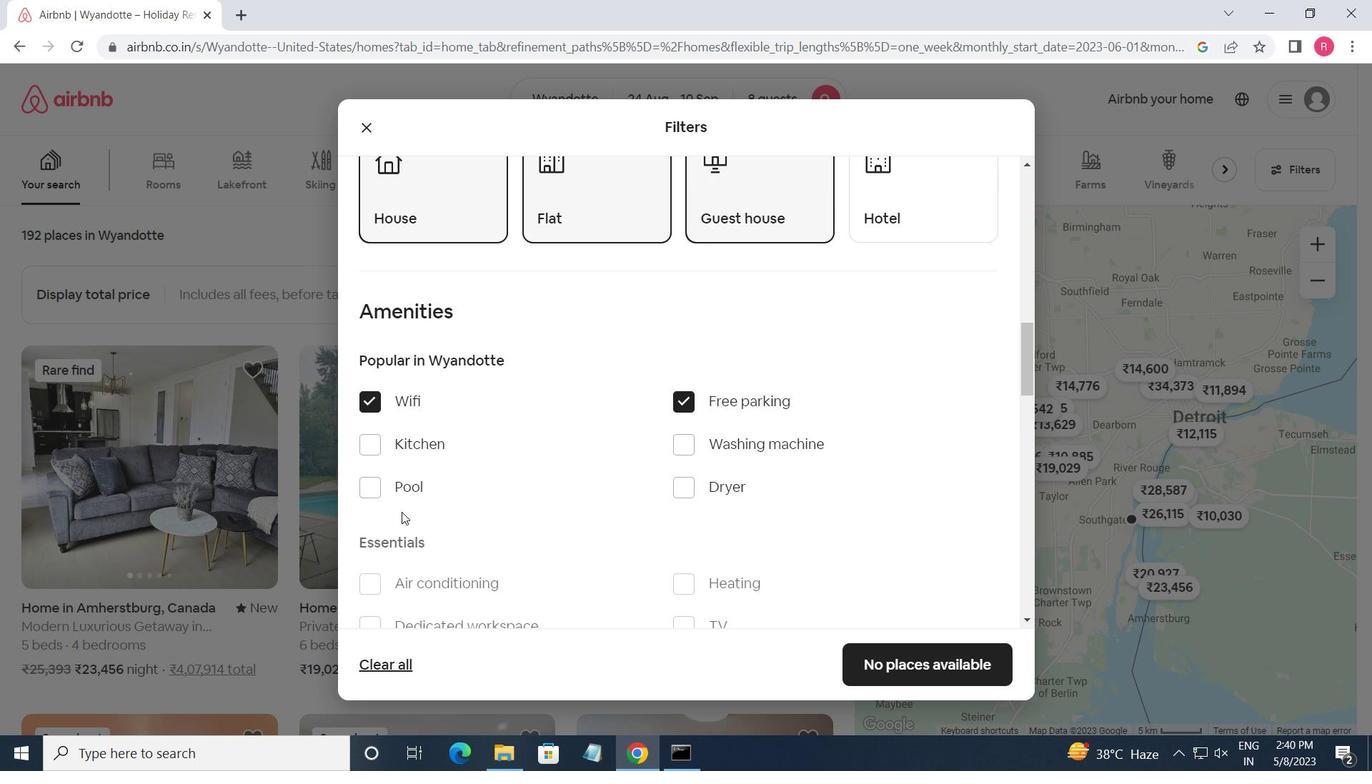
Action: Mouse scrolled (402, 511) with delta (0, 0)
Screenshot: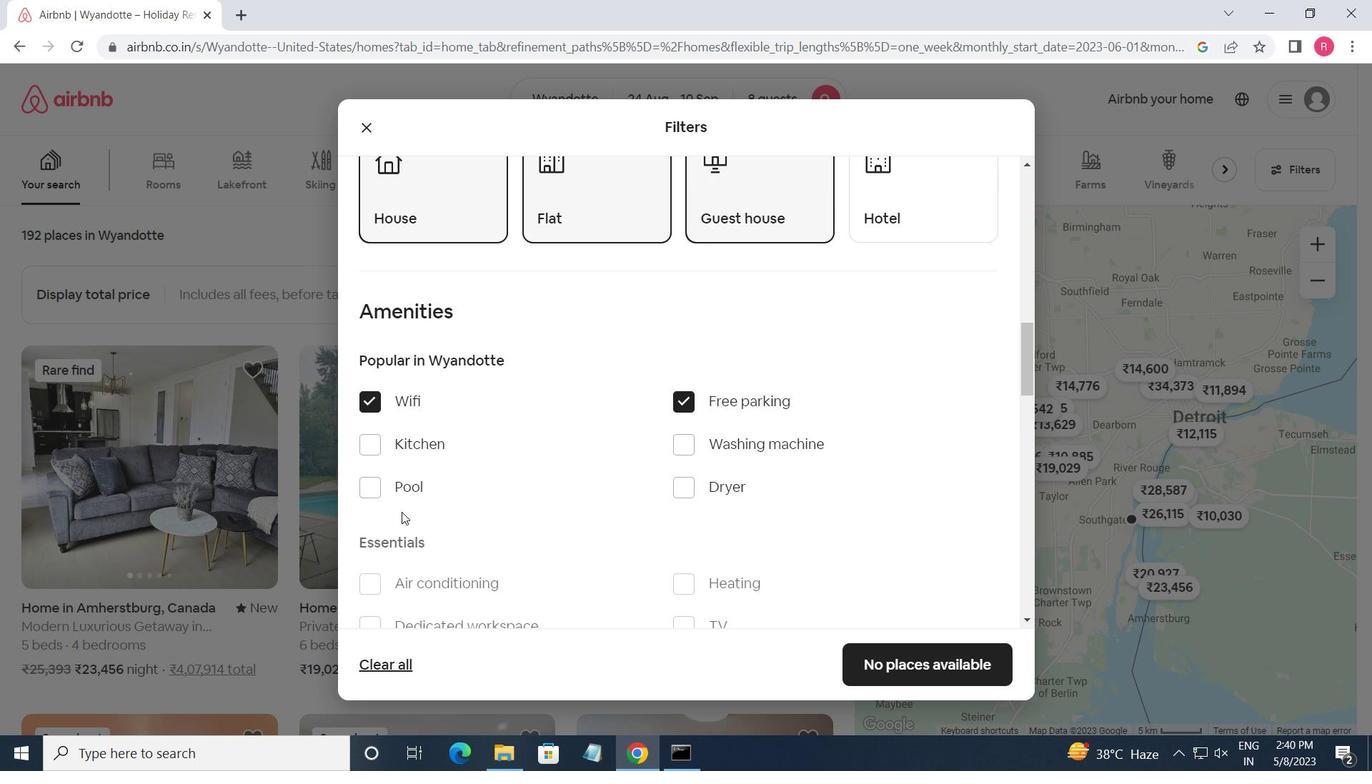 
Action: Mouse moved to (685, 457)
Screenshot: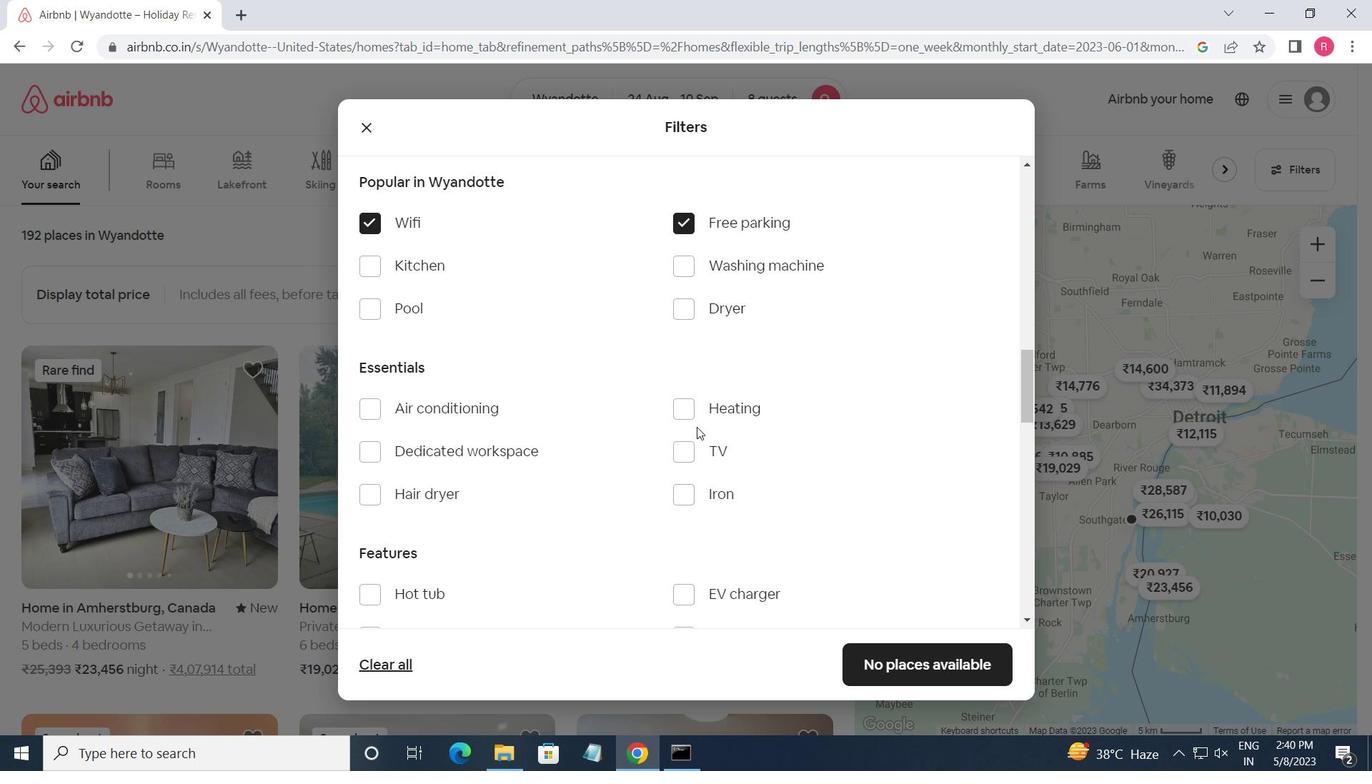
Action: Mouse pressed left at (685, 457)
Screenshot: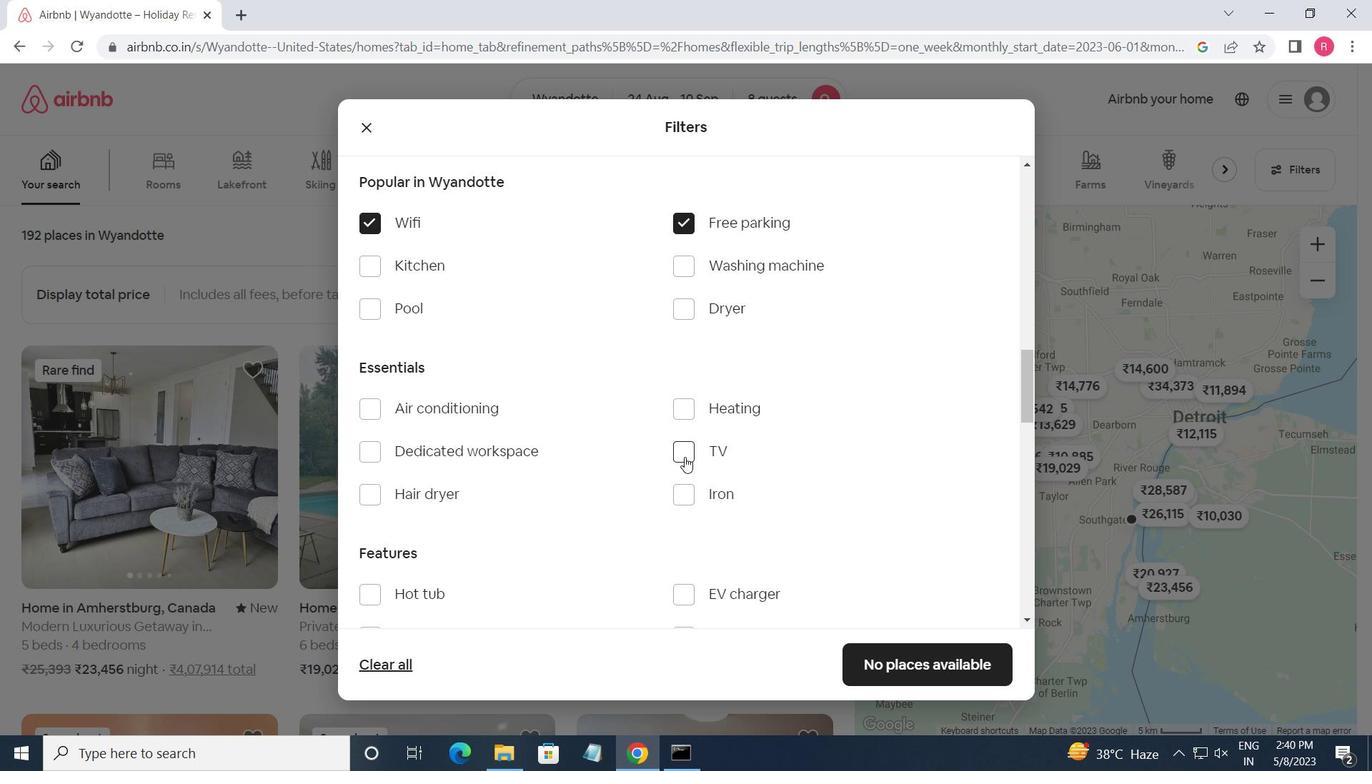 
Action: Mouse moved to (533, 476)
Screenshot: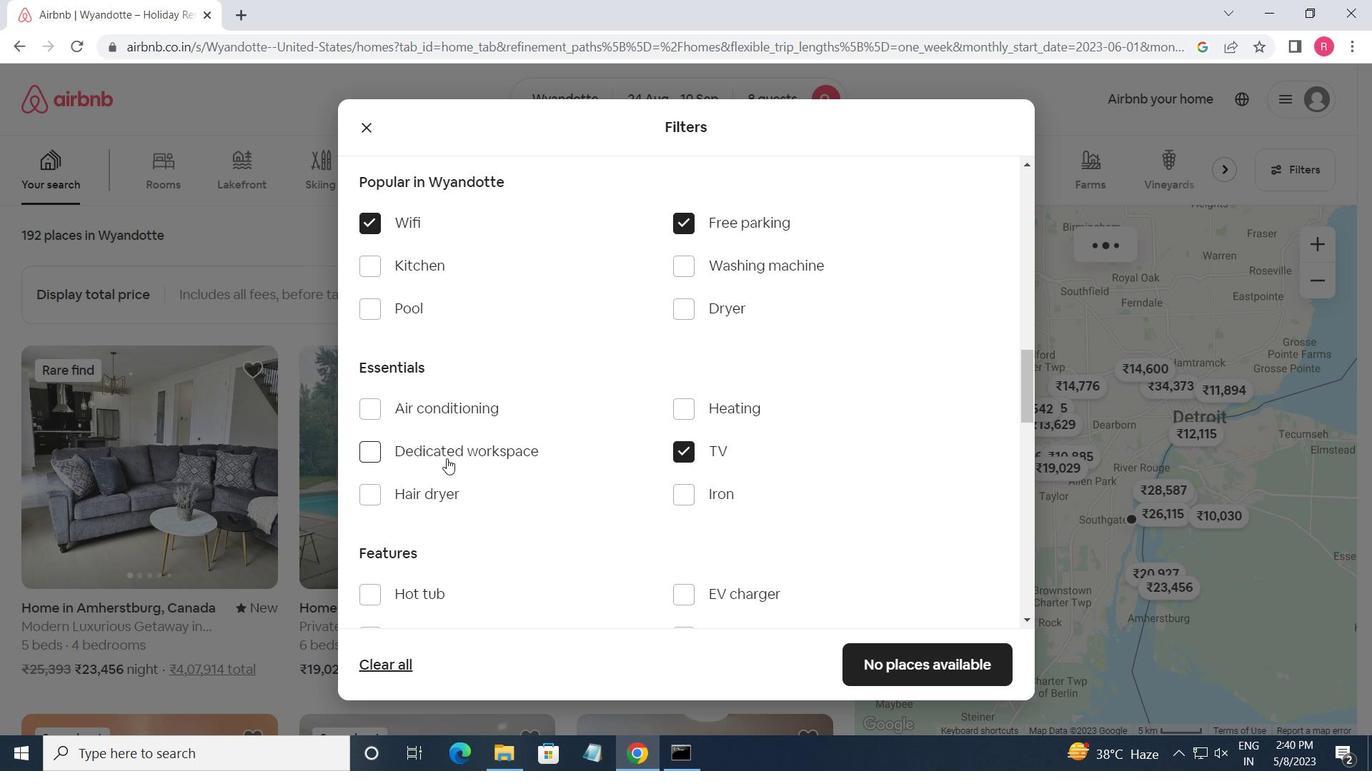 
Action: Mouse scrolled (533, 475) with delta (0, 0)
Screenshot: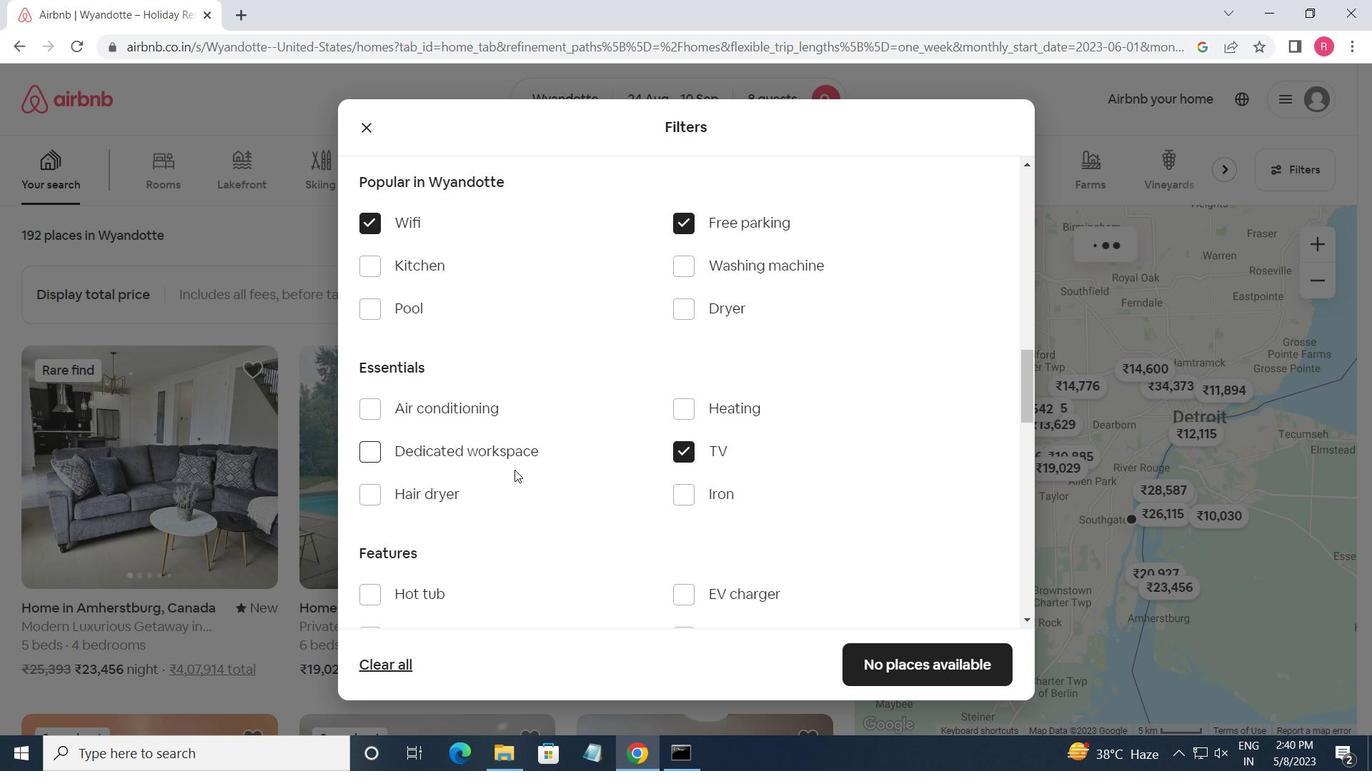 
Action: Mouse scrolled (533, 475) with delta (0, 0)
Screenshot: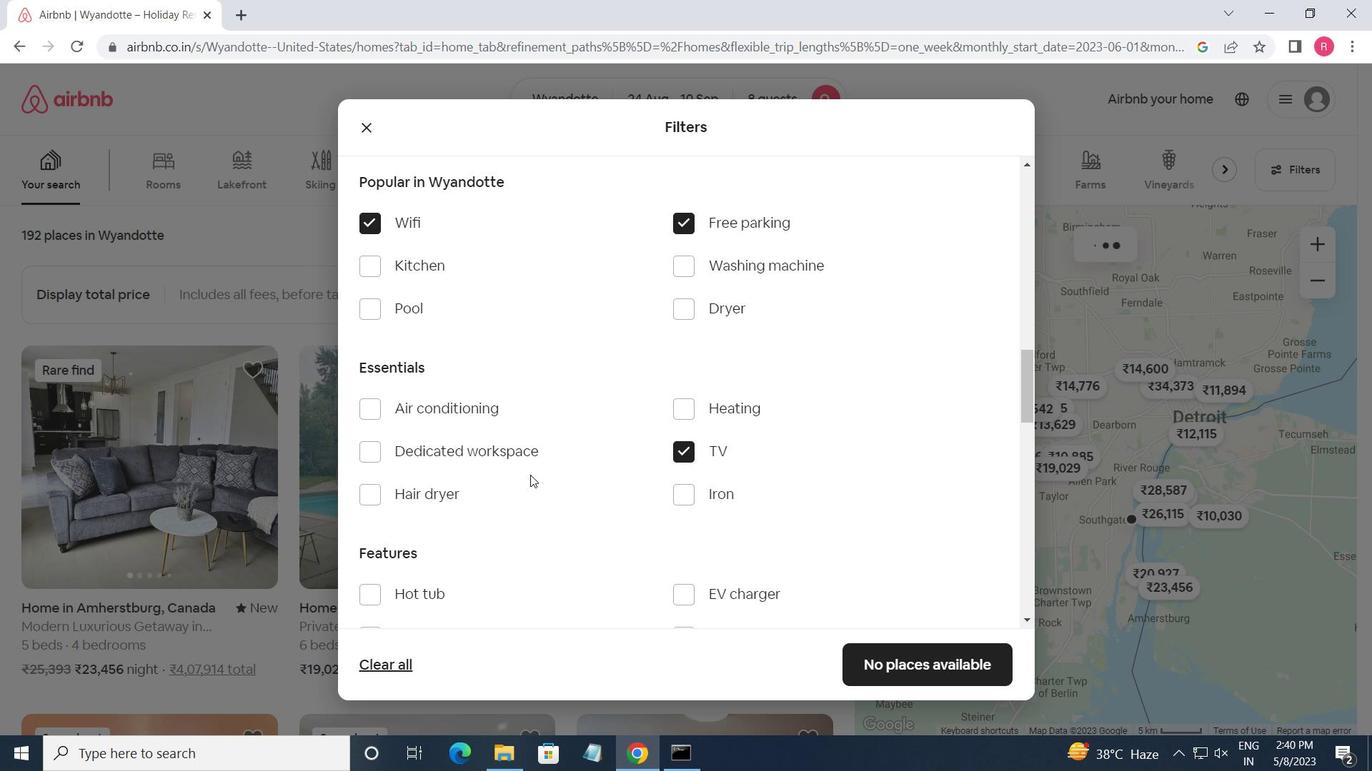 
Action: Mouse moved to (679, 457)
Screenshot: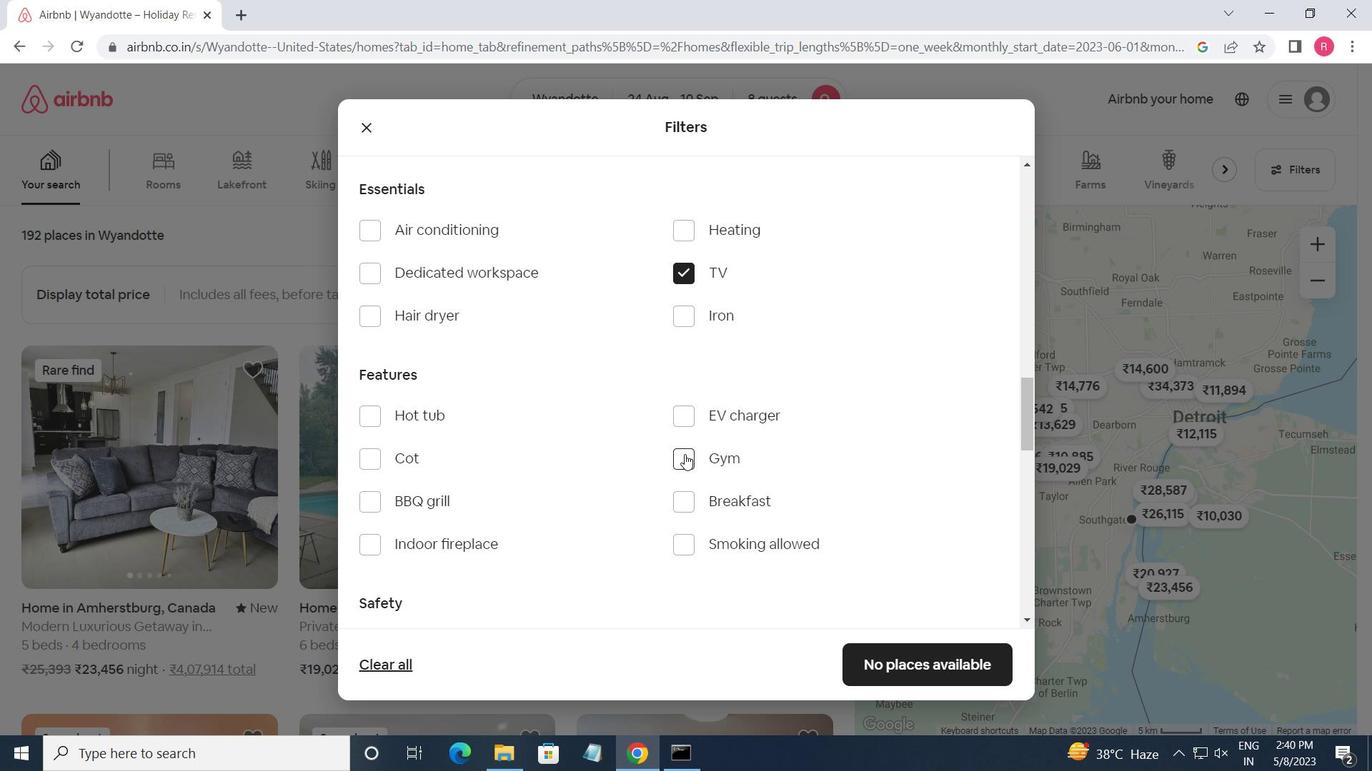 
Action: Mouse pressed left at (679, 457)
Screenshot: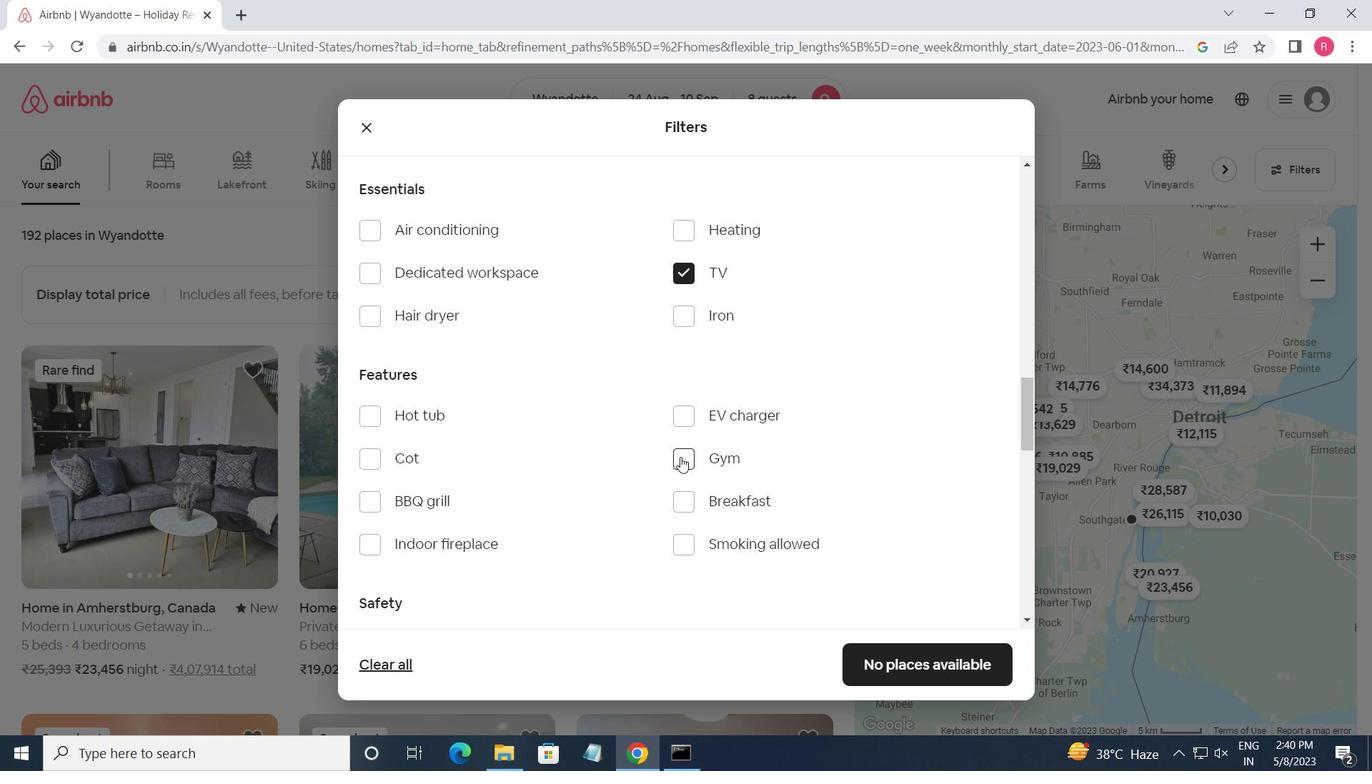 
Action: Mouse moved to (678, 508)
Screenshot: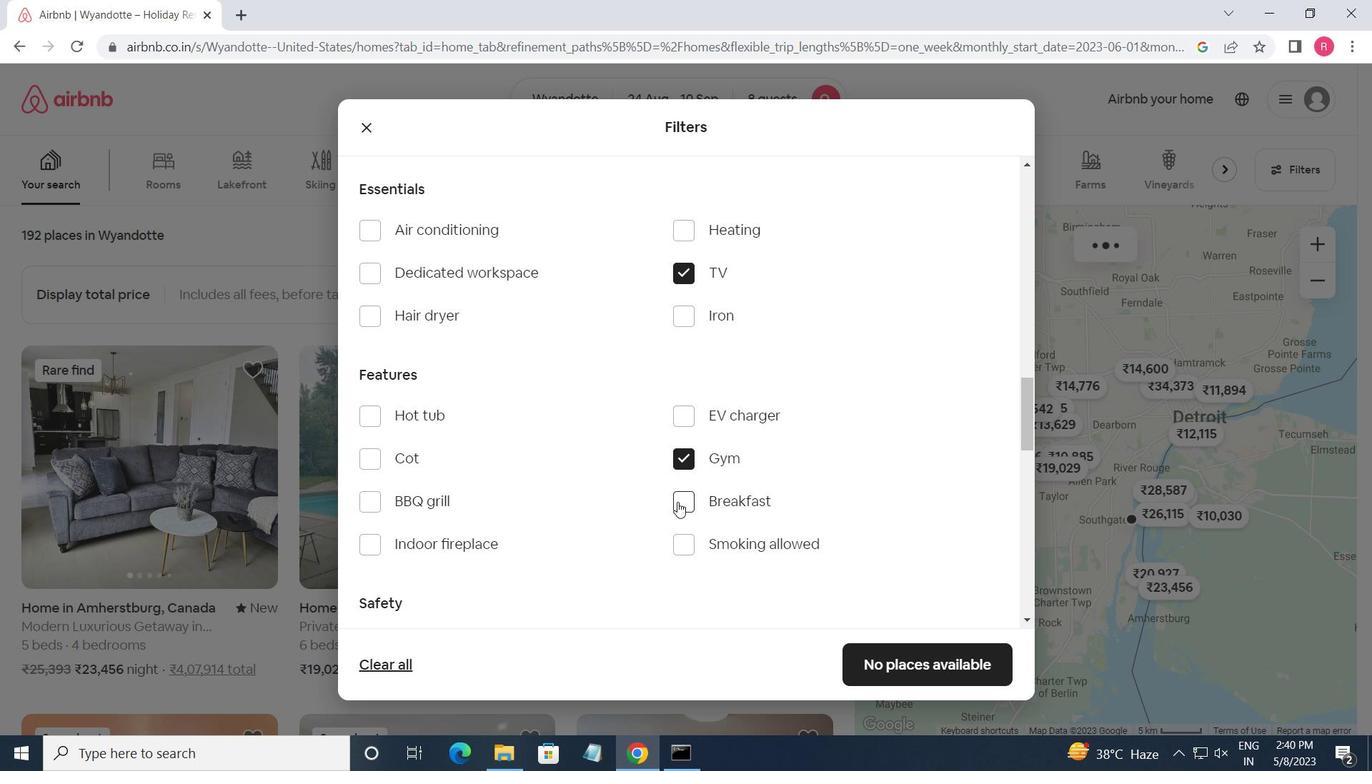 
Action: Mouse pressed left at (678, 508)
Screenshot: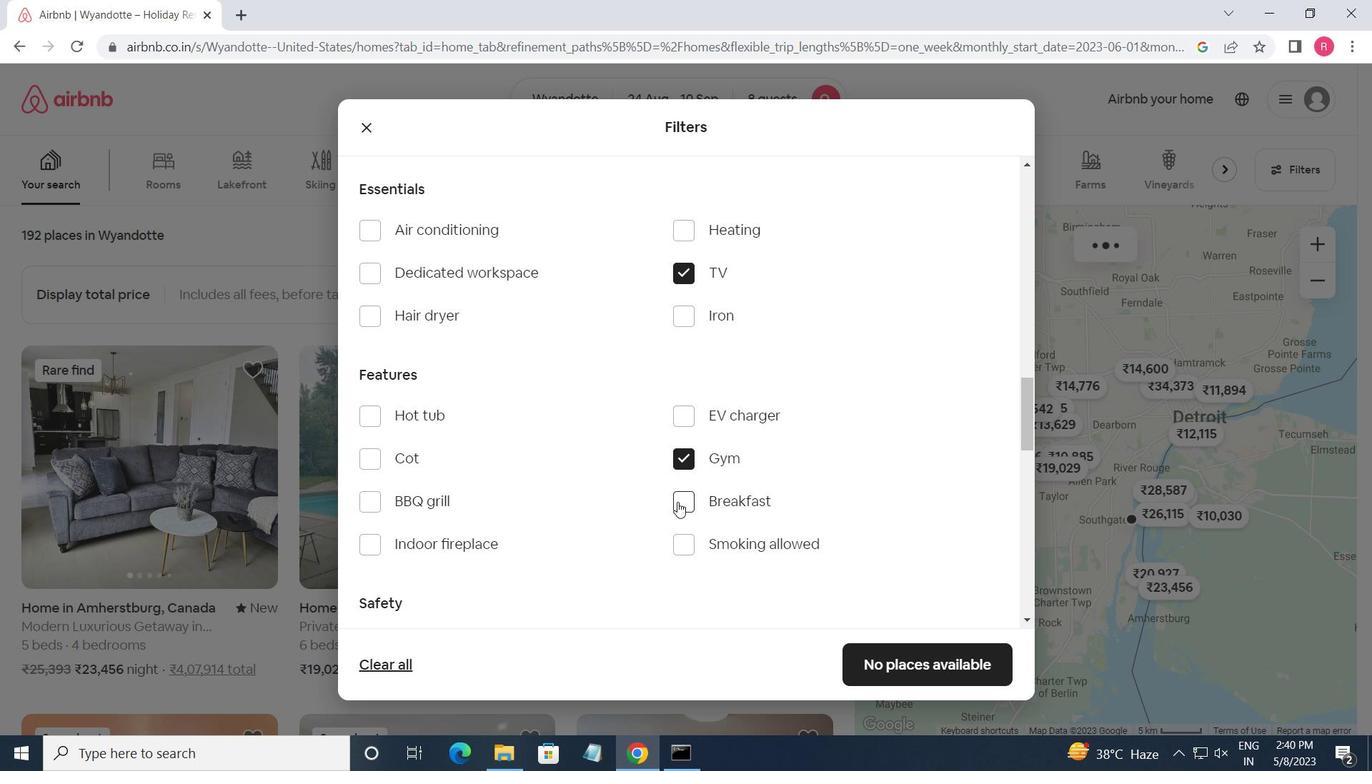 
Action: Mouse moved to (678, 508)
Screenshot: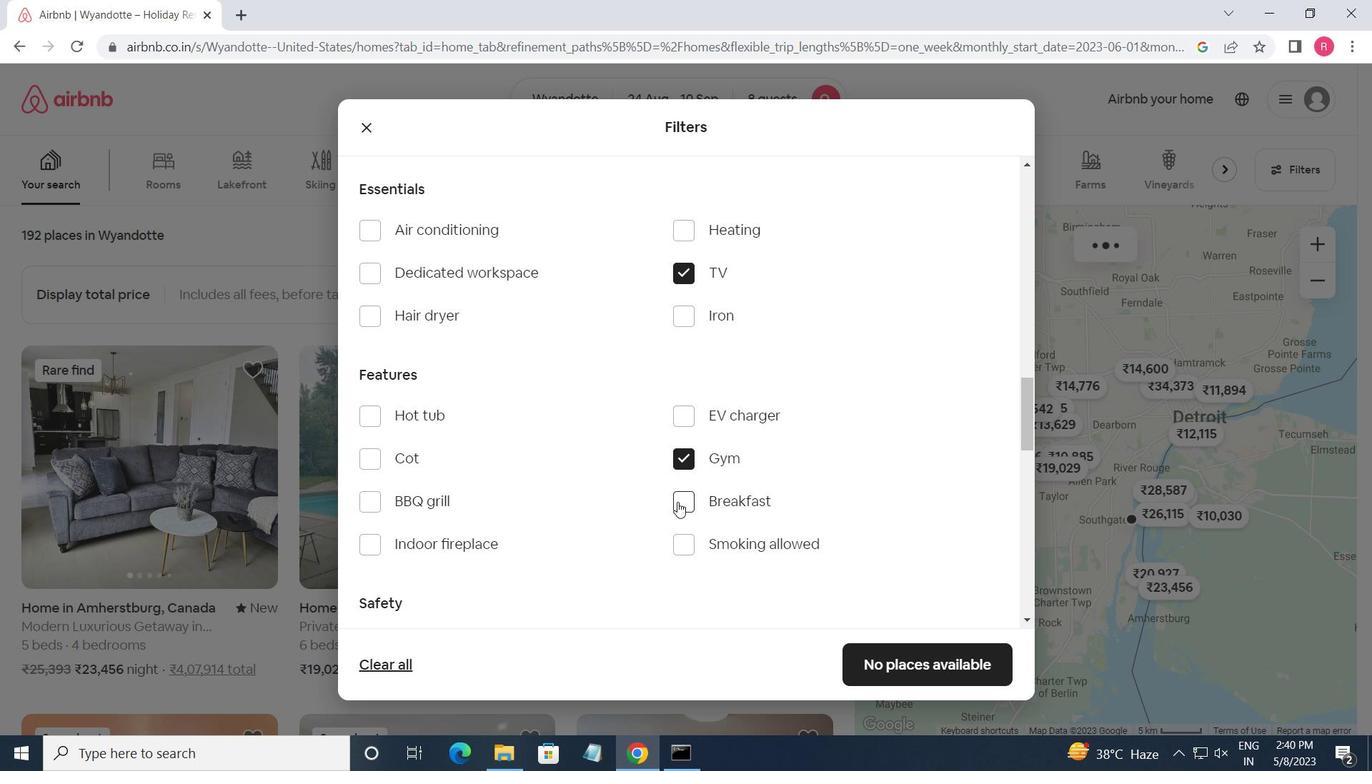 
Action: Mouse scrolled (678, 508) with delta (0, 0)
Screenshot: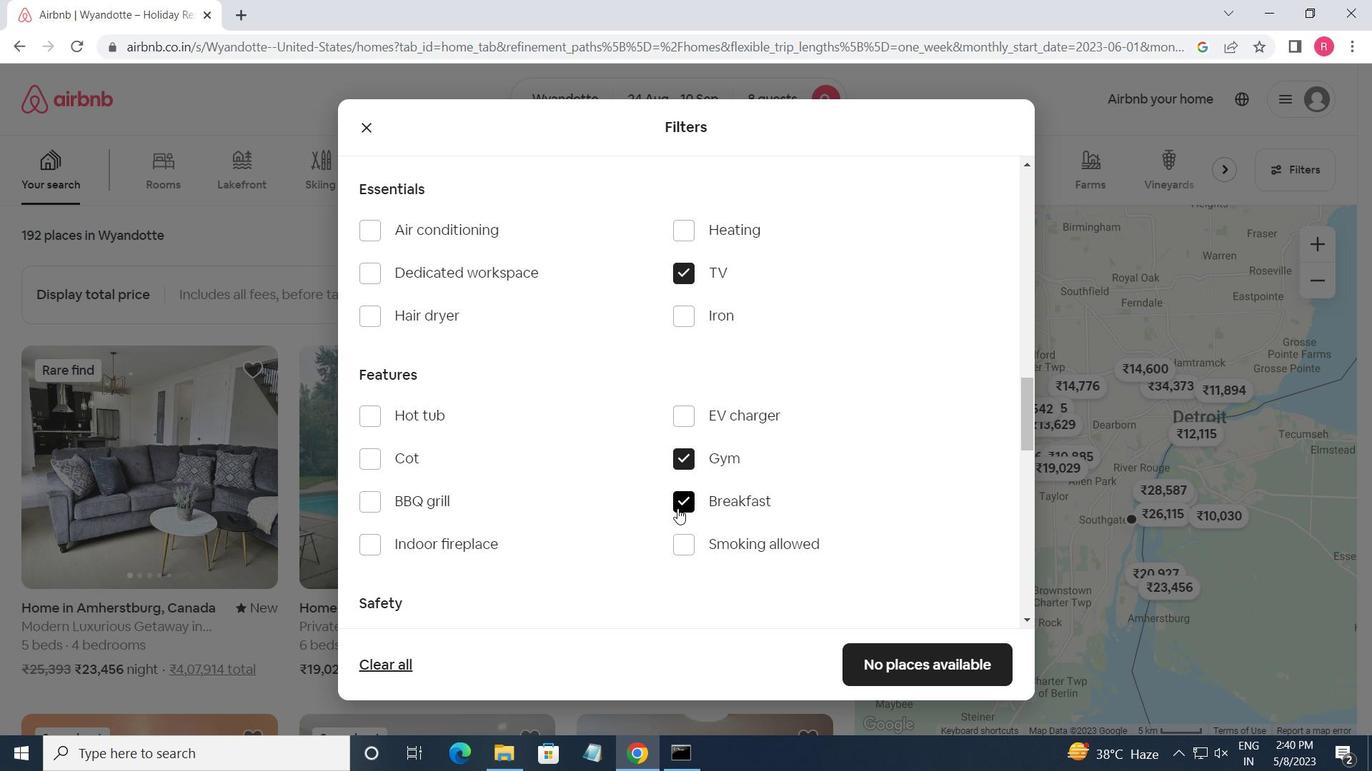 
Action: Mouse scrolled (678, 508) with delta (0, 0)
Screenshot: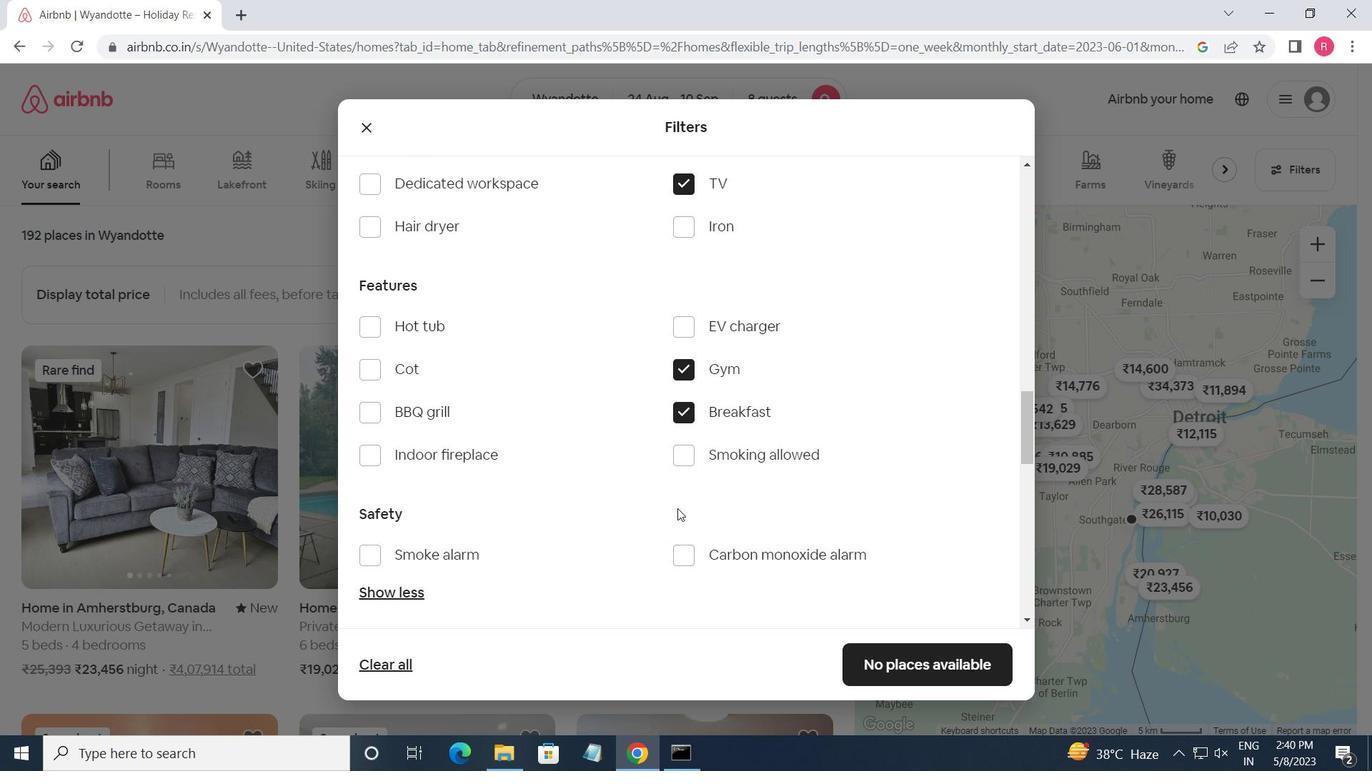 
Action: Mouse moved to (678, 508)
Screenshot: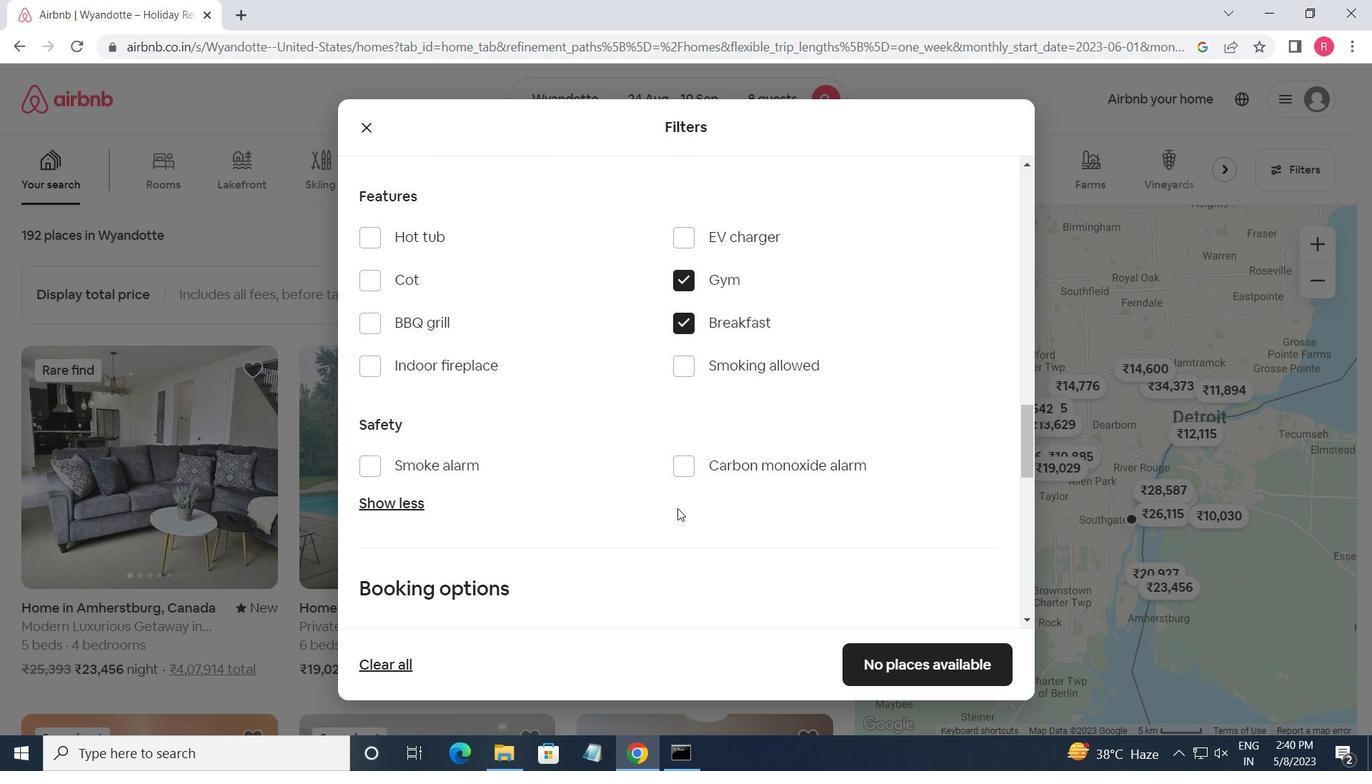 
Action: Mouse scrolled (678, 507) with delta (0, 0)
Screenshot: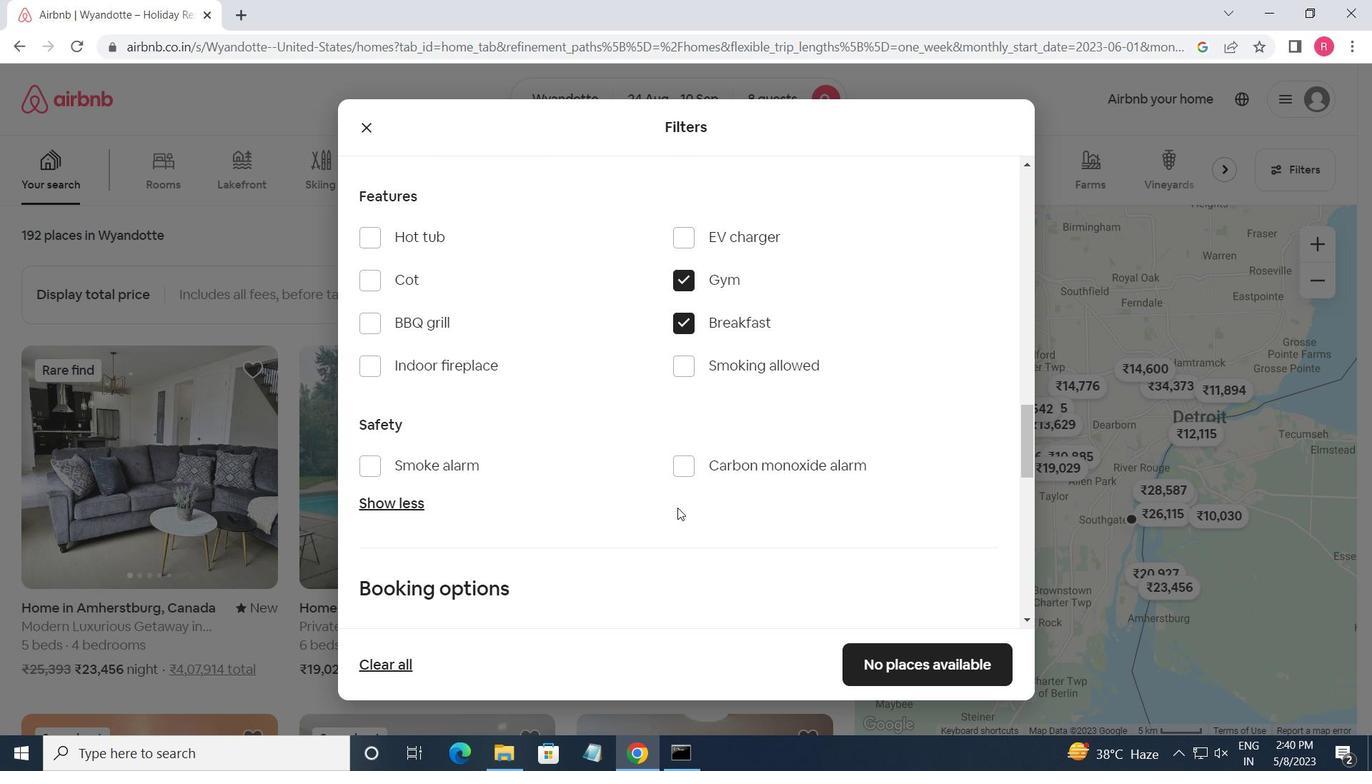 
Action: Mouse scrolled (678, 507) with delta (0, 0)
Screenshot: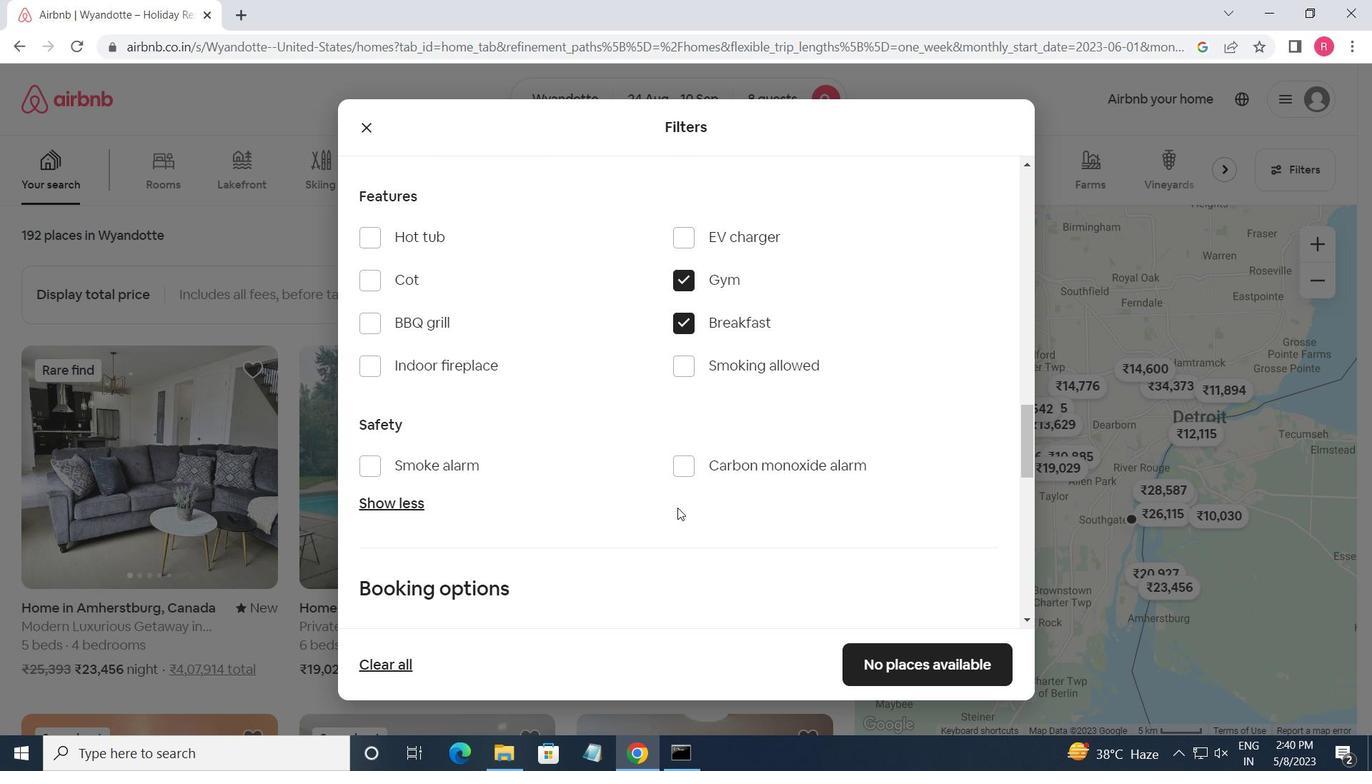 
Action: Mouse scrolled (678, 507) with delta (0, 0)
Screenshot: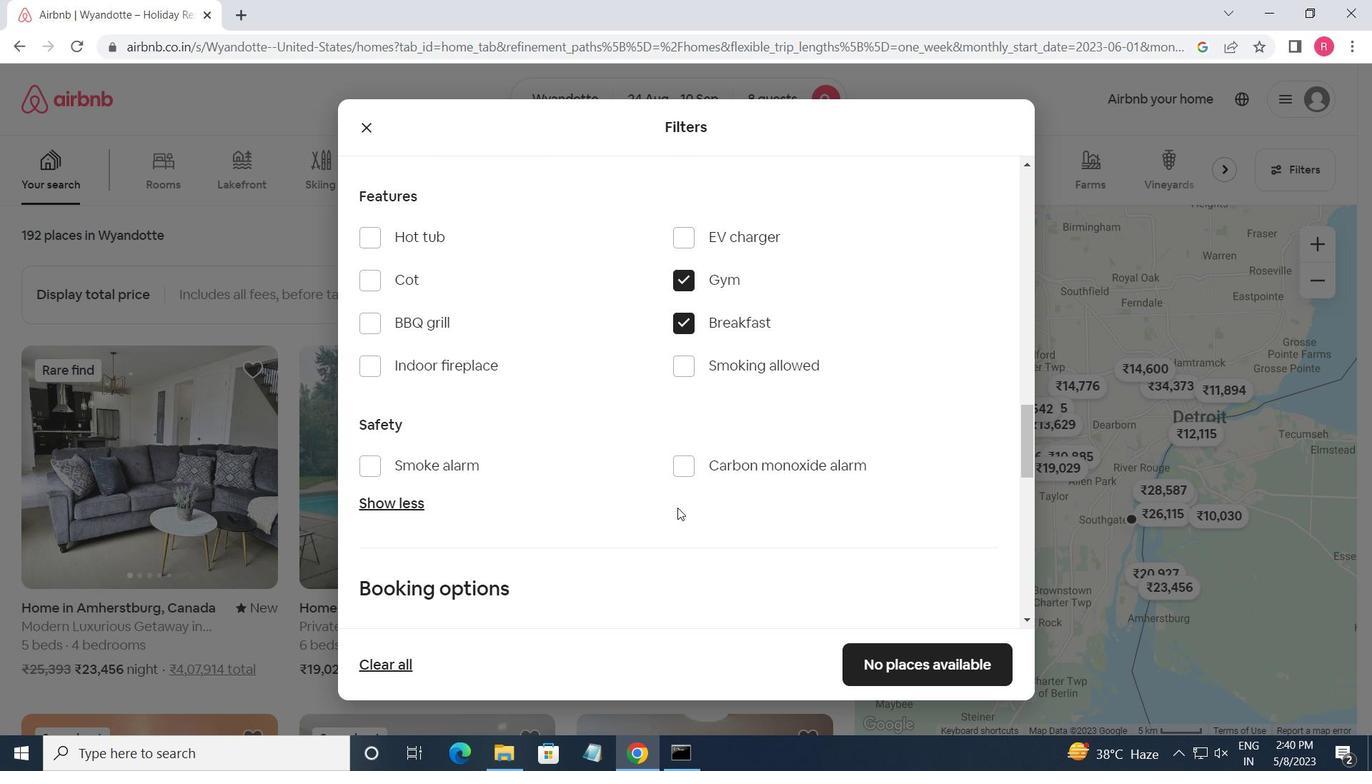 
Action: Mouse moved to (949, 440)
Screenshot: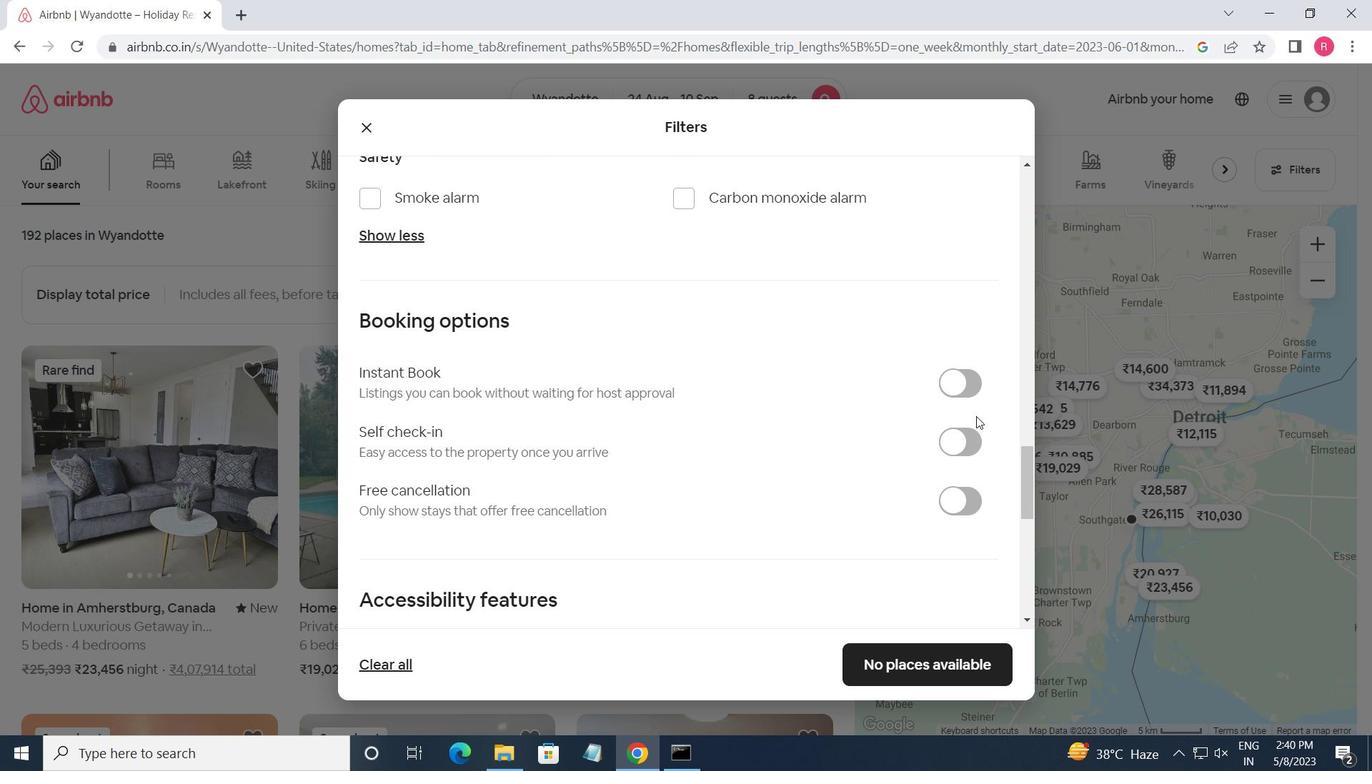 
Action: Mouse pressed left at (949, 440)
Screenshot: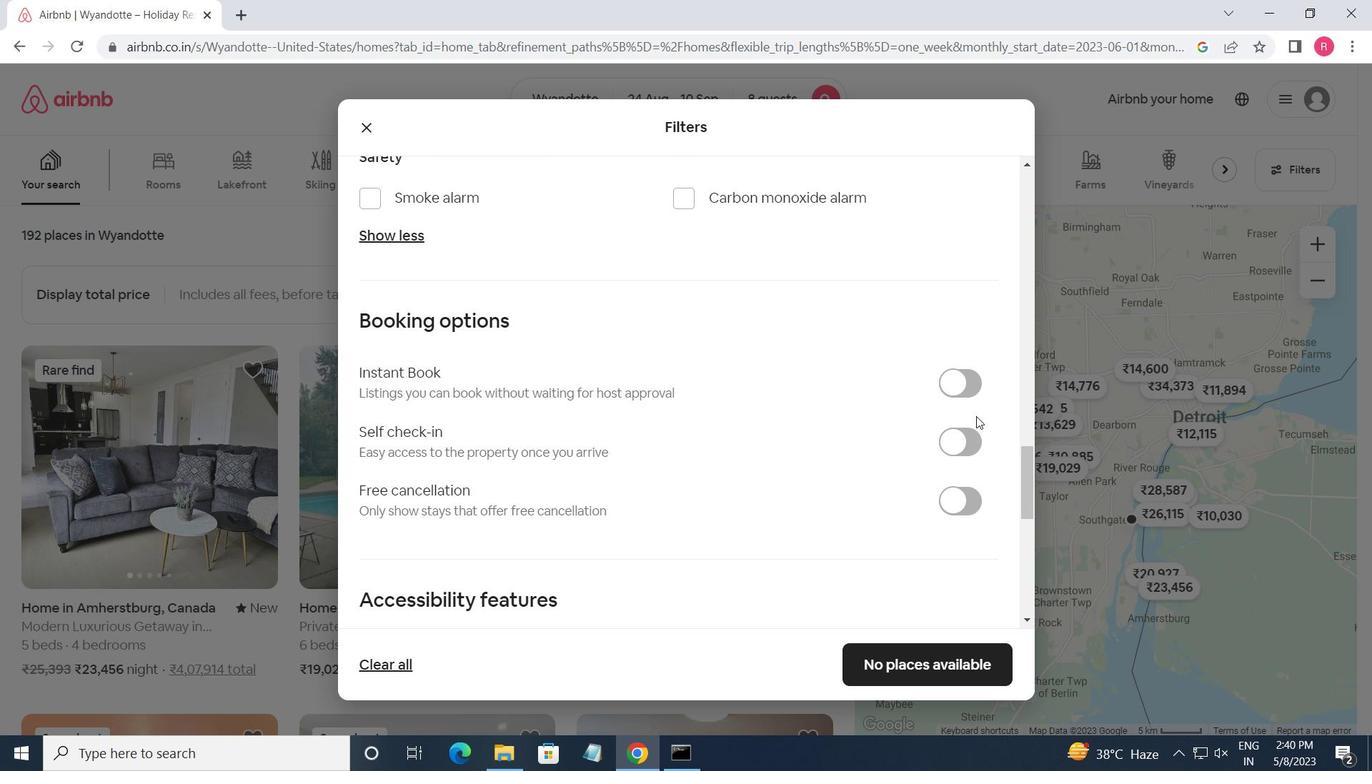 
Action: Mouse moved to (918, 496)
Screenshot: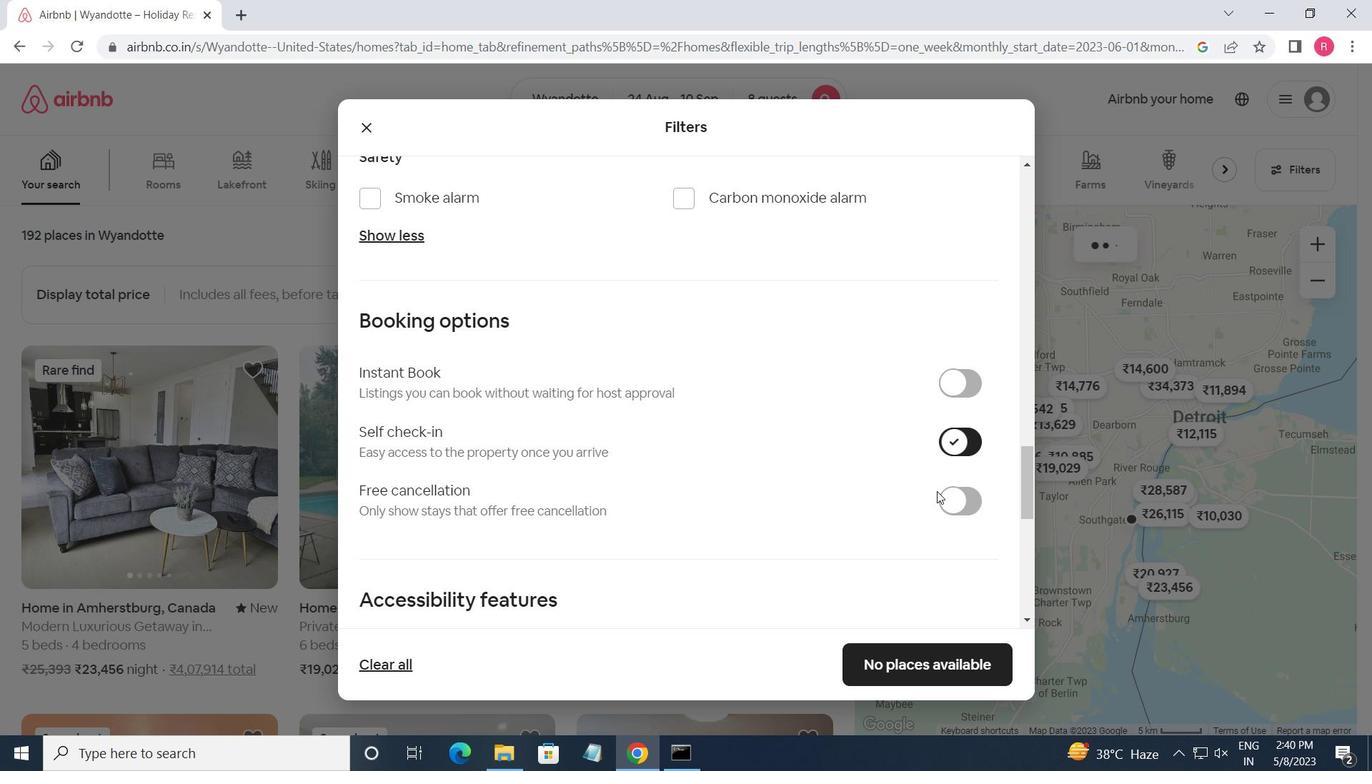 
Action: Mouse scrolled (918, 495) with delta (0, 0)
Screenshot: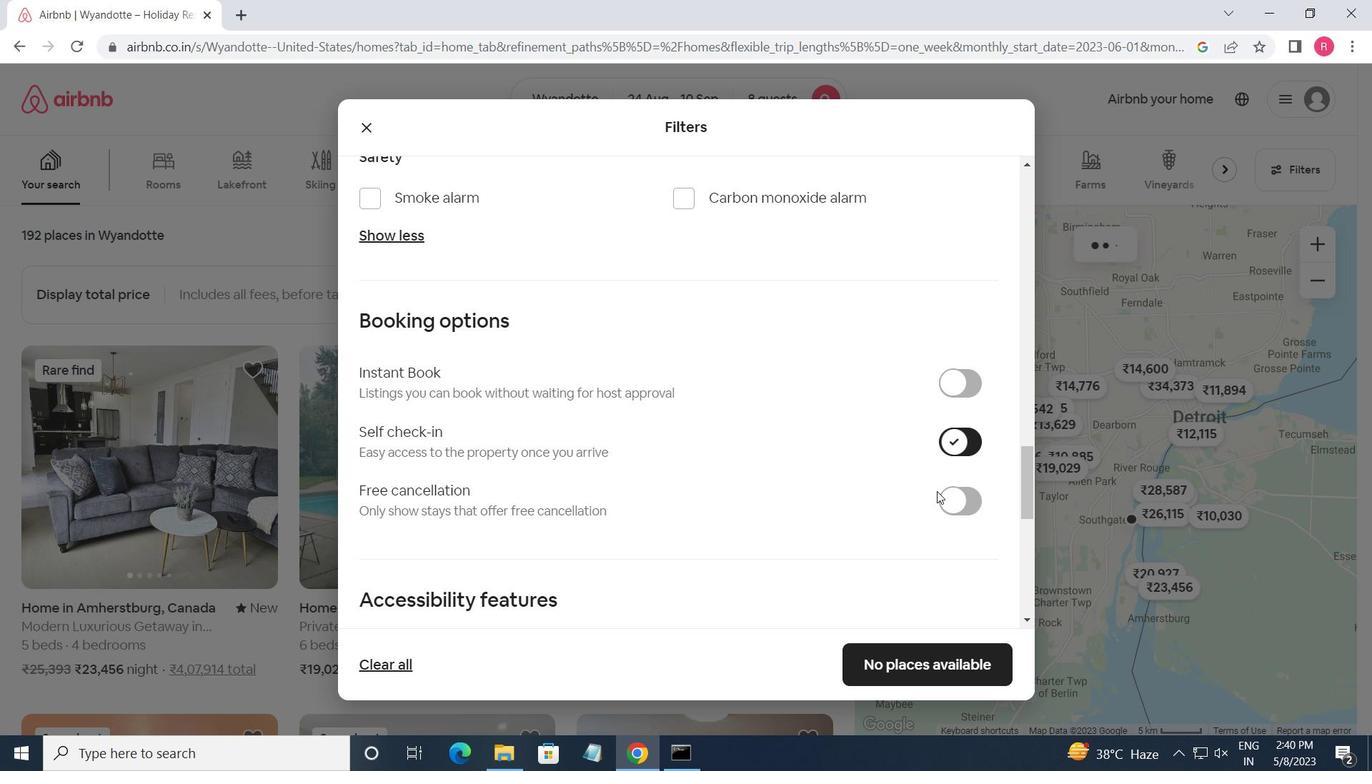 
Action: Mouse moved to (910, 496)
Screenshot: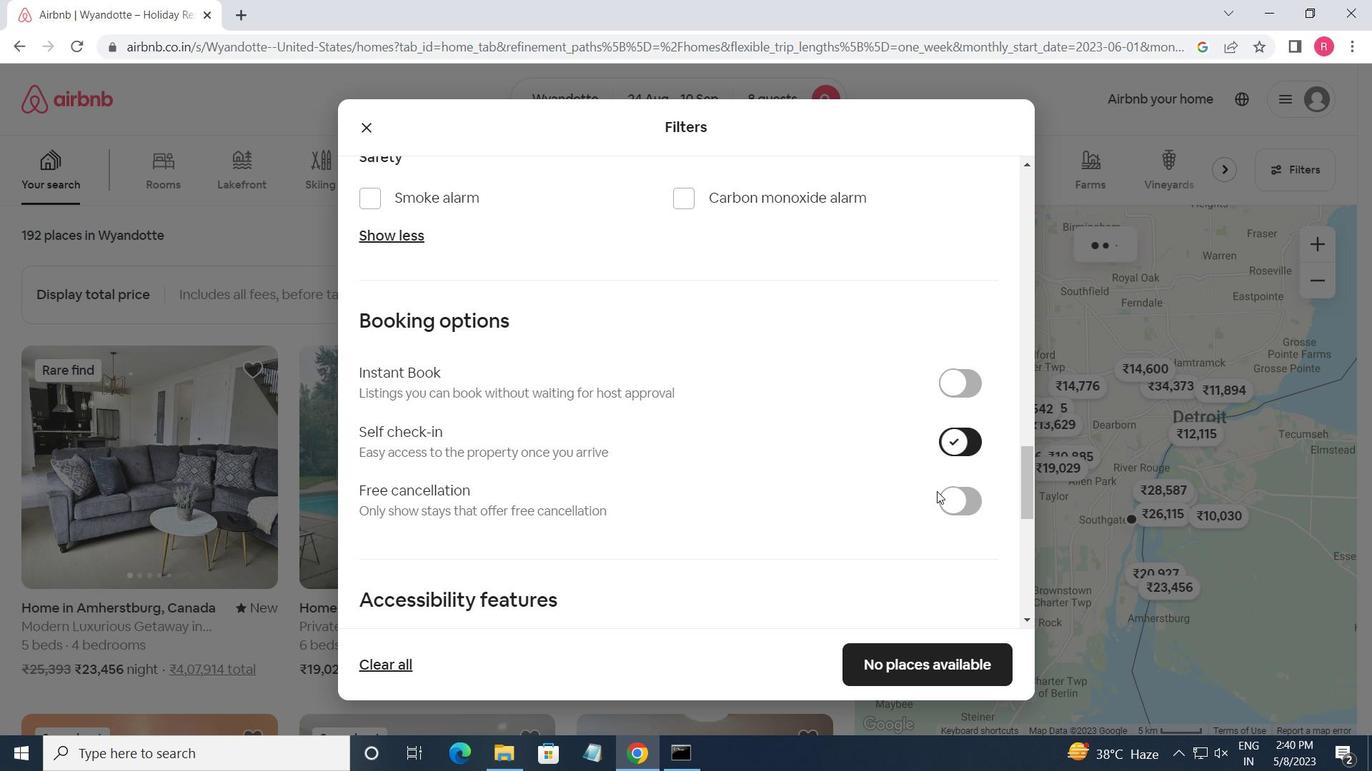 
Action: Mouse scrolled (910, 495) with delta (0, 0)
Screenshot: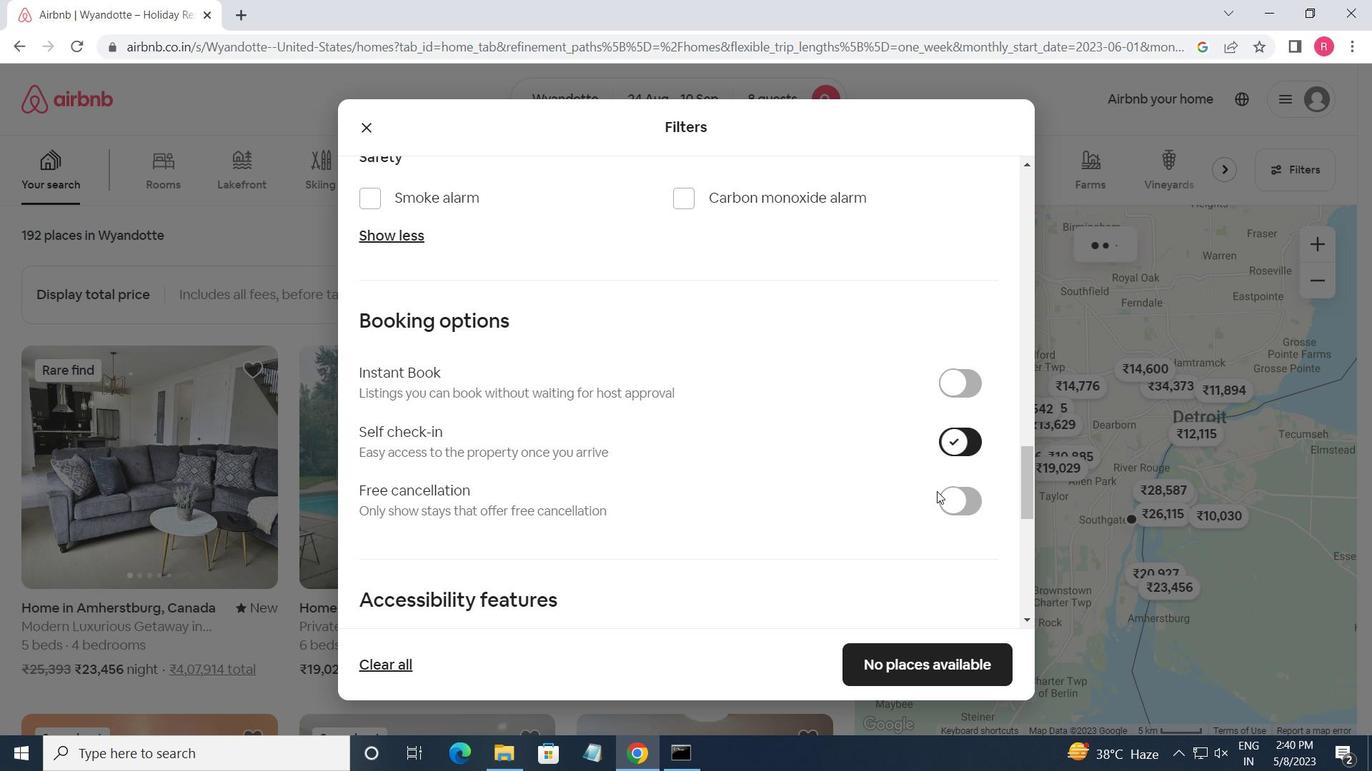 
Action: Mouse moved to (907, 496)
Screenshot: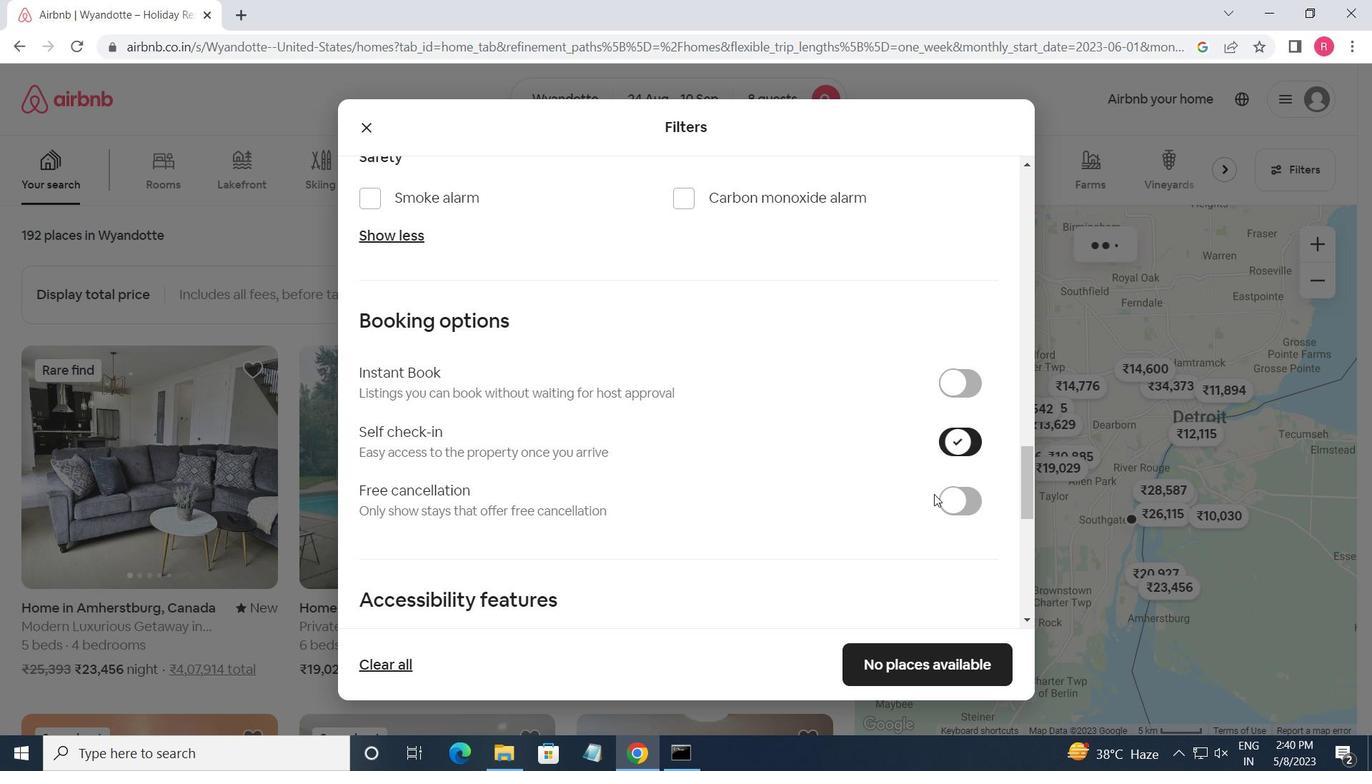 
Action: Mouse scrolled (907, 495) with delta (0, 0)
Screenshot: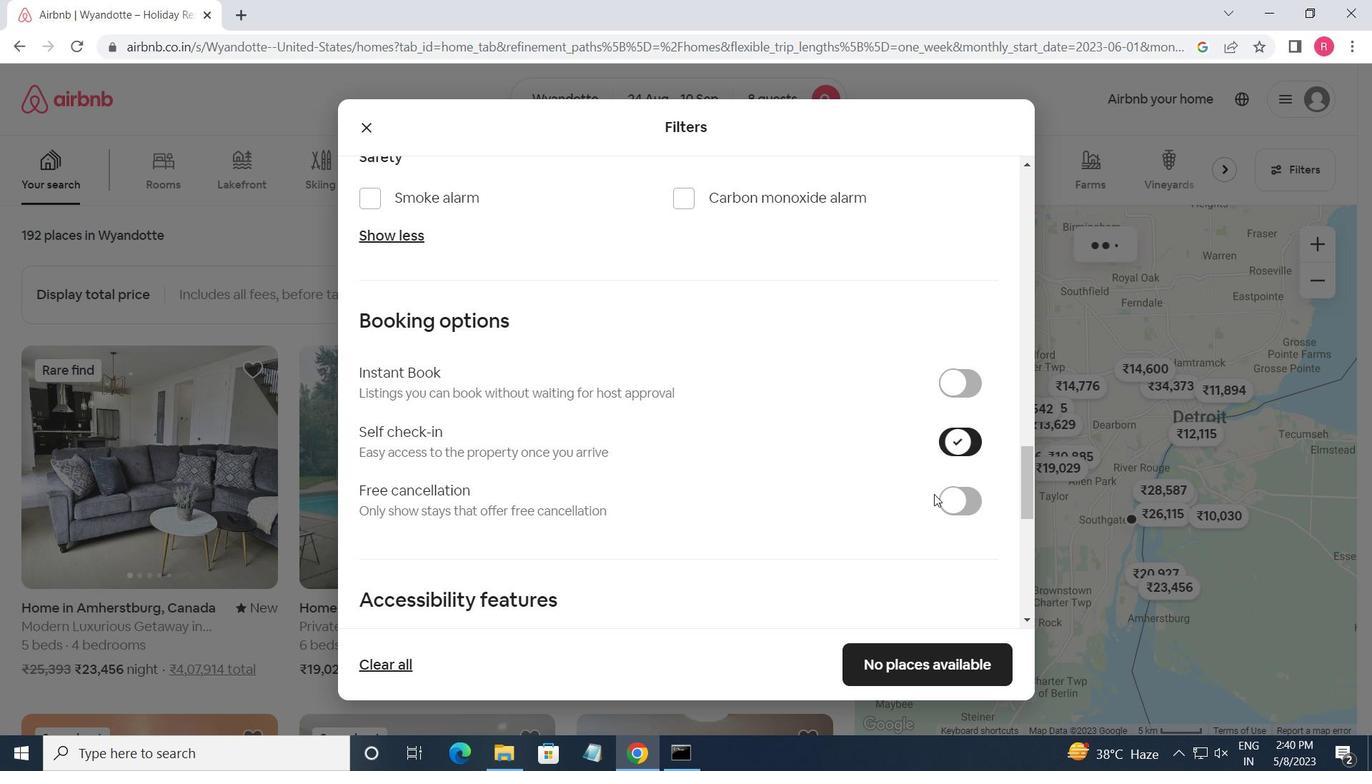 
Action: Mouse moved to (901, 493)
Screenshot: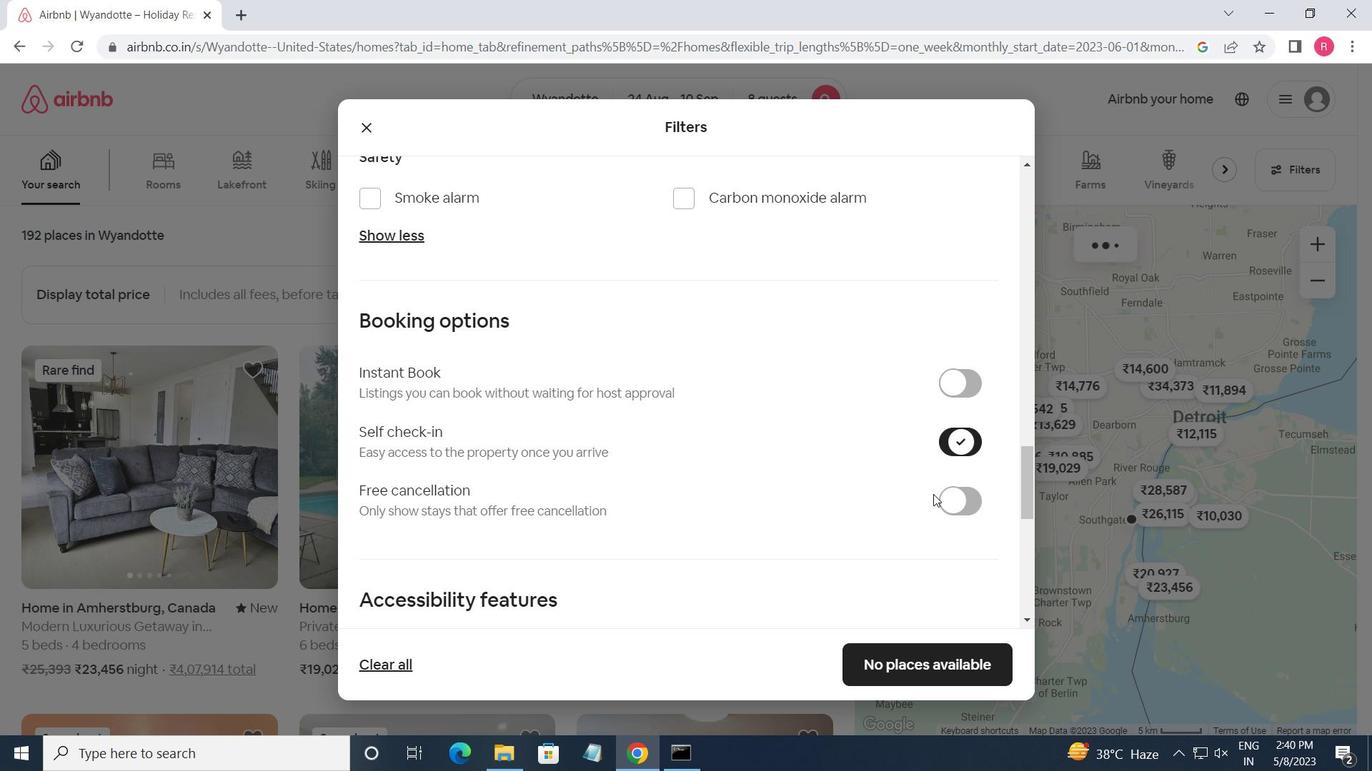 
Action: Mouse scrolled (901, 492) with delta (0, 0)
Screenshot: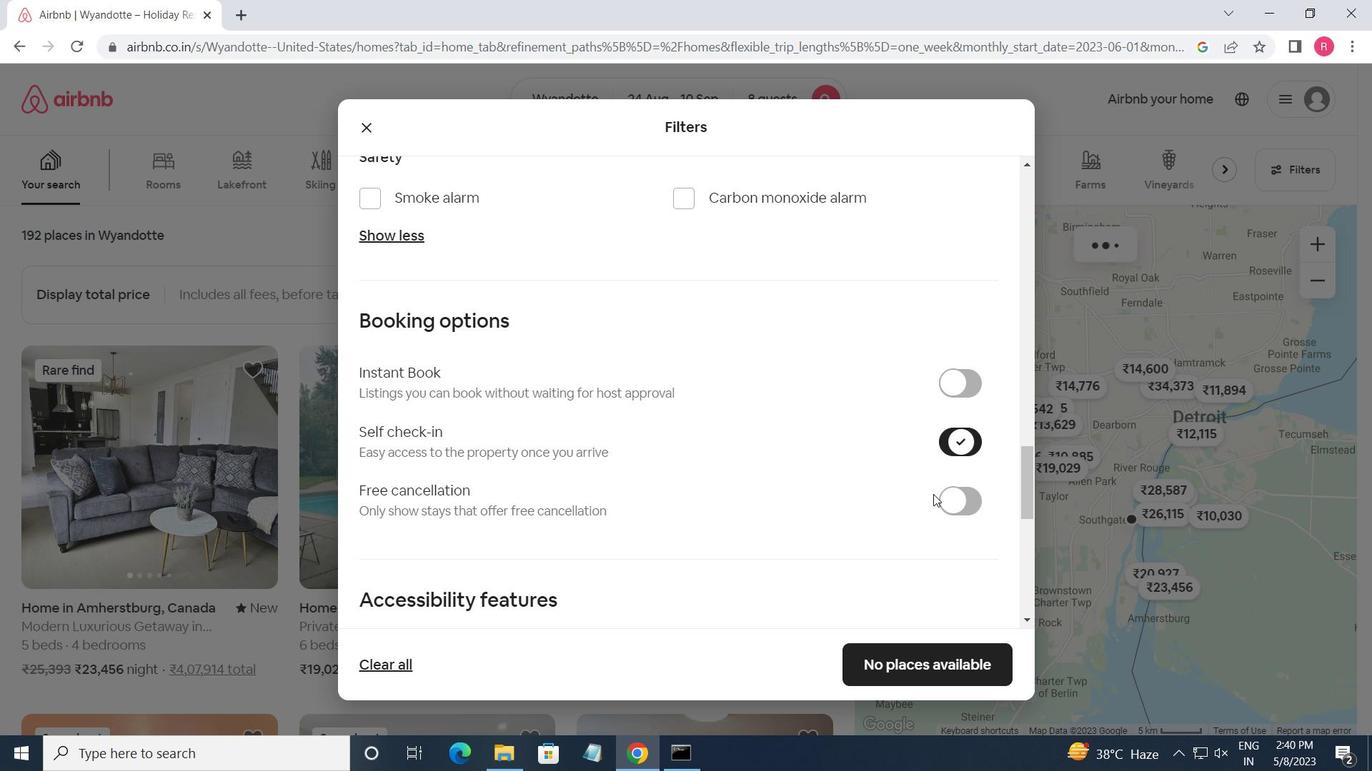 
Action: Mouse moved to (653, 456)
Screenshot: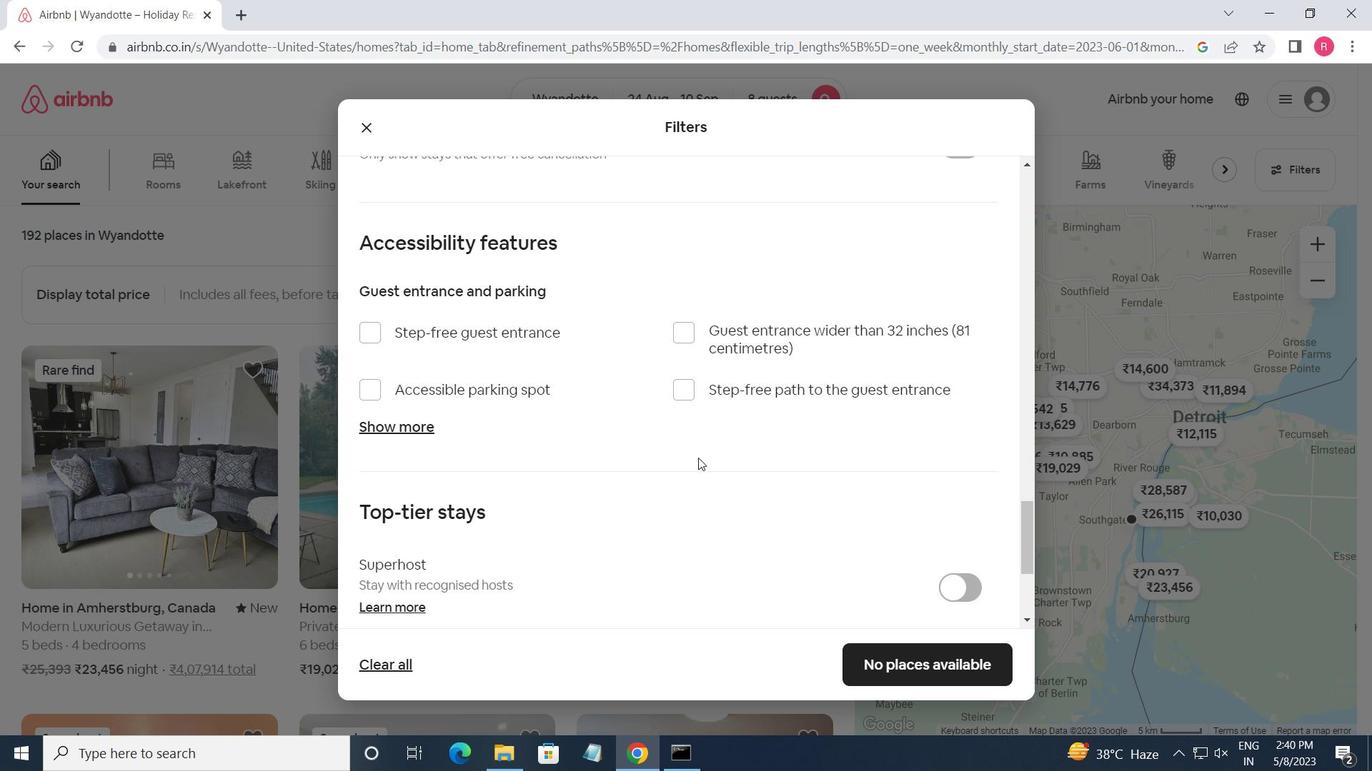
Action: Mouse scrolled (653, 455) with delta (0, 0)
Screenshot: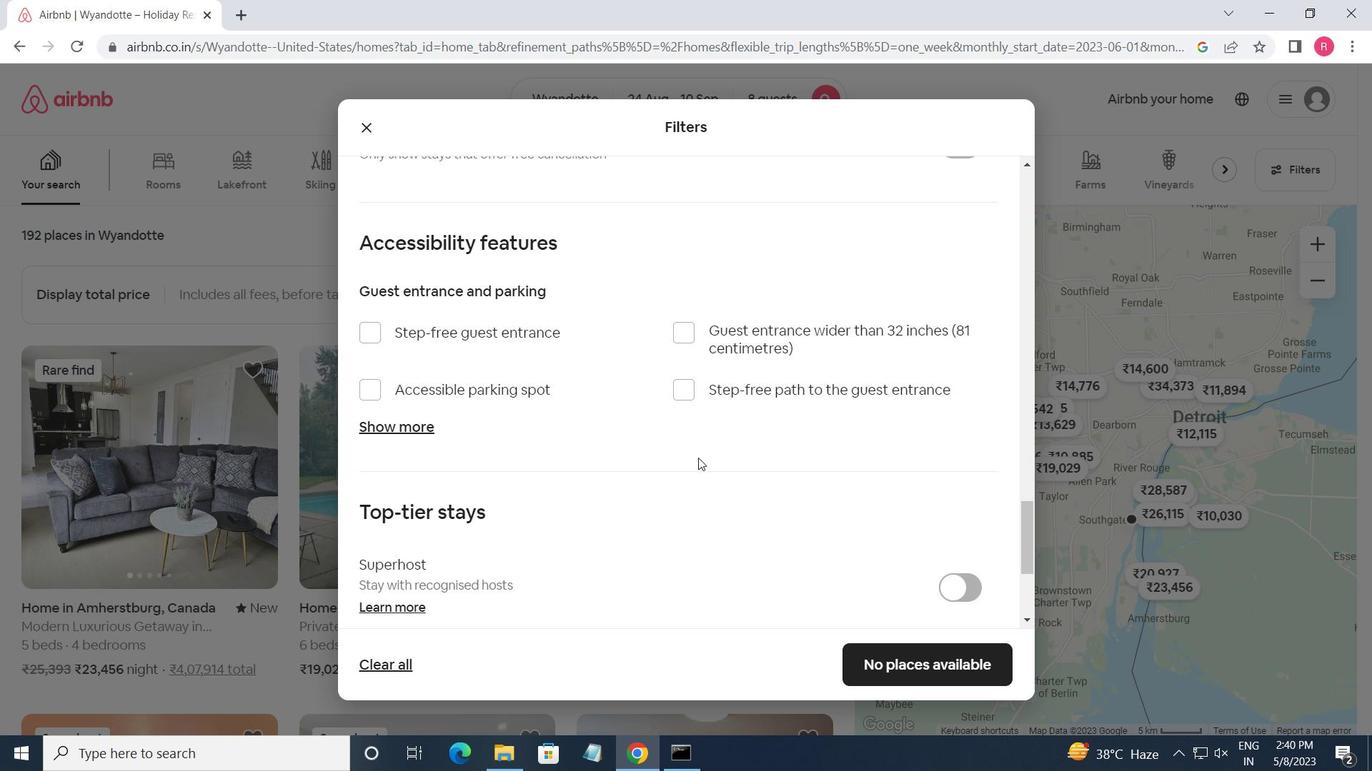 
Action: Mouse moved to (646, 458)
Screenshot: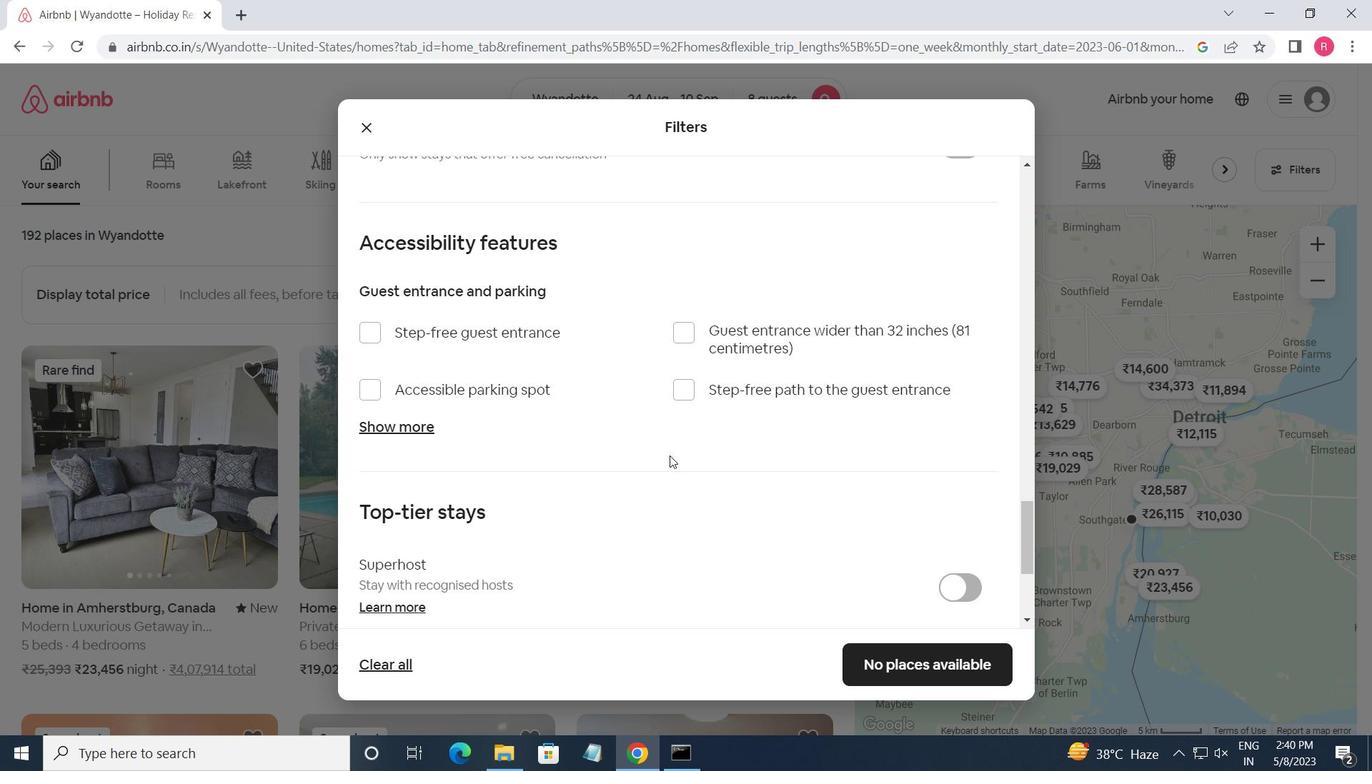 
Action: Mouse scrolled (646, 458) with delta (0, 0)
Screenshot: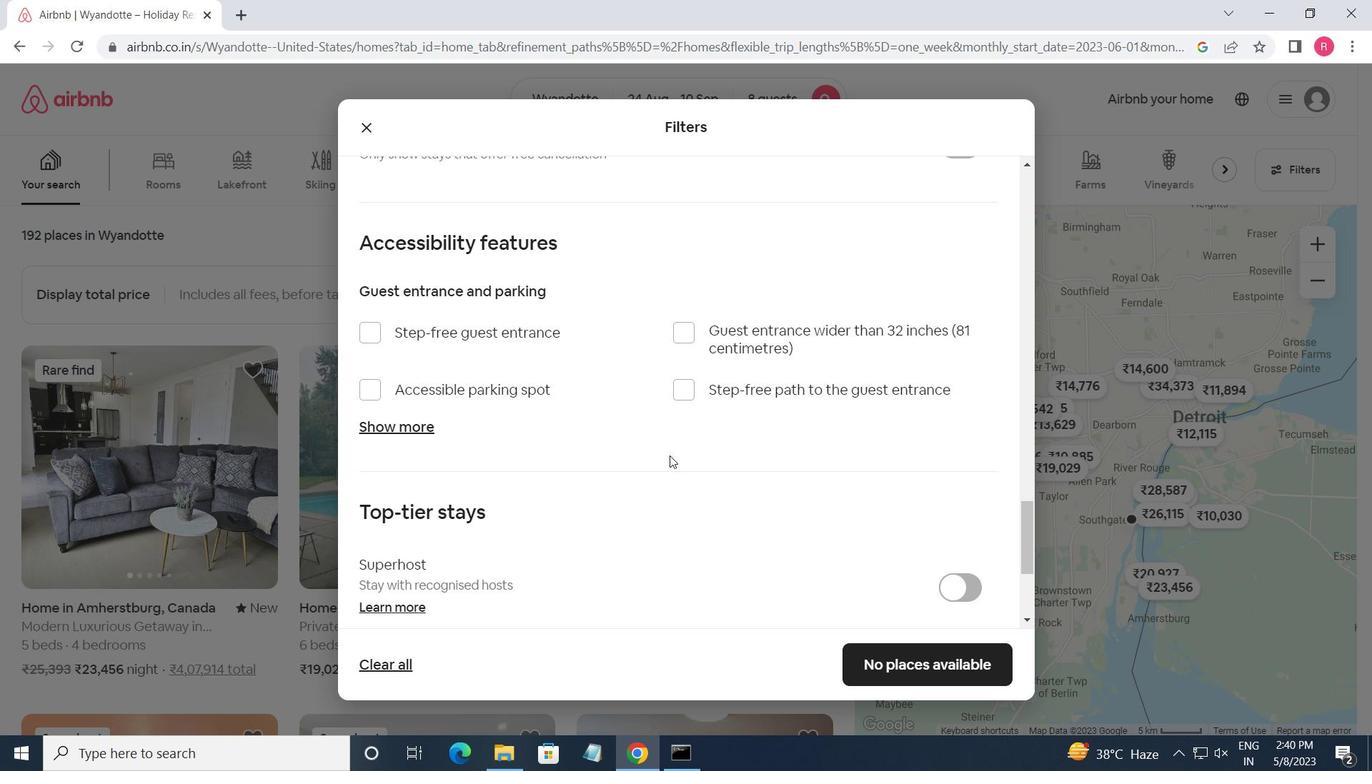 
Action: Mouse moved to (643, 460)
Screenshot: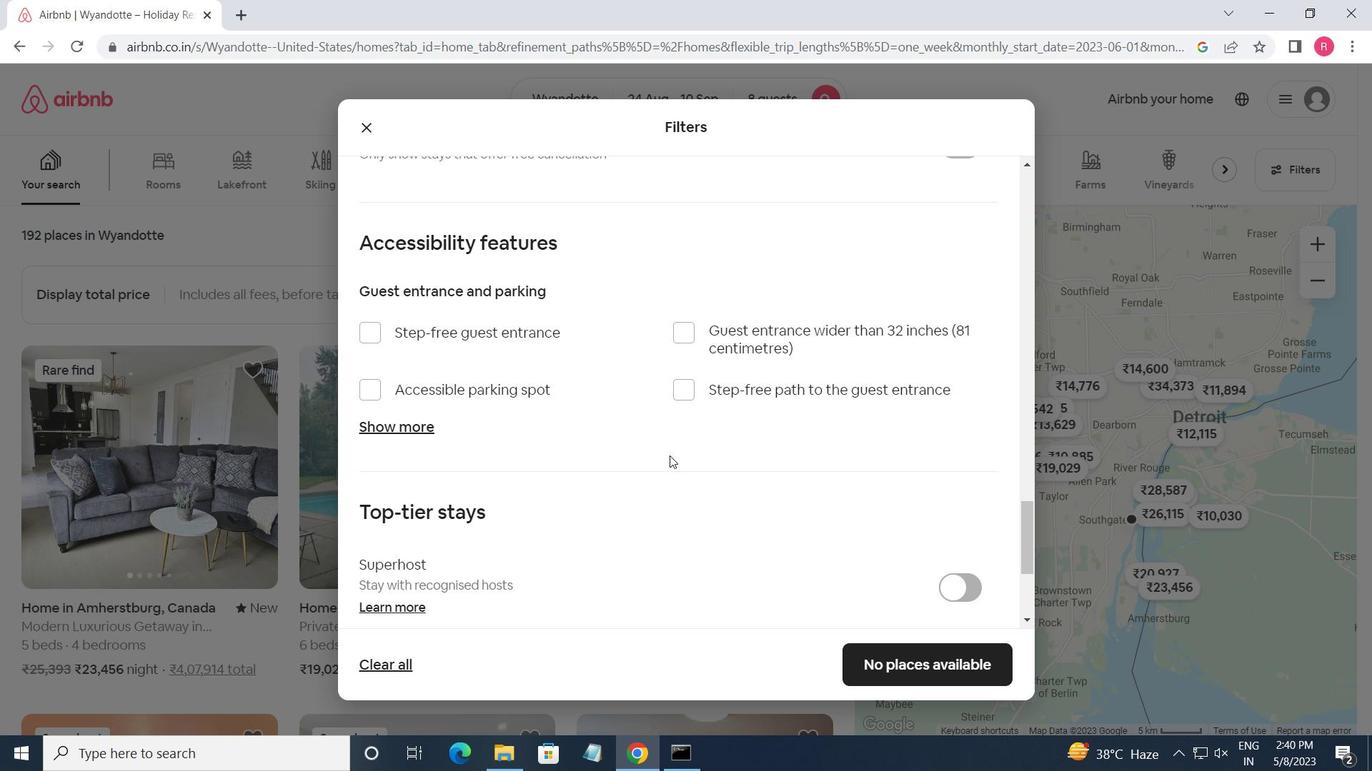 
Action: Mouse scrolled (643, 459) with delta (0, 0)
Screenshot: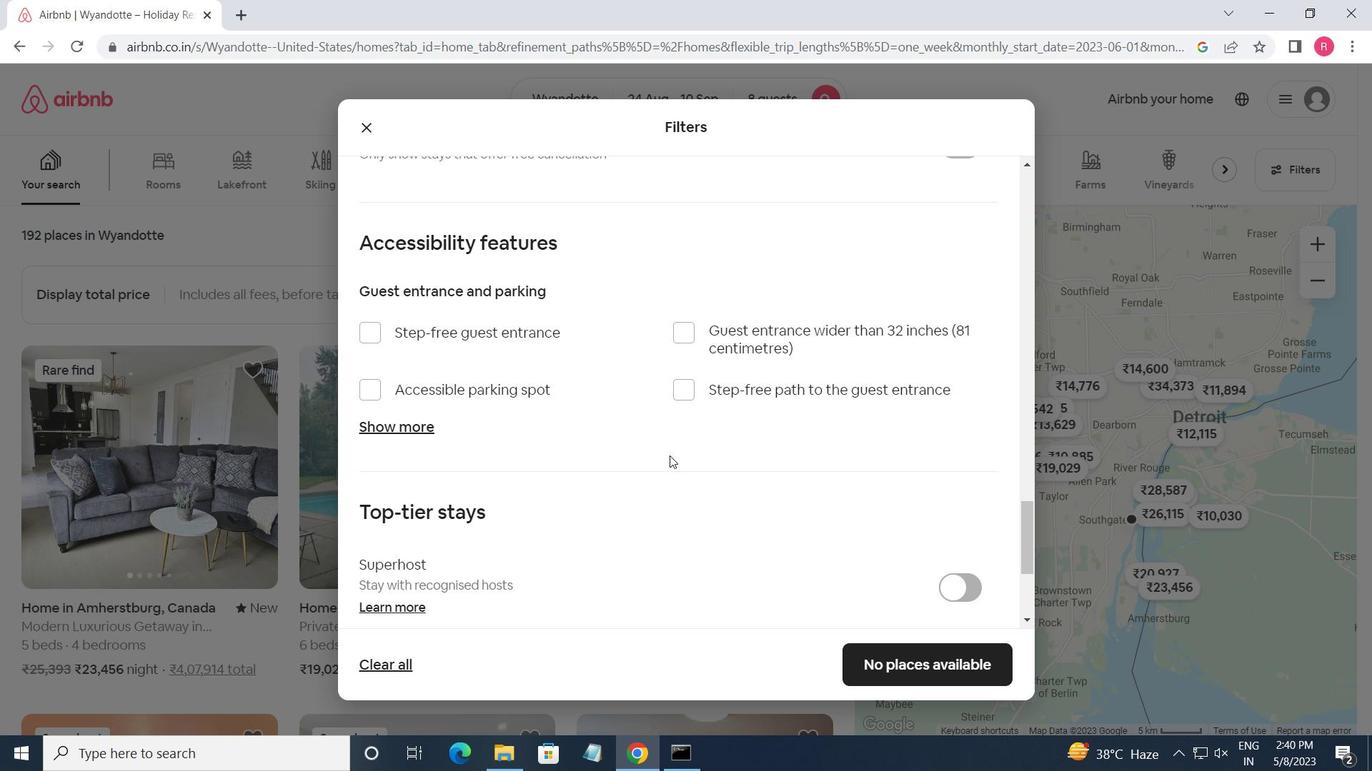 
Action: Mouse moved to (640, 460)
Screenshot: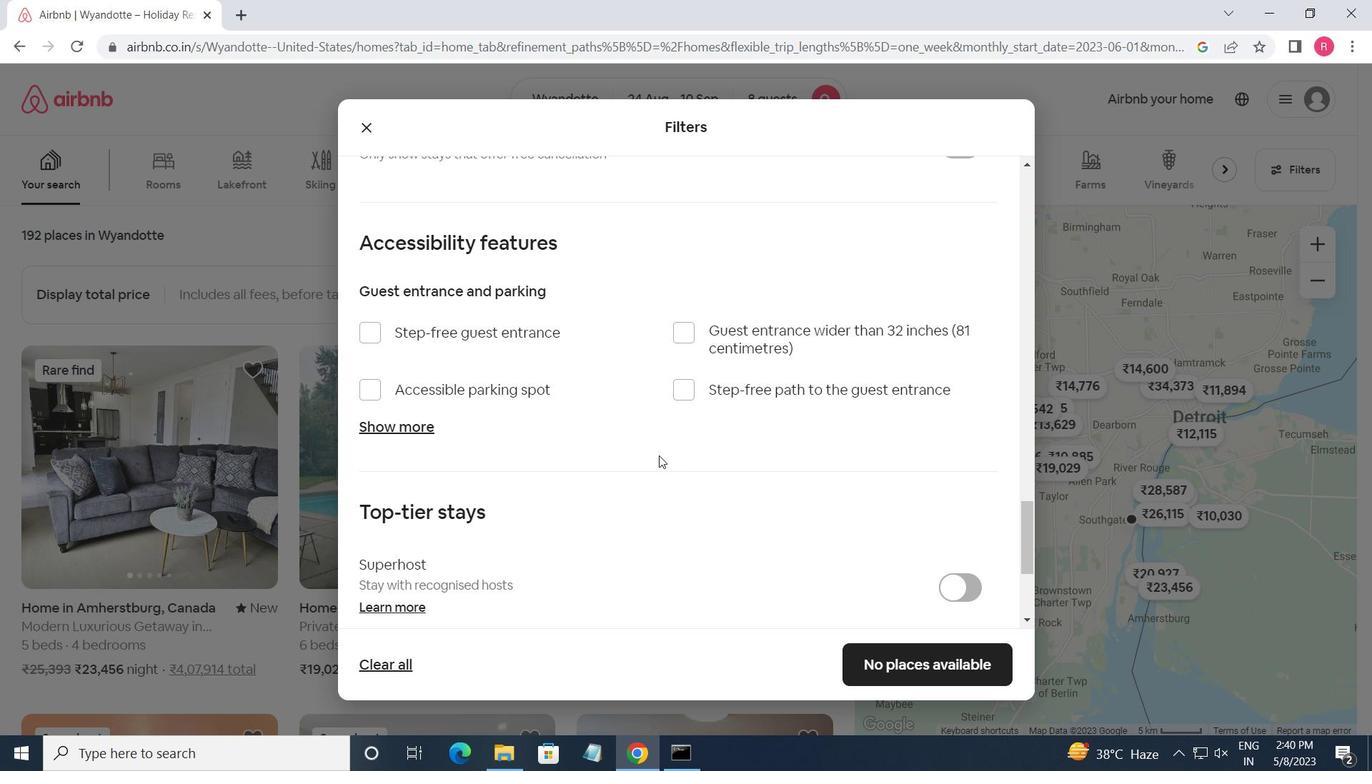 
Action: Mouse scrolled (640, 460) with delta (0, 0)
Screenshot: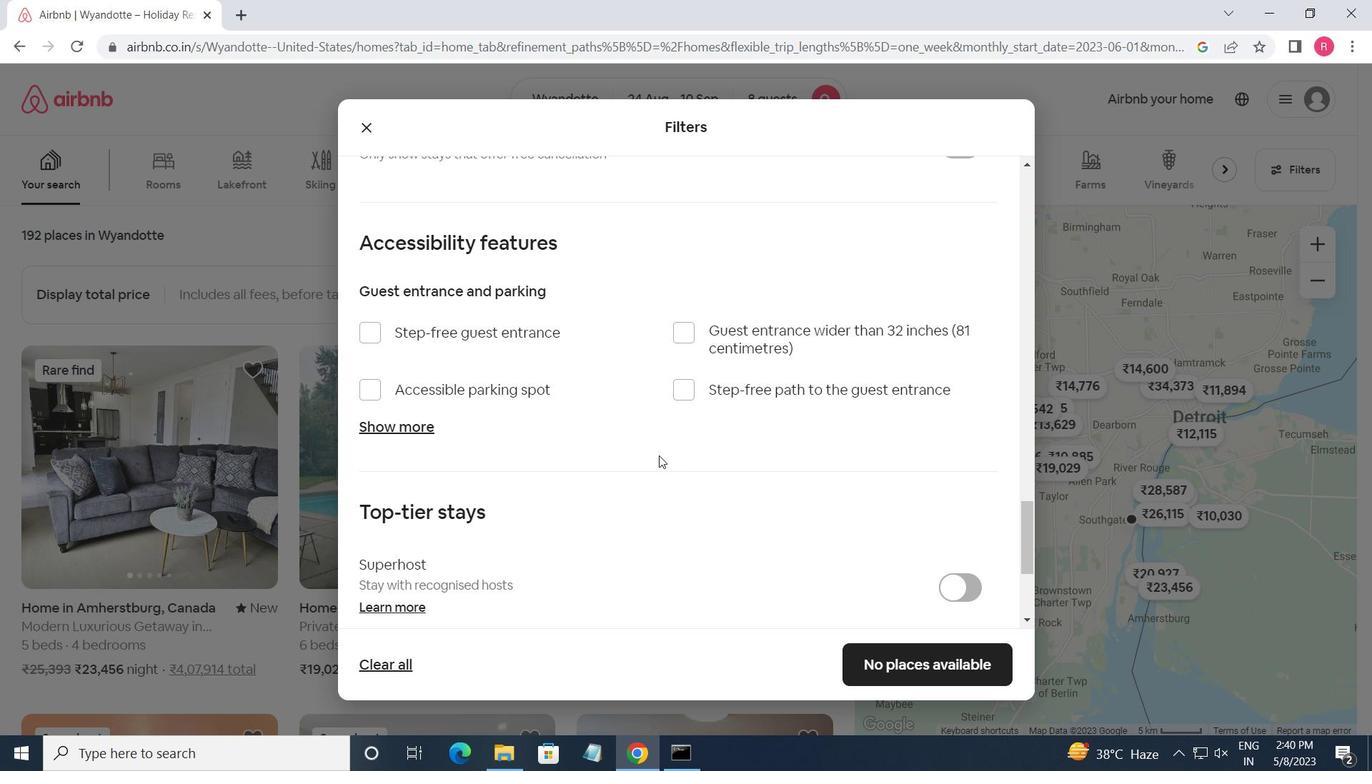 
Action: Mouse moved to (368, 496)
Screenshot: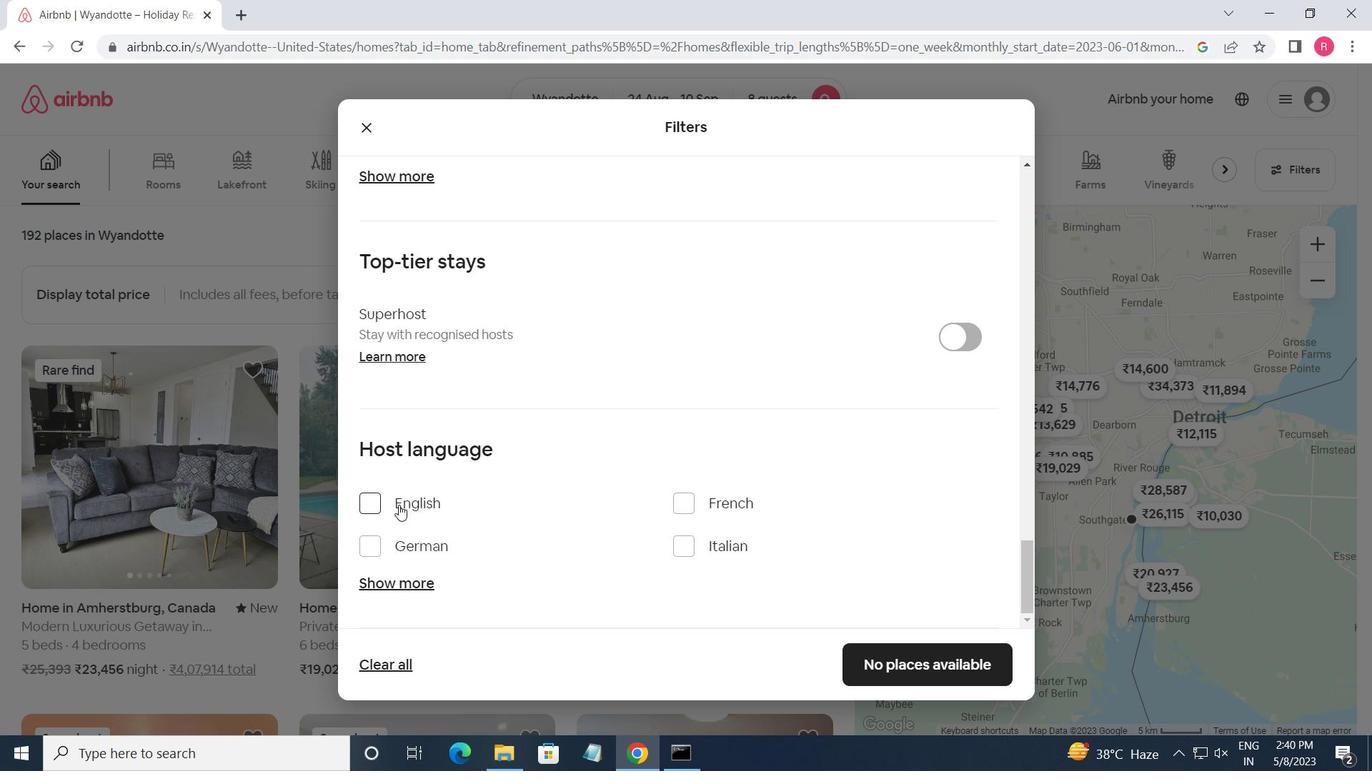 
Action: Mouse pressed left at (368, 496)
Screenshot: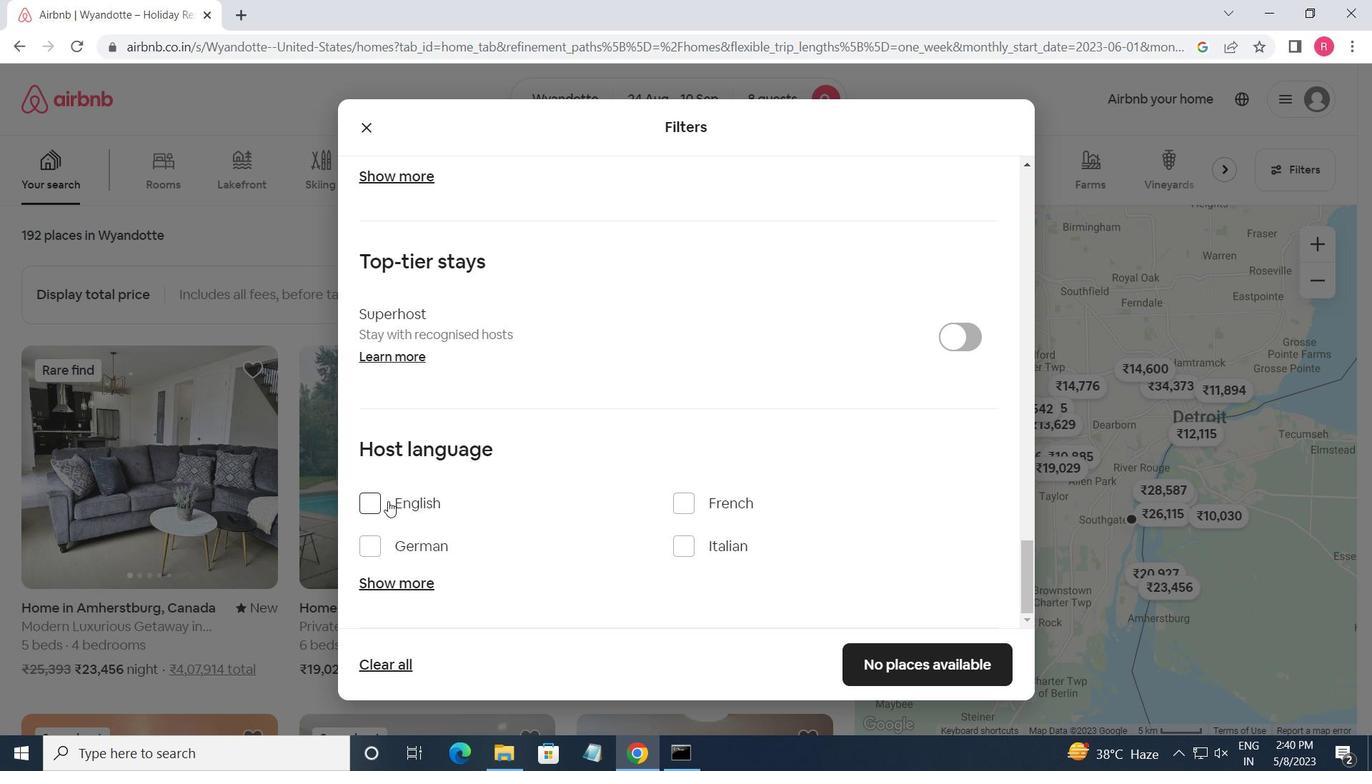 
Action: Mouse moved to (381, 502)
Screenshot: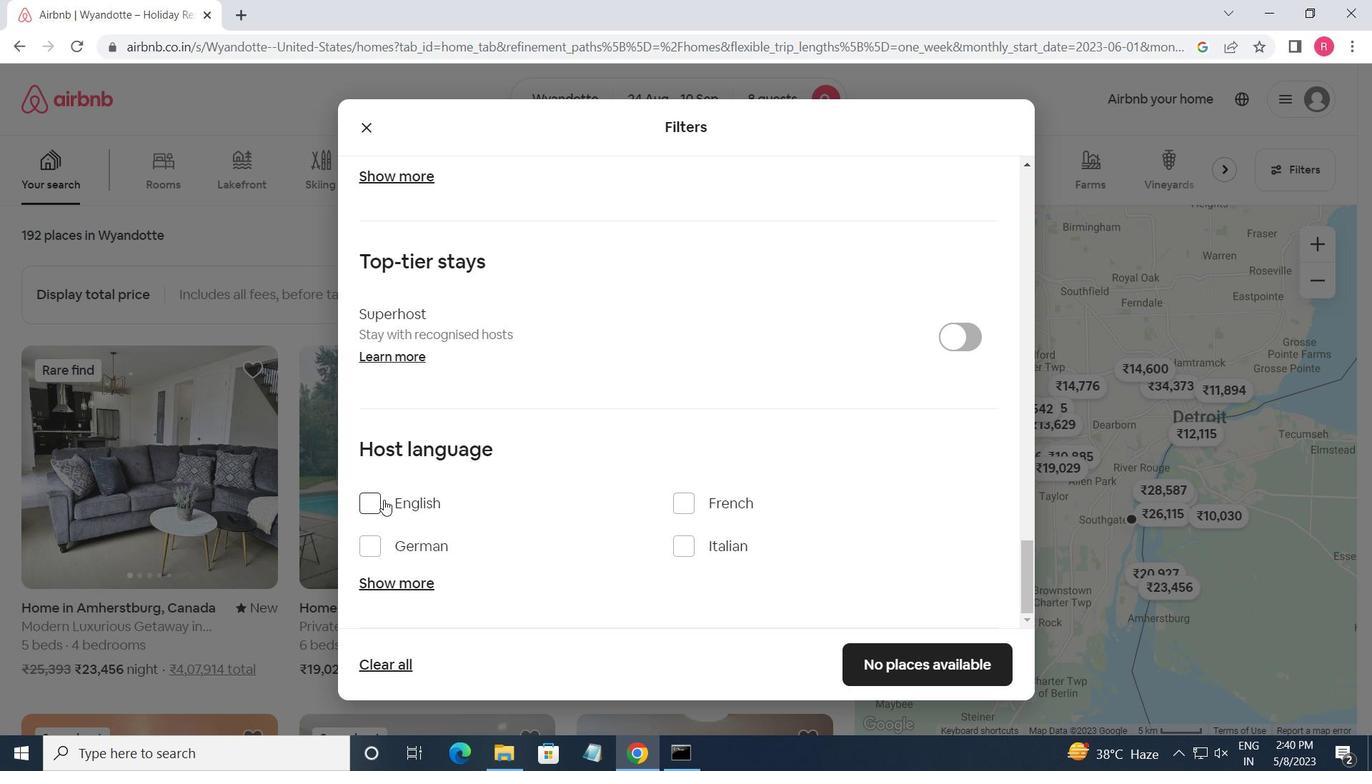 
Action: Mouse pressed left at (381, 502)
Screenshot: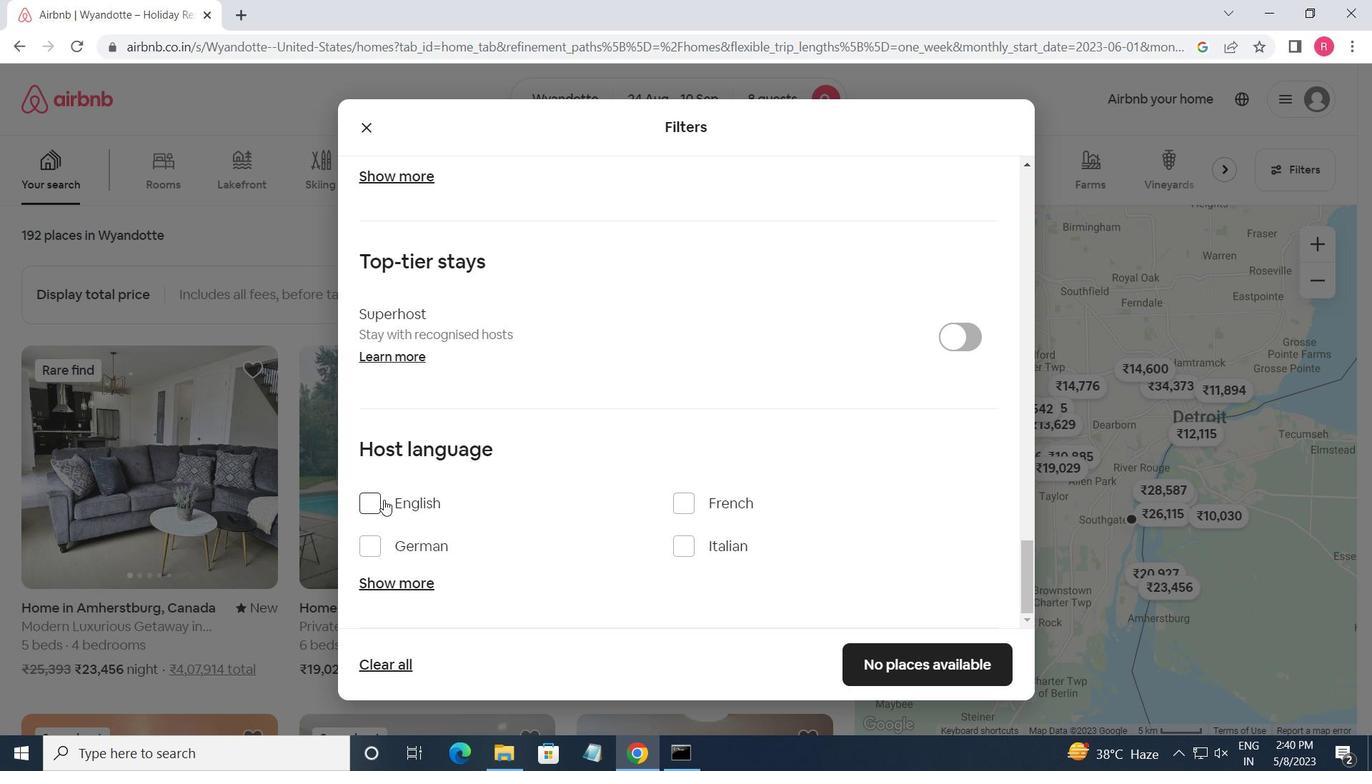
Action: Mouse moved to (933, 666)
Screenshot: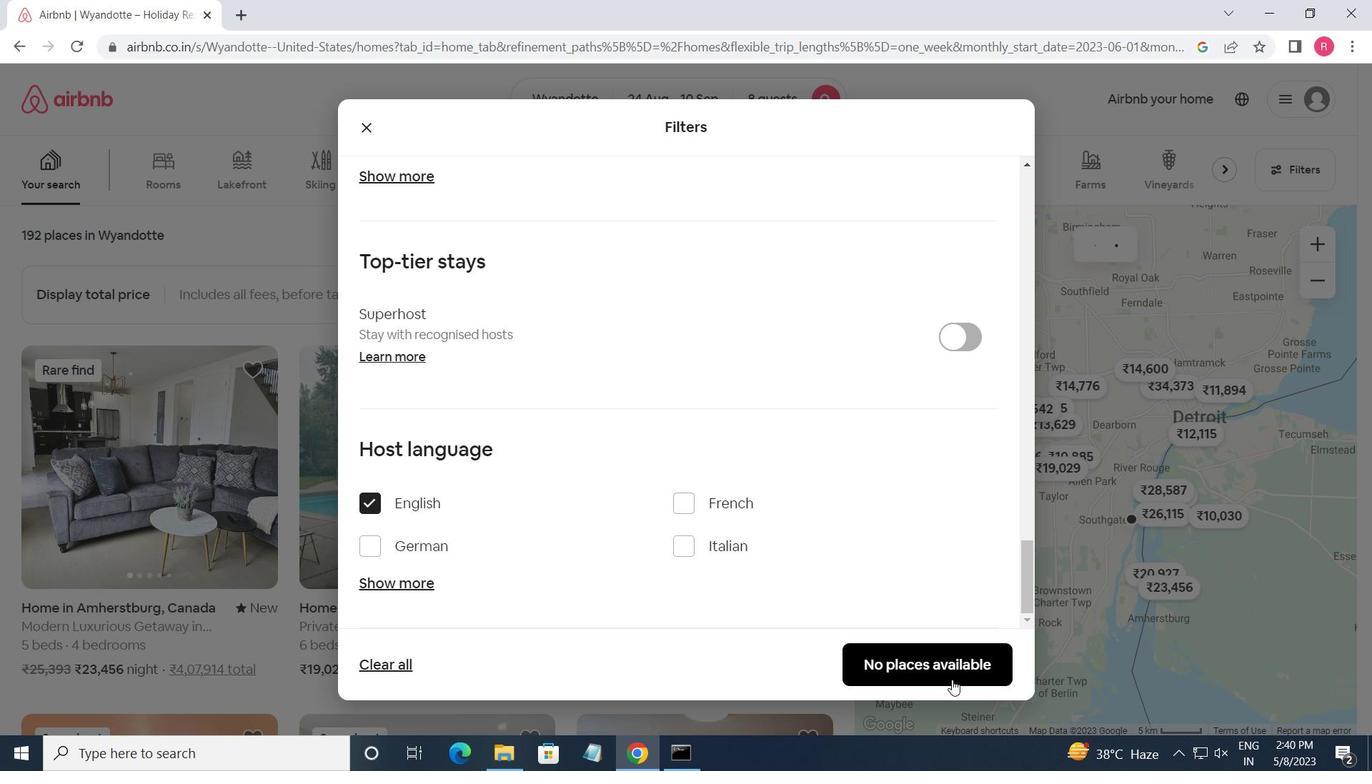 
Action: Mouse pressed left at (933, 666)
Screenshot: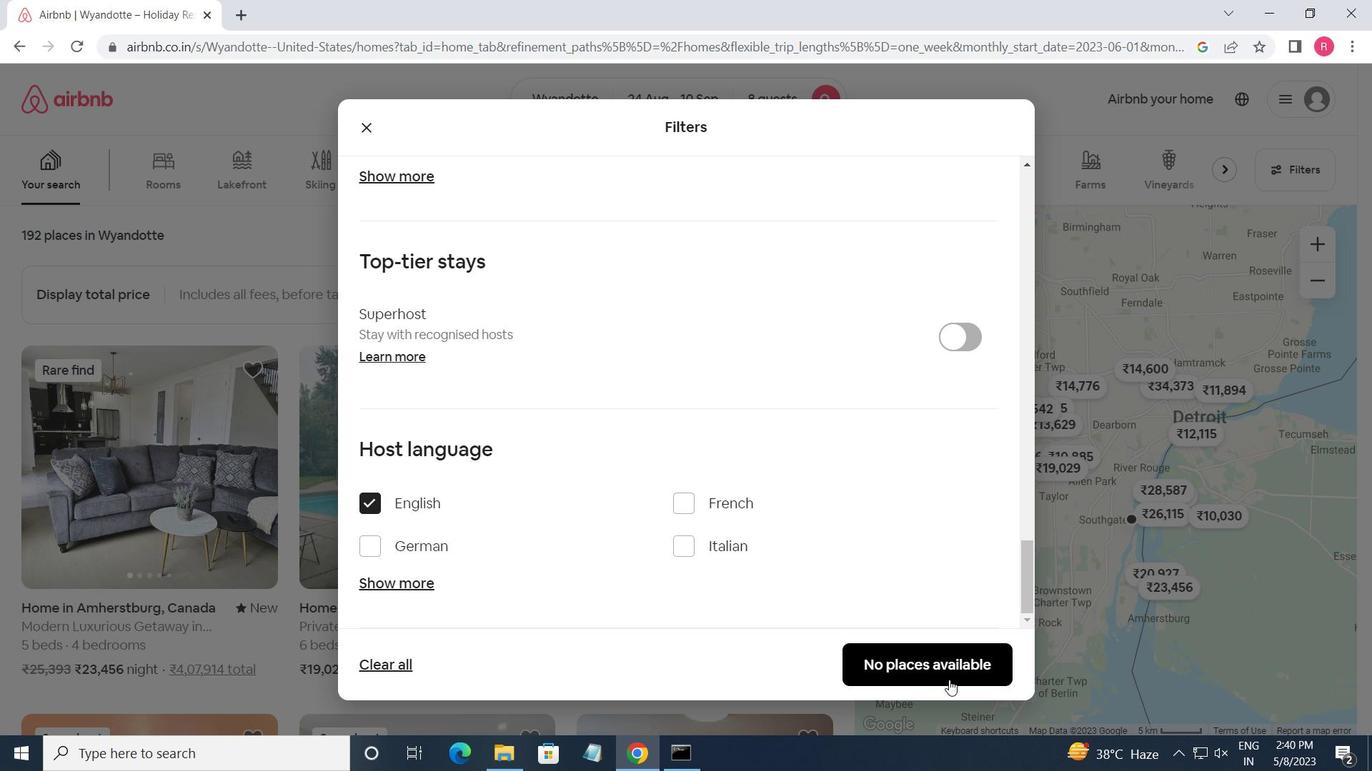 
